 Task: Add a signature London Baker containing With sincere appreciation and gratitude, London Baker to email address softage.3@softage.net and add a label Job descriptions
Action: Mouse moved to (101, 141)
Screenshot: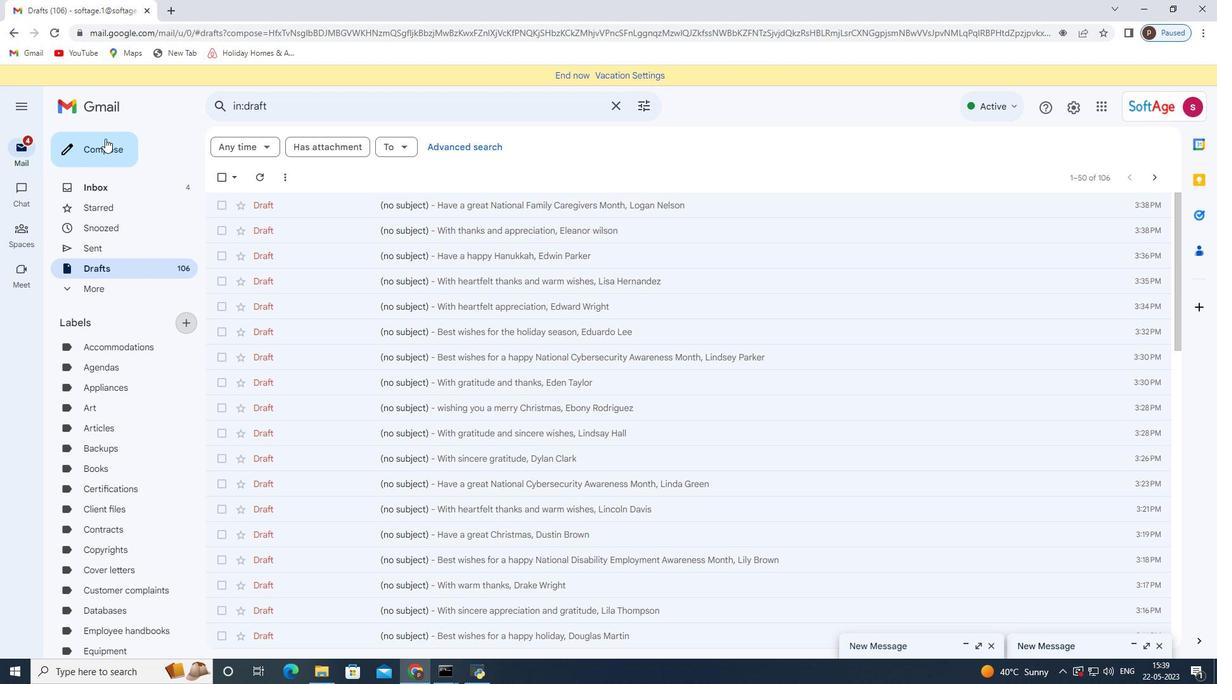 
Action: Mouse pressed left at (101, 141)
Screenshot: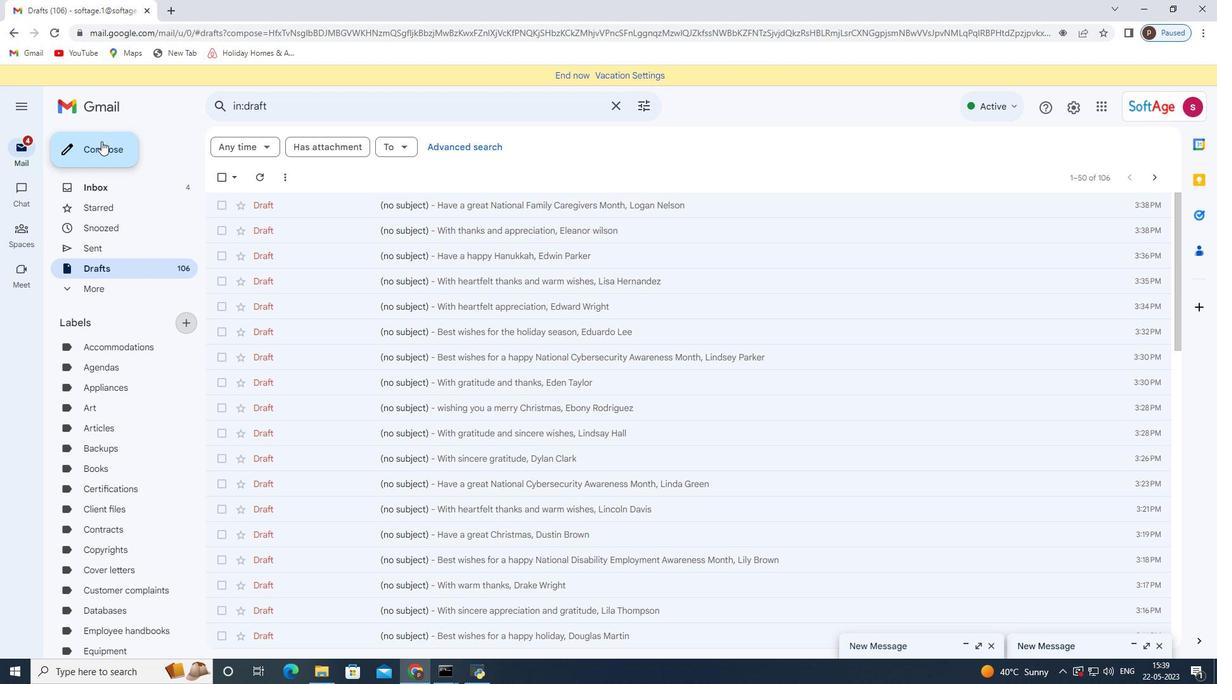 
Action: Mouse moved to (689, 642)
Screenshot: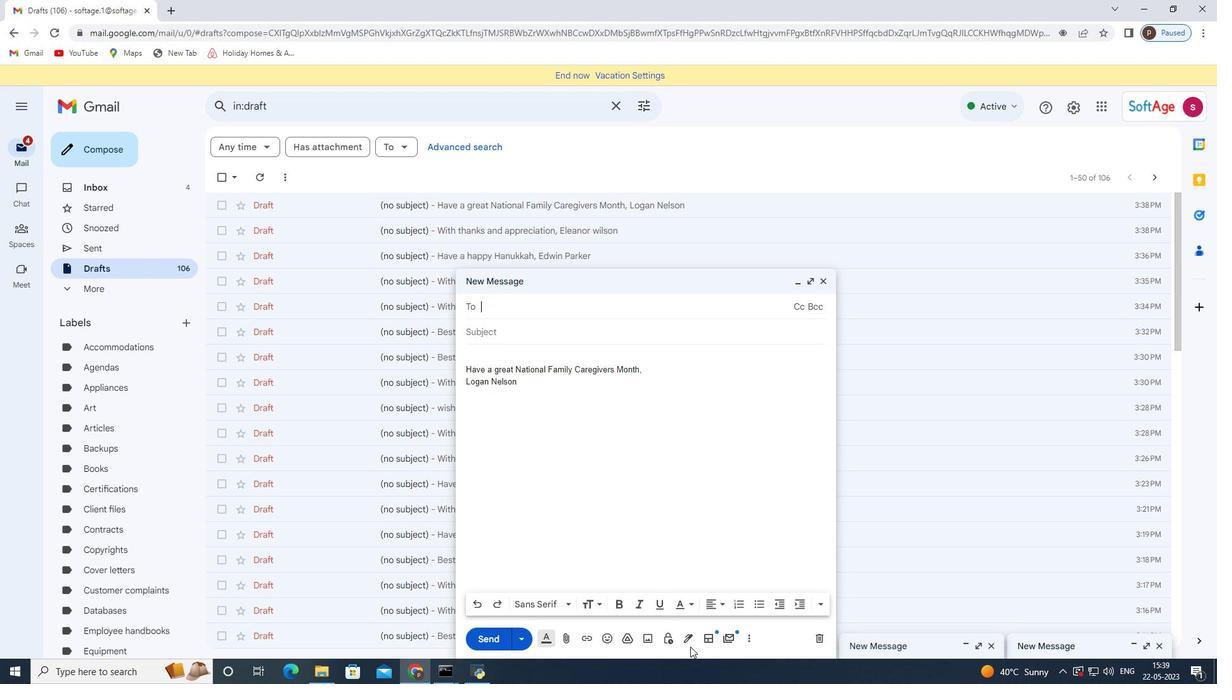 
Action: Mouse pressed left at (689, 642)
Screenshot: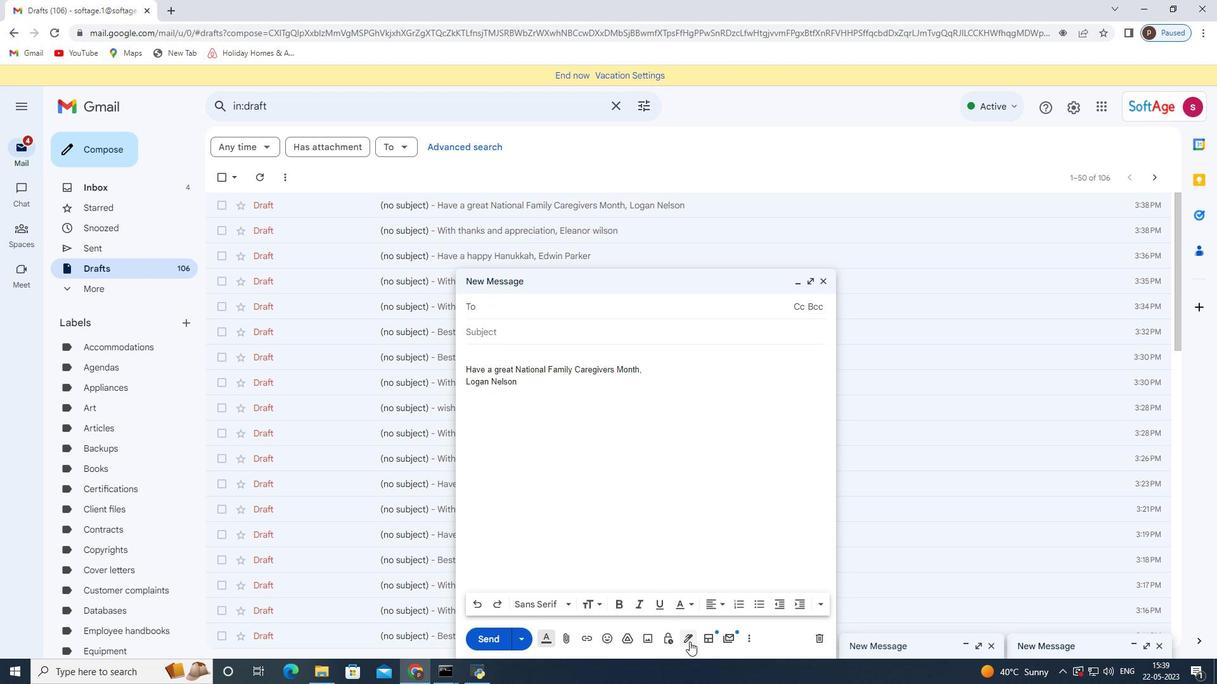 
Action: Mouse moved to (764, 567)
Screenshot: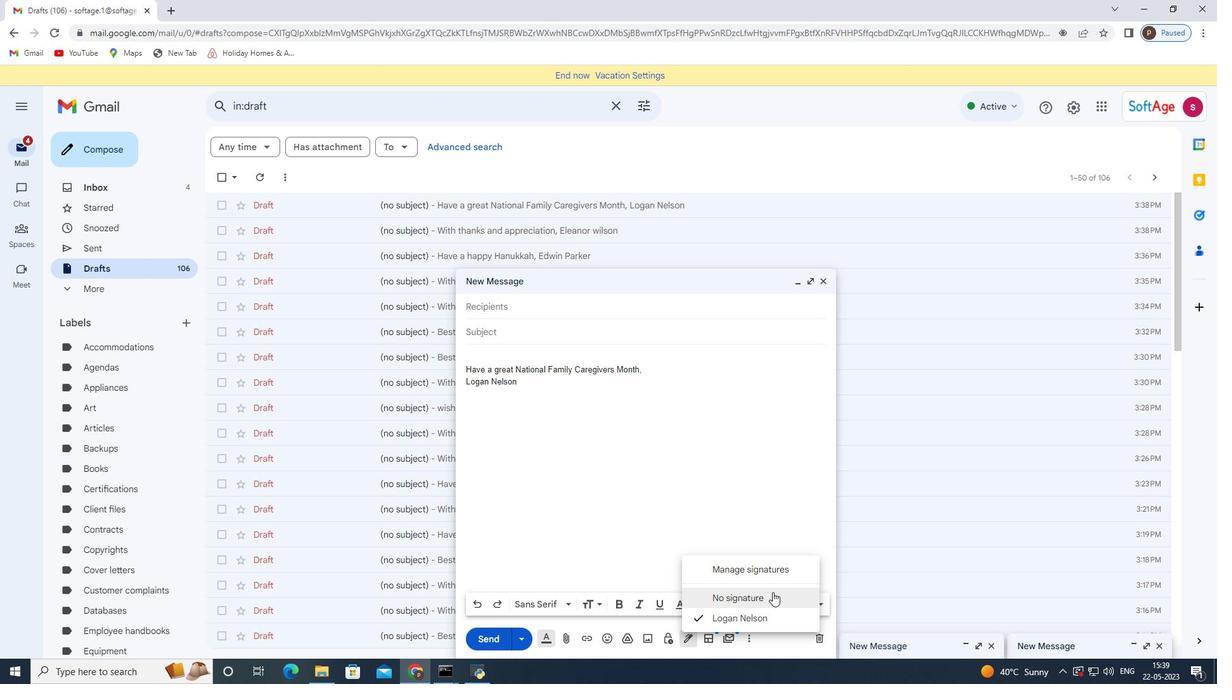 
Action: Mouse pressed left at (764, 567)
Screenshot: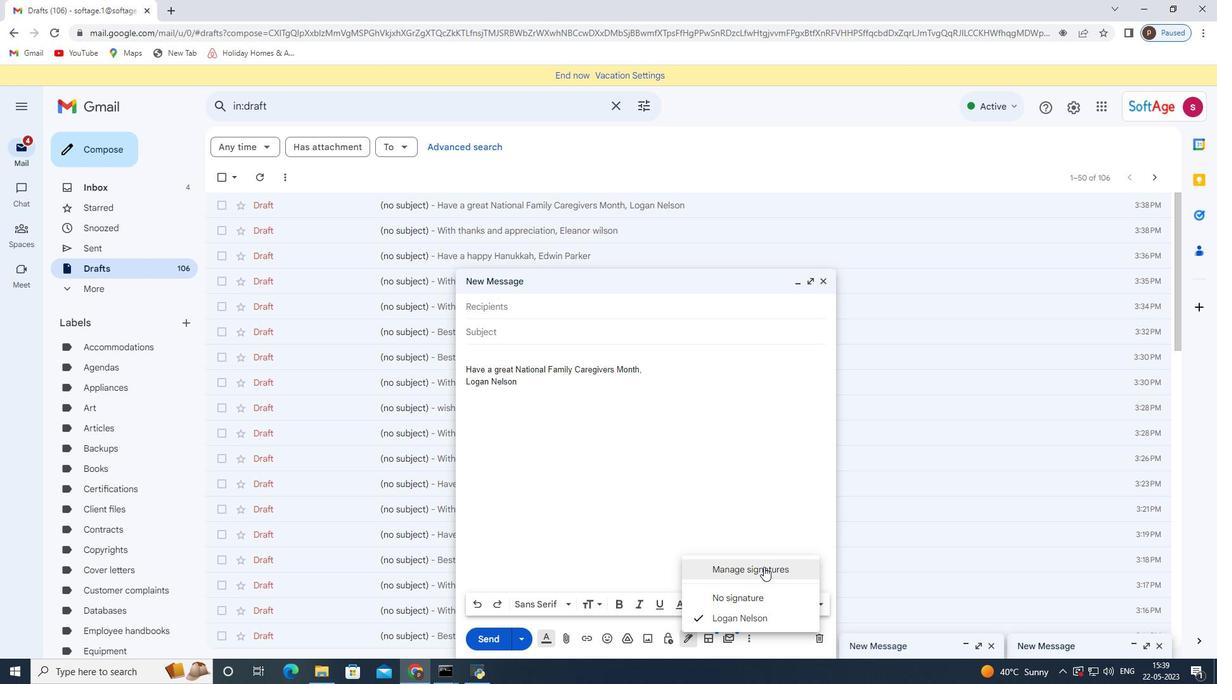 
Action: Mouse moved to (362, 417)
Screenshot: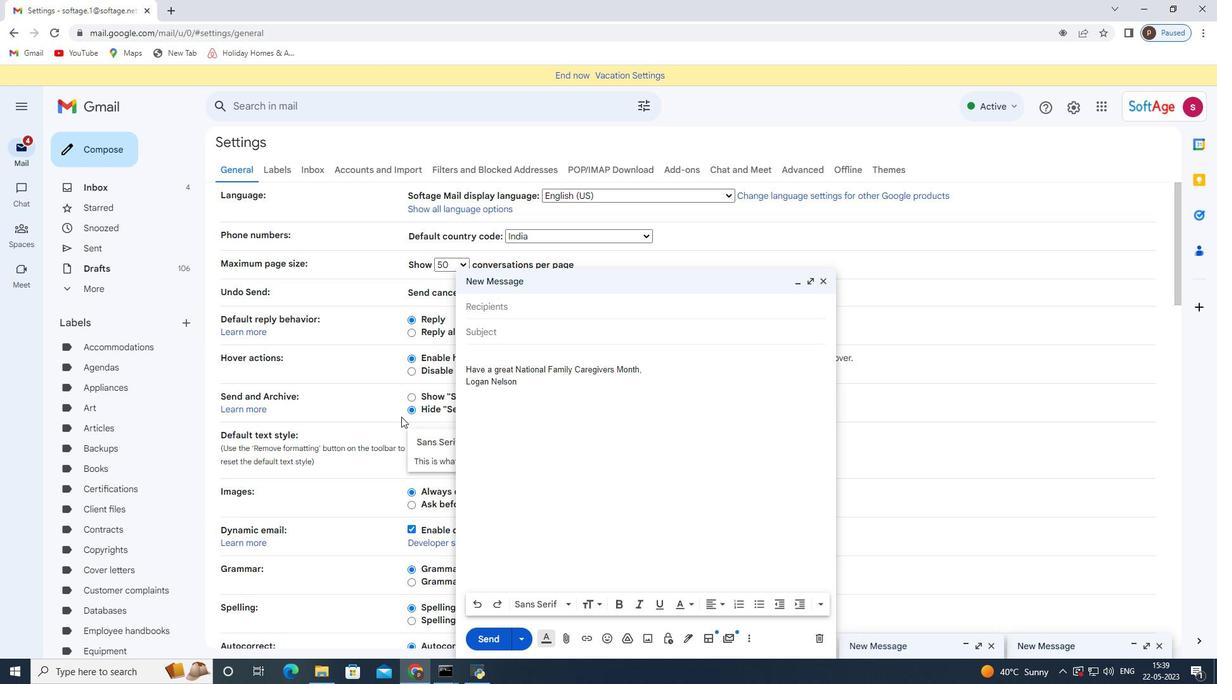 
Action: Mouse scrolled (362, 416) with delta (0, 0)
Screenshot: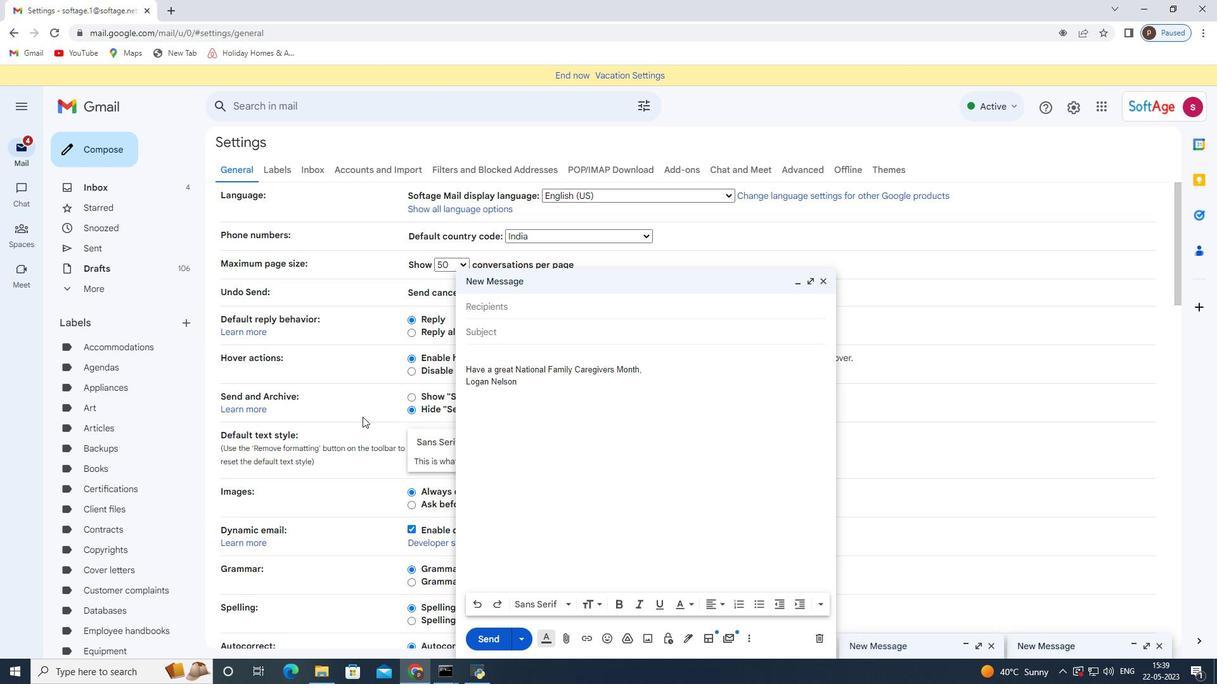 
Action: Mouse scrolled (362, 416) with delta (0, 0)
Screenshot: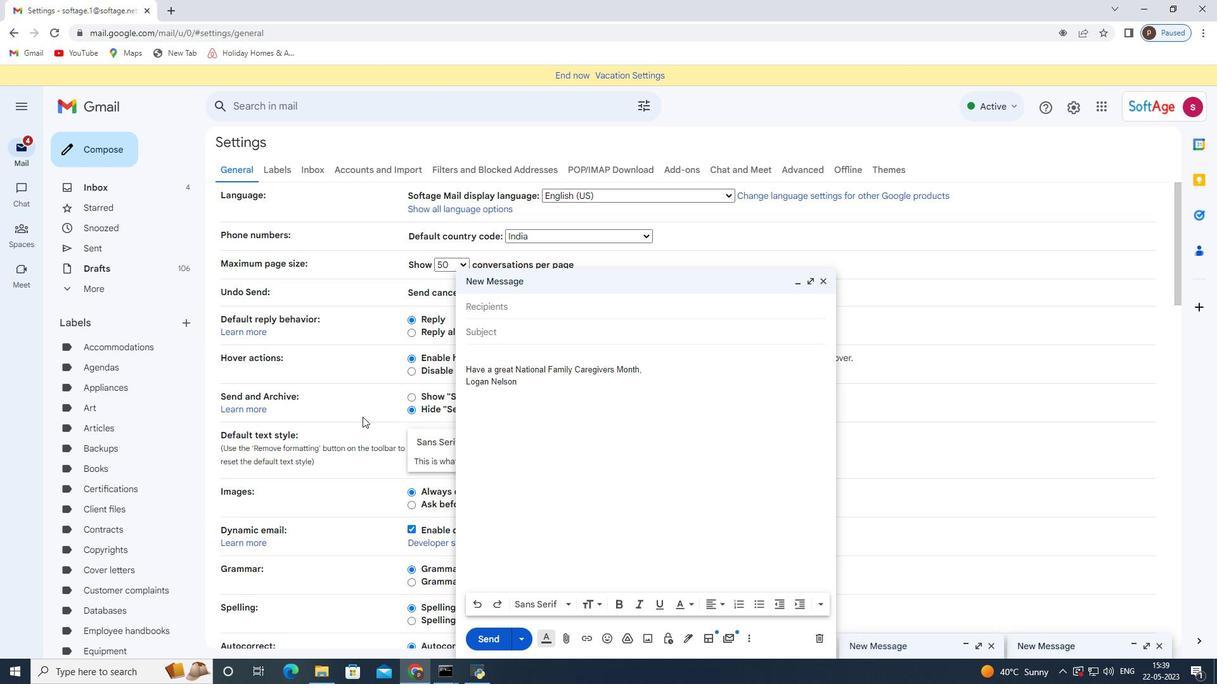 
Action: Mouse moved to (823, 282)
Screenshot: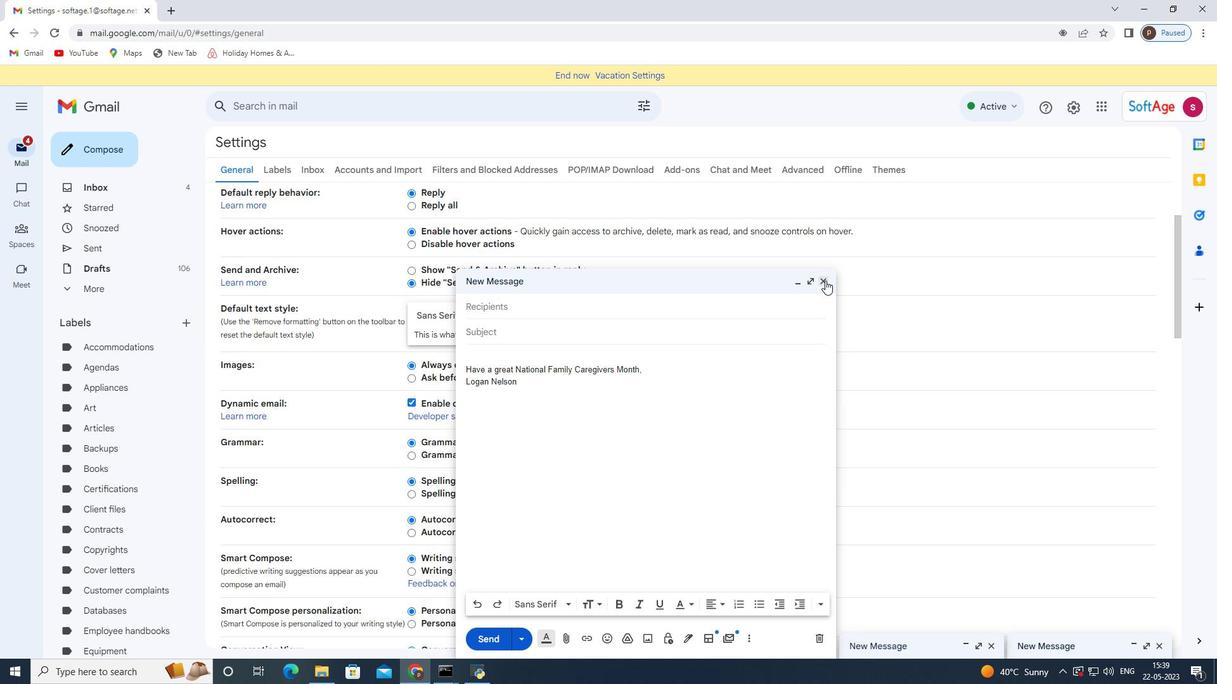 
Action: Mouse pressed left at (823, 282)
Screenshot: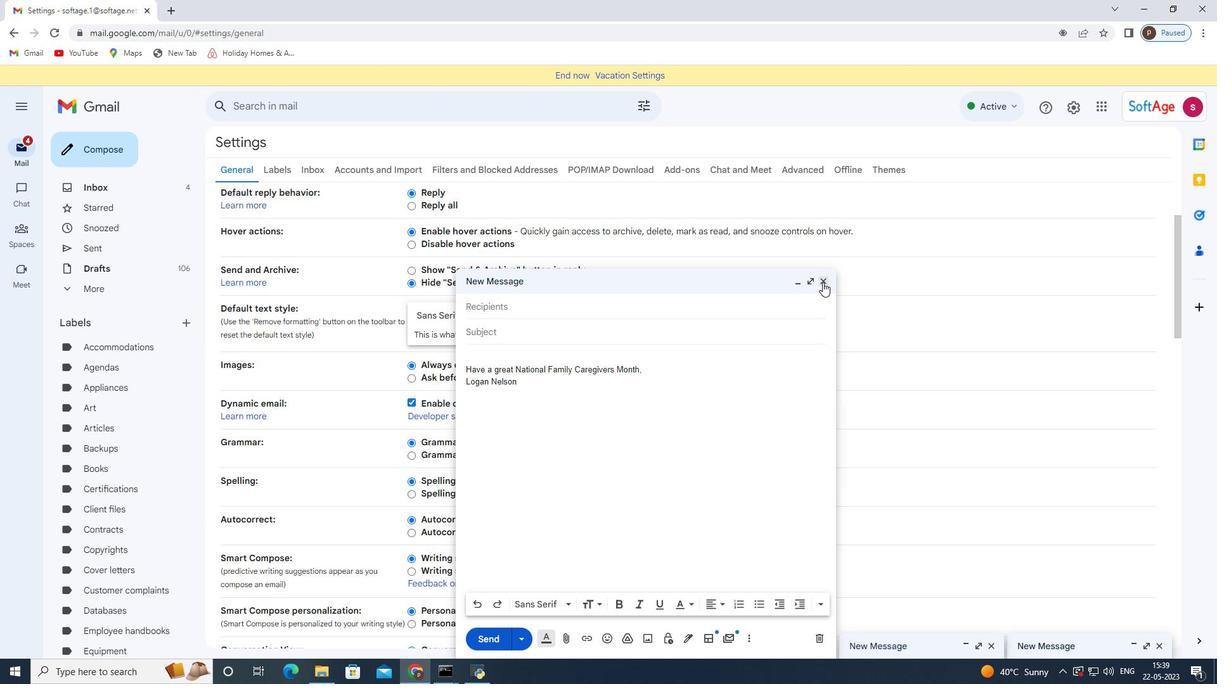 
Action: Mouse moved to (457, 405)
Screenshot: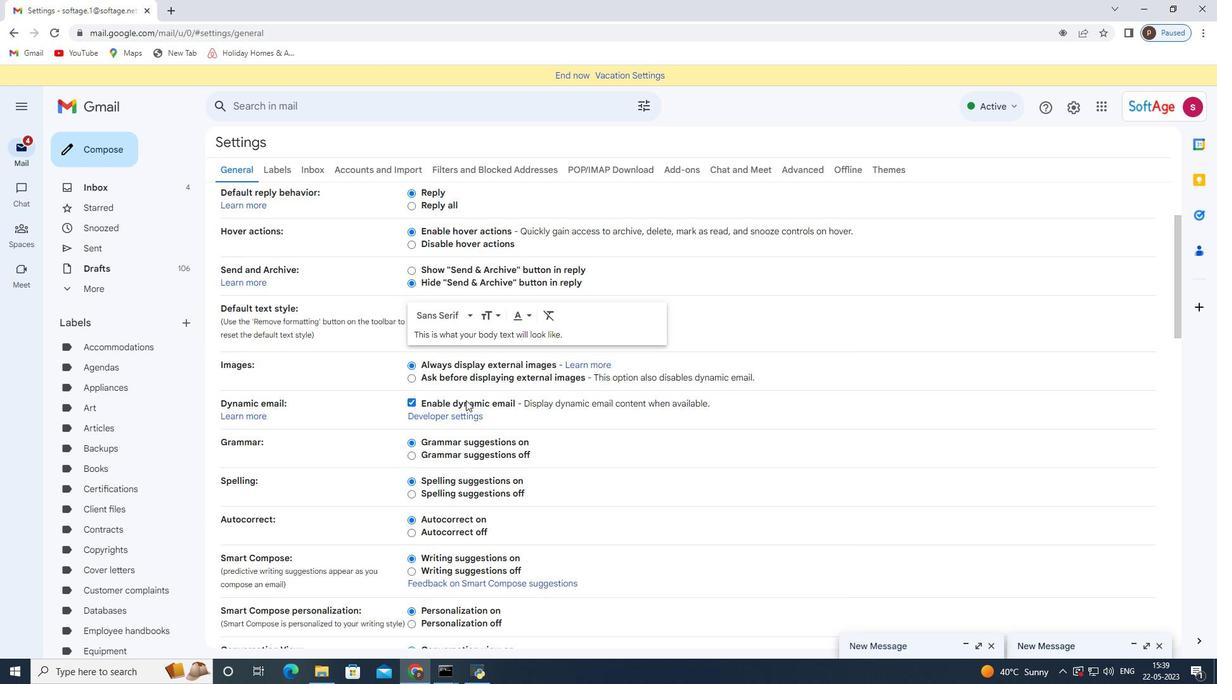 
Action: Mouse scrolled (457, 404) with delta (0, 0)
Screenshot: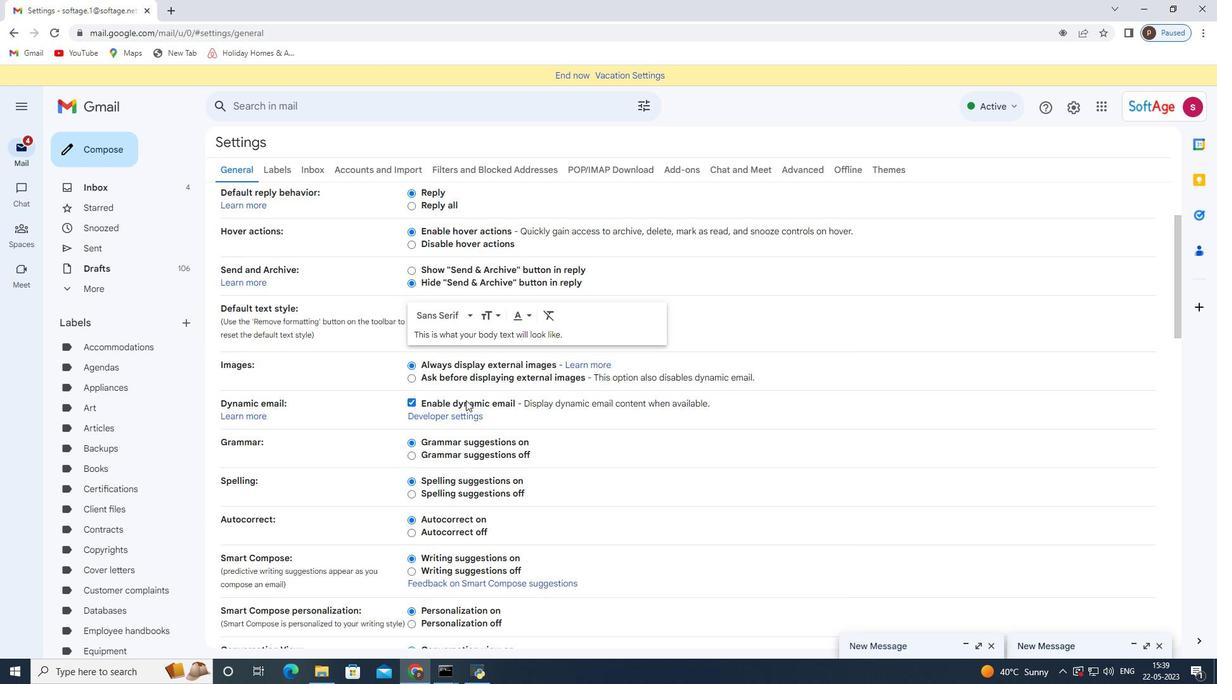 
Action: Mouse scrolled (457, 404) with delta (0, 0)
Screenshot: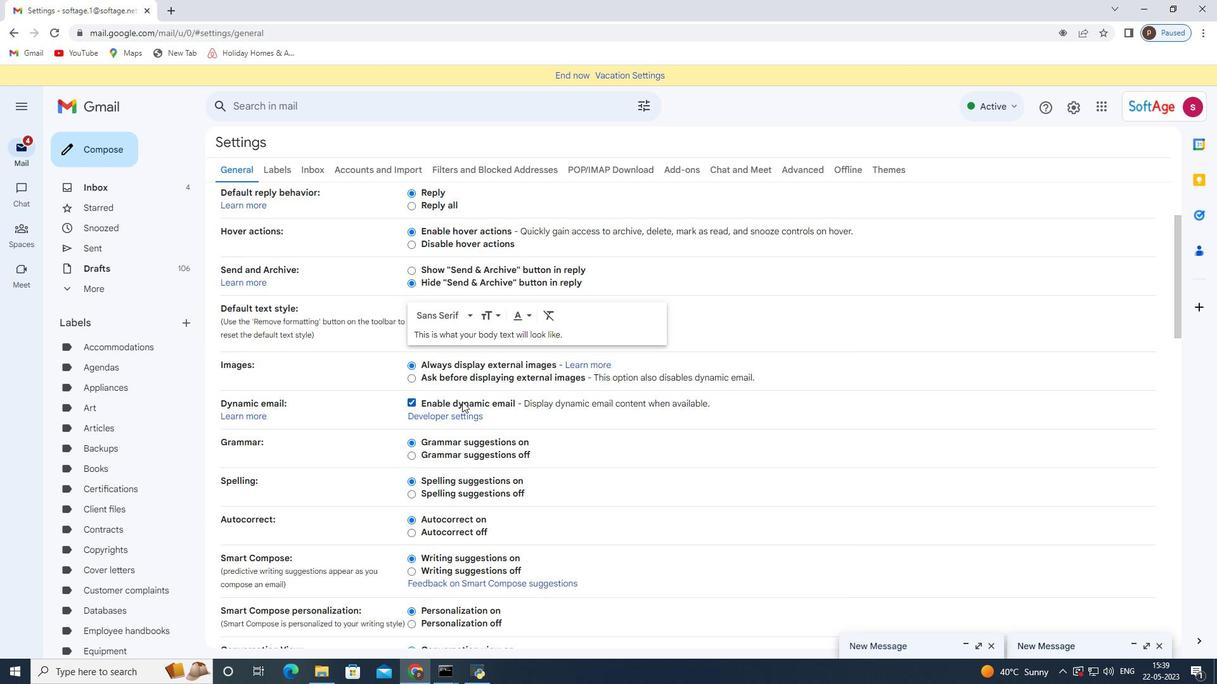 
Action: Mouse scrolled (457, 404) with delta (0, 0)
Screenshot: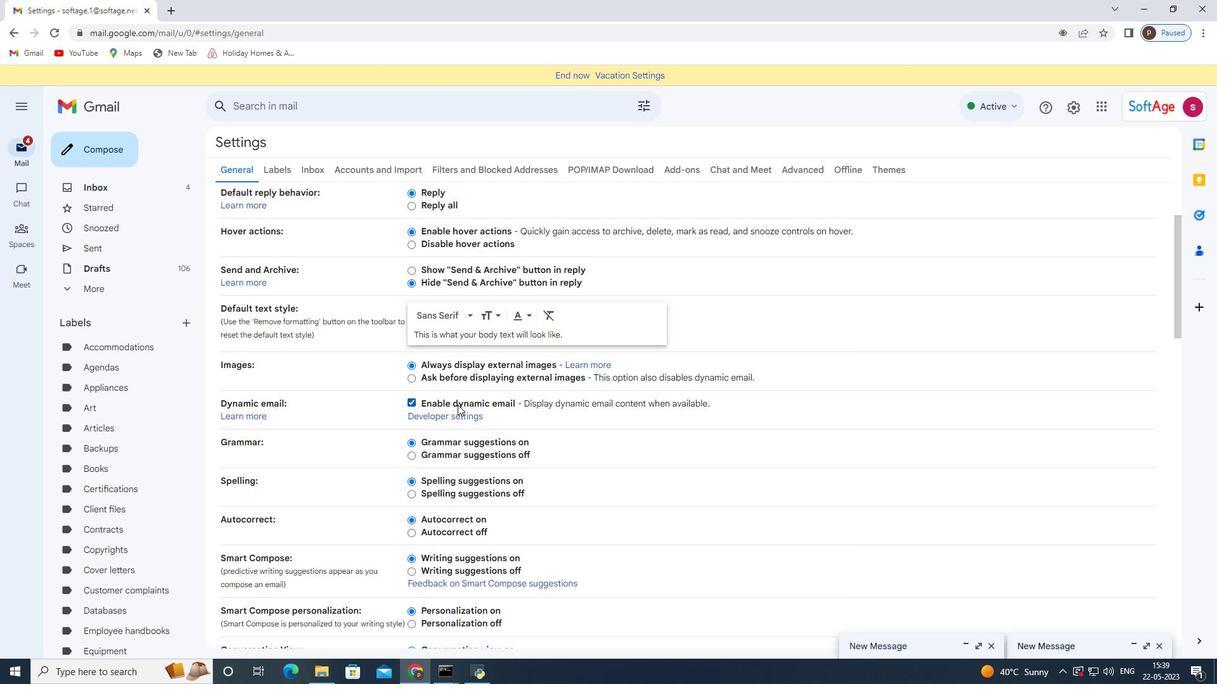 
Action: Mouse scrolled (457, 404) with delta (0, 0)
Screenshot: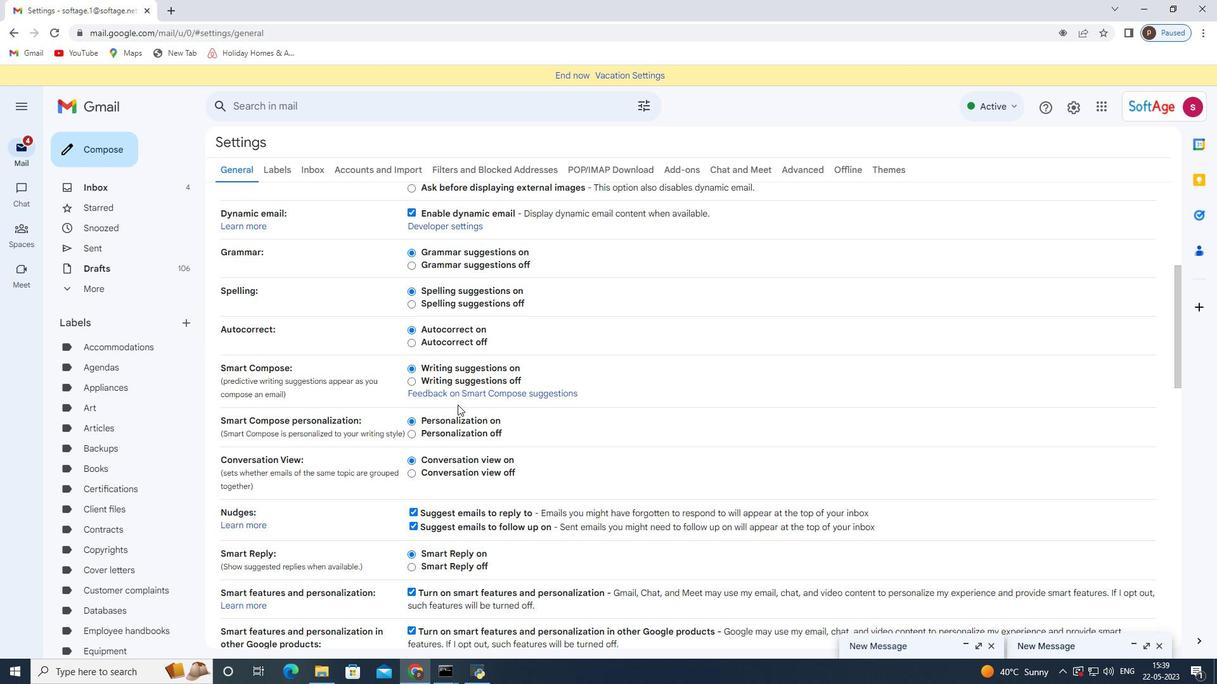 
Action: Mouse moved to (455, 406)
Screenshot: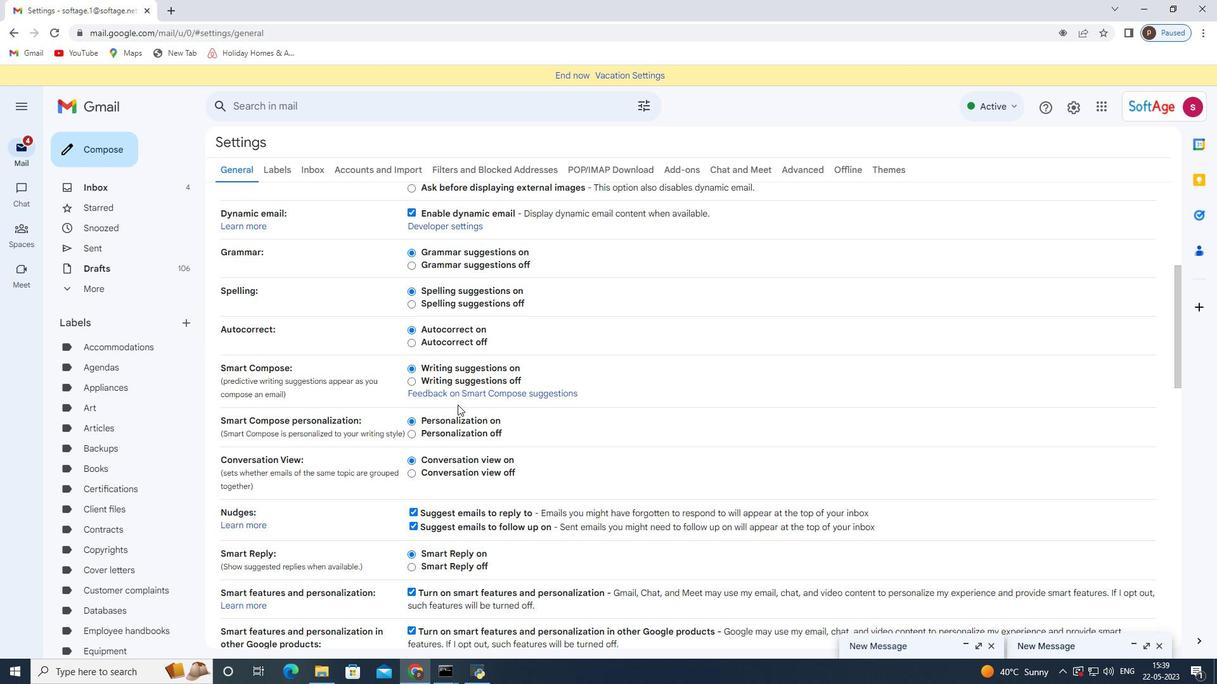 
Action: Mouse scrolled (455, 405) with delta (0, 0)
Screenshot: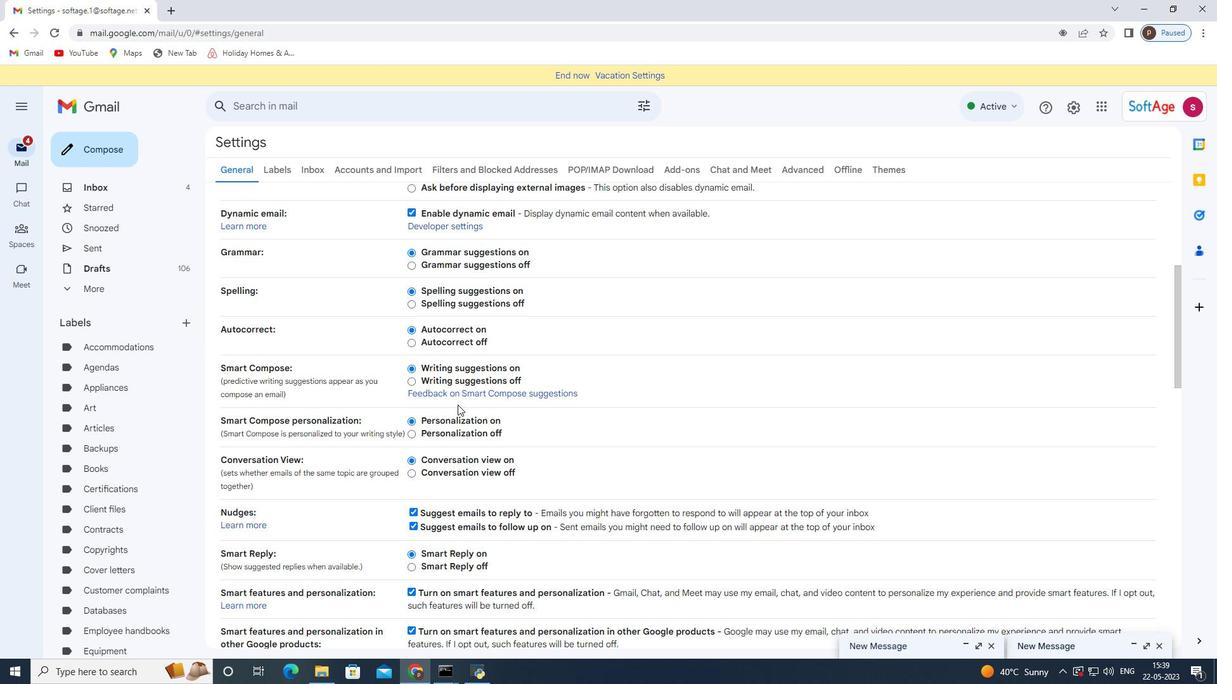 
Action: Mouse moved to (453, 412)
Screenshot: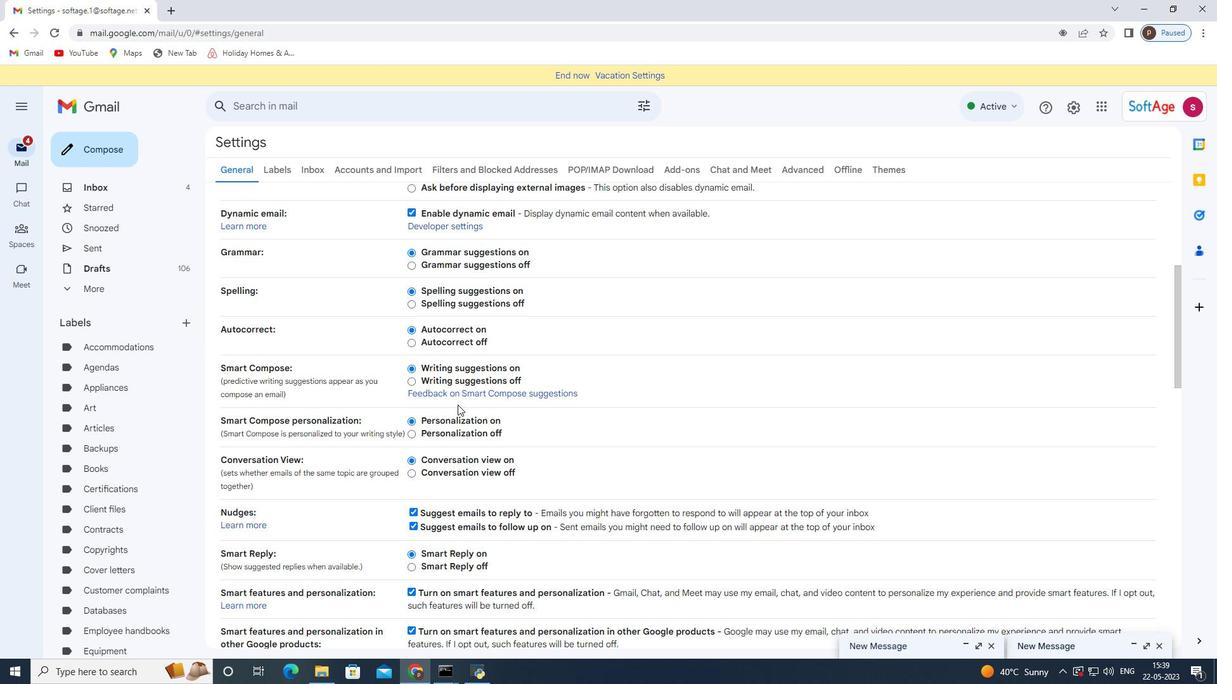 
Action: Mouse scrolled (455, 407) with delta (0, 0)
Screenshot: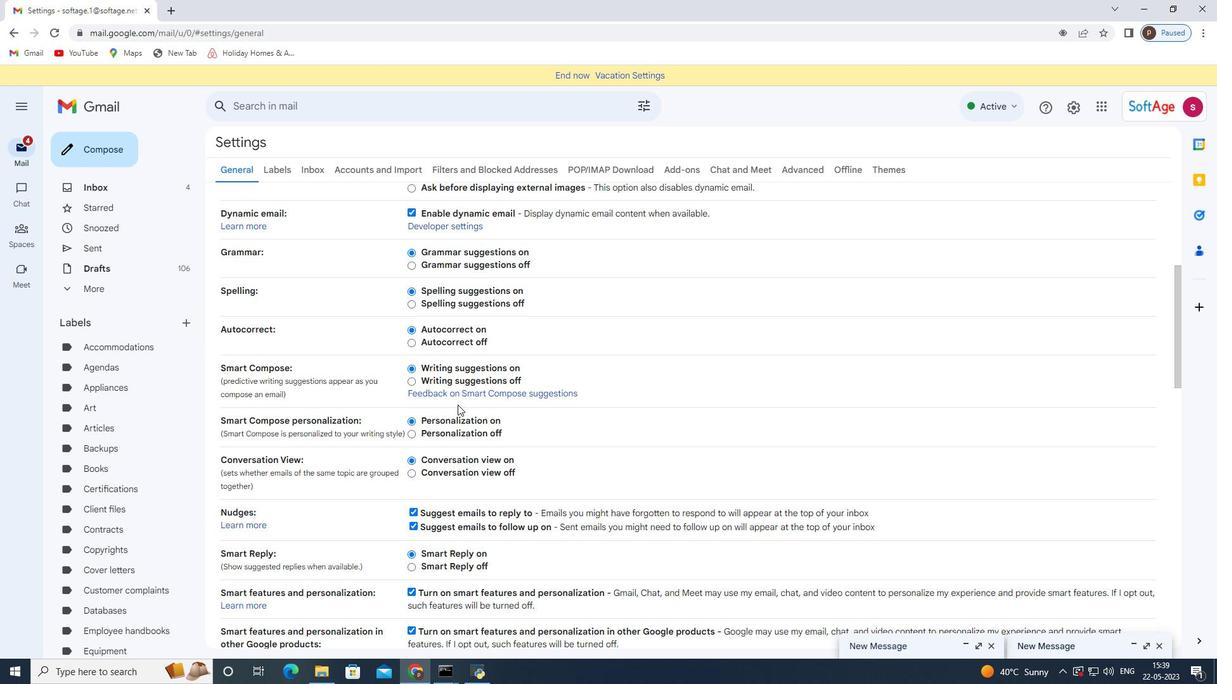 
Action: Mouse moved to (453, 412)
Screenshot: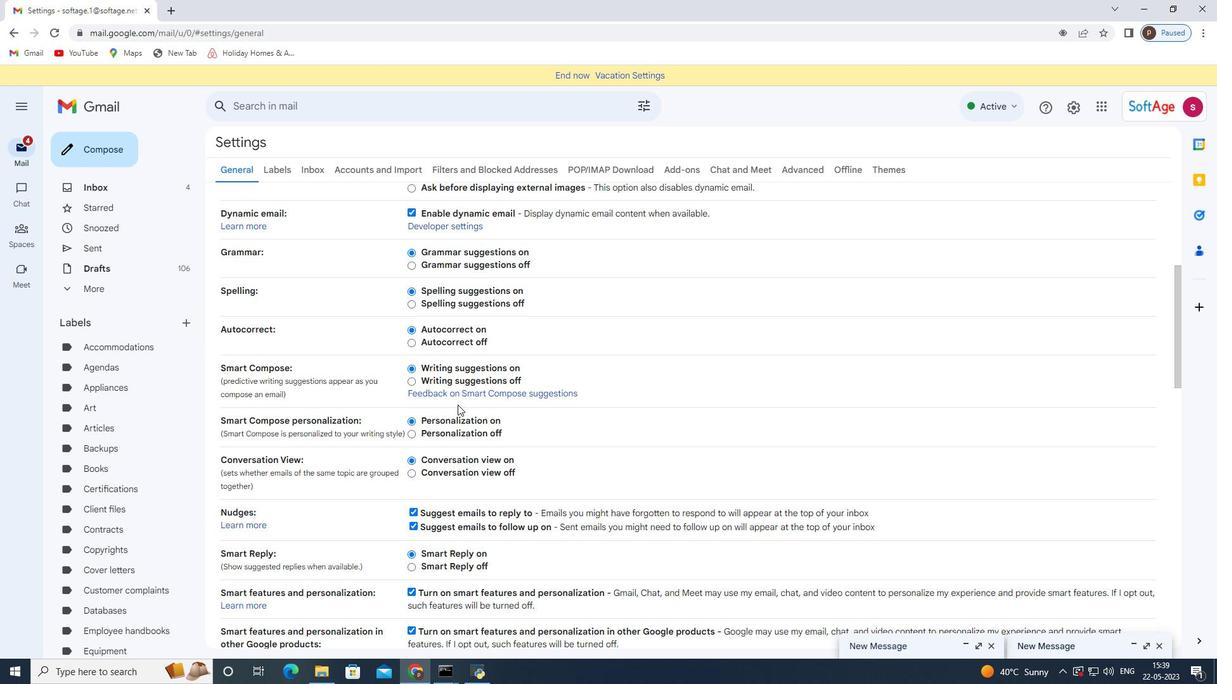 
Action: Mouse scrolled (455, 408) with delta (0, 0)
Screenshot: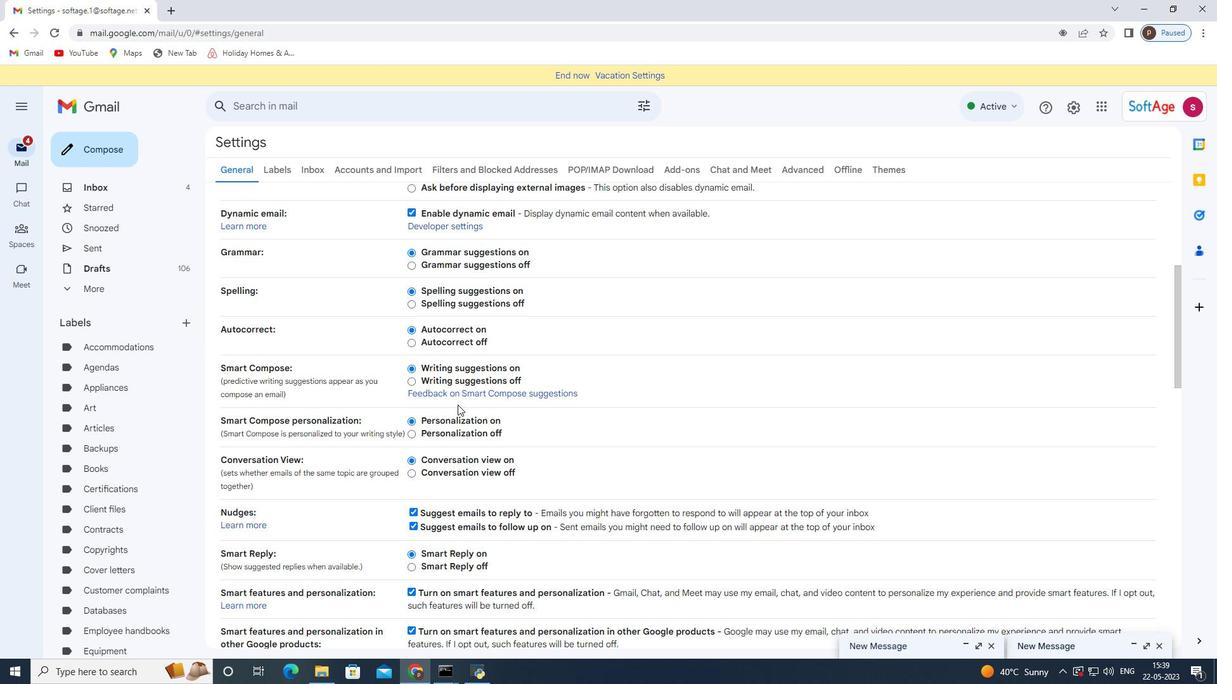 
Action: Mouse moved to (453, 412)
Screenshot: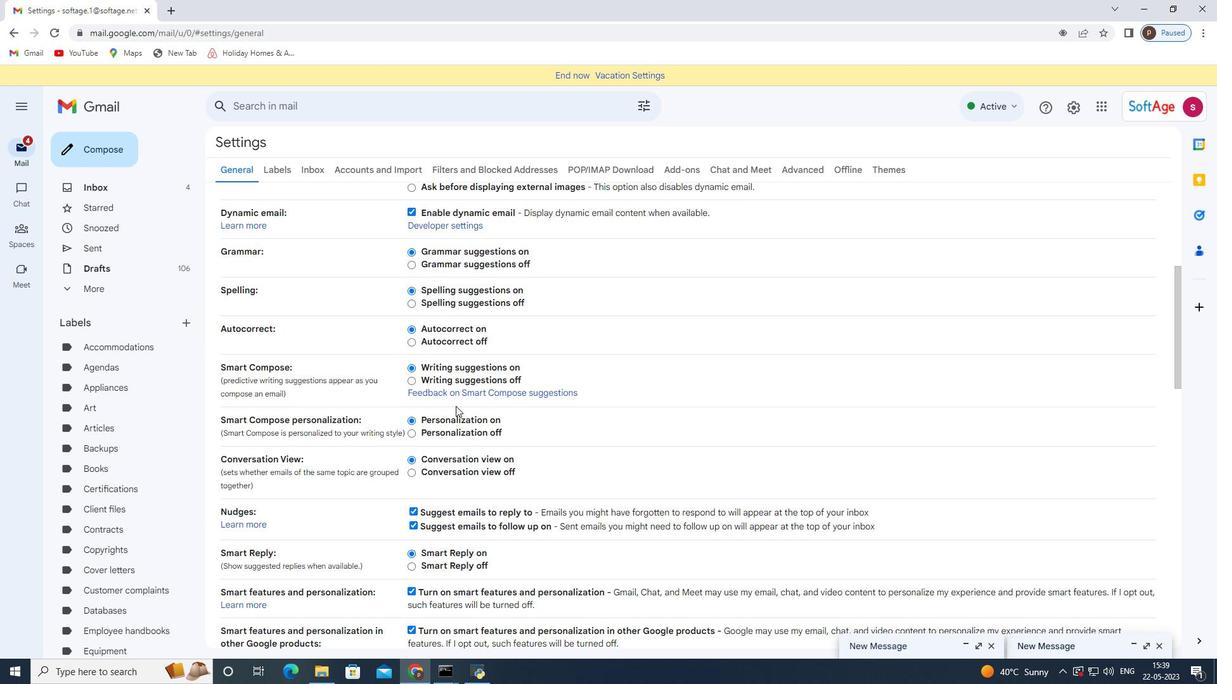 
Action: Mouse scrolled (453, 411) with delta (0, 0)
Screenshot: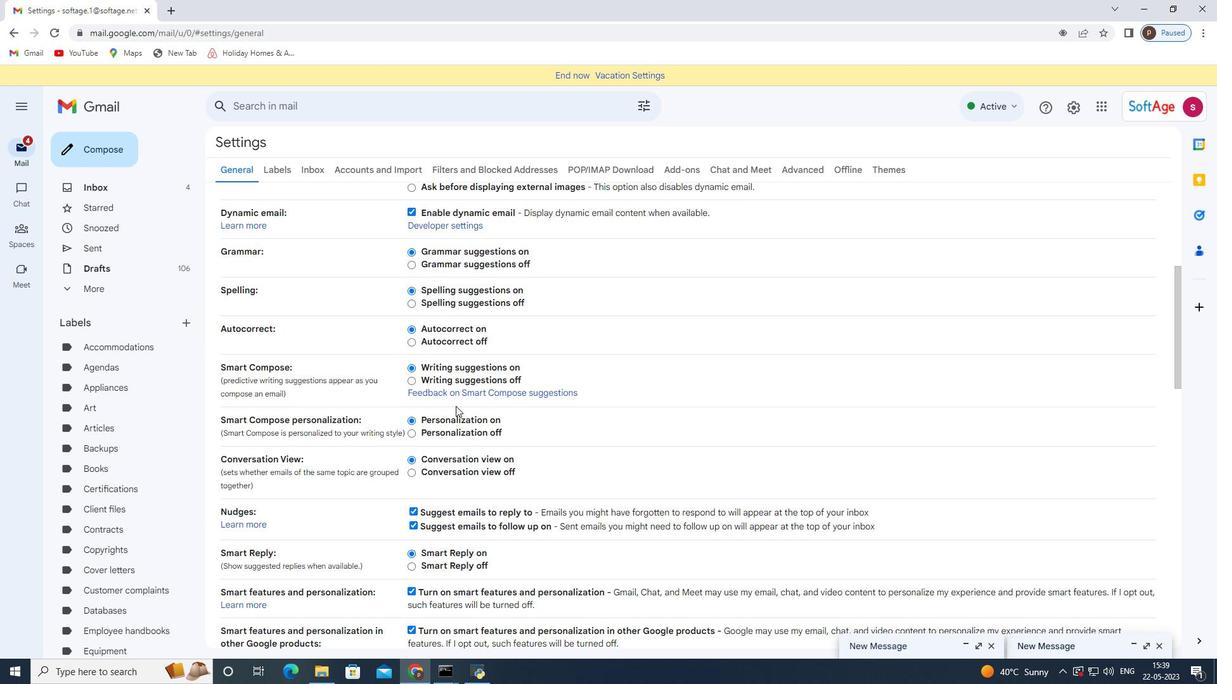 
Action: Mouse moved to (448, 422)
Screenshot: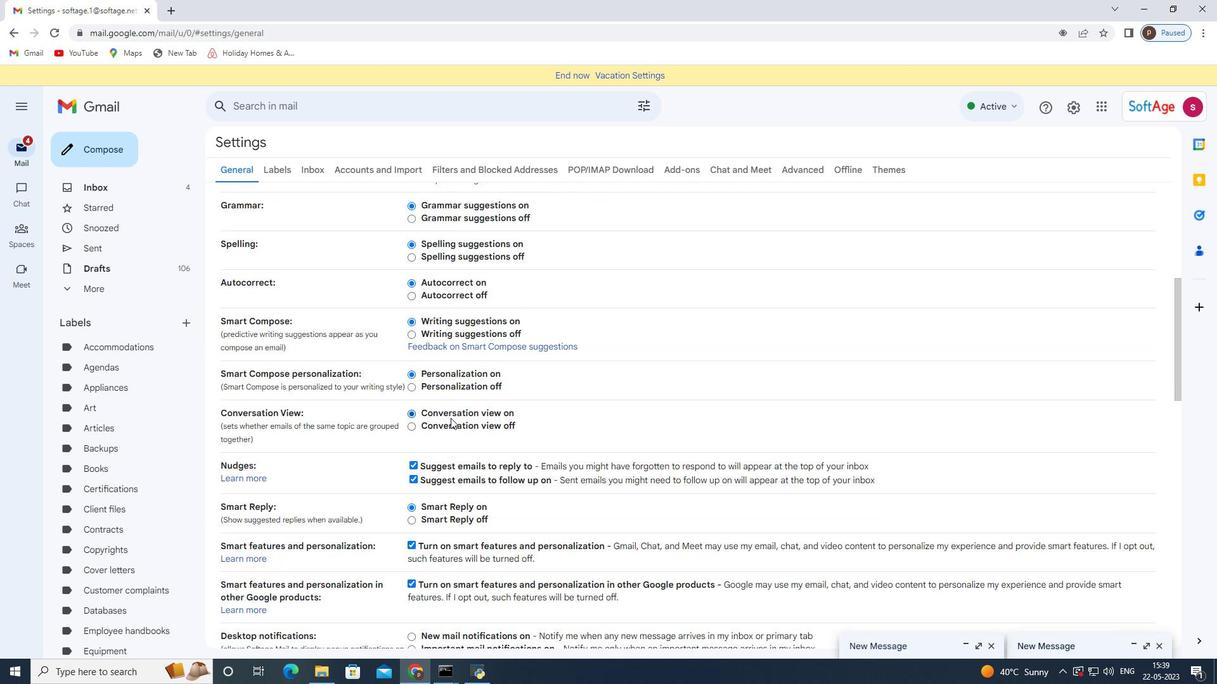 
Action: Mouse scrolled (448, 422) with delta (0, 0)
Screenshot: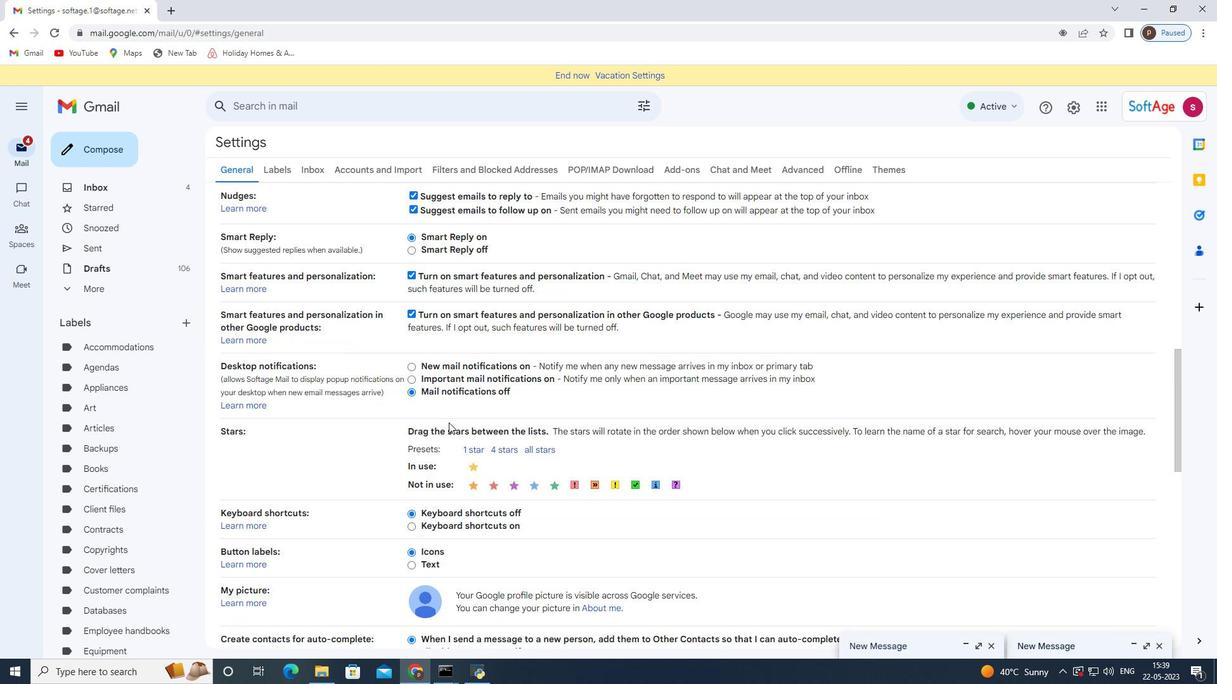 
Action: Mouse scrolled (448, 422) with delta (0, 0)
Screenshot: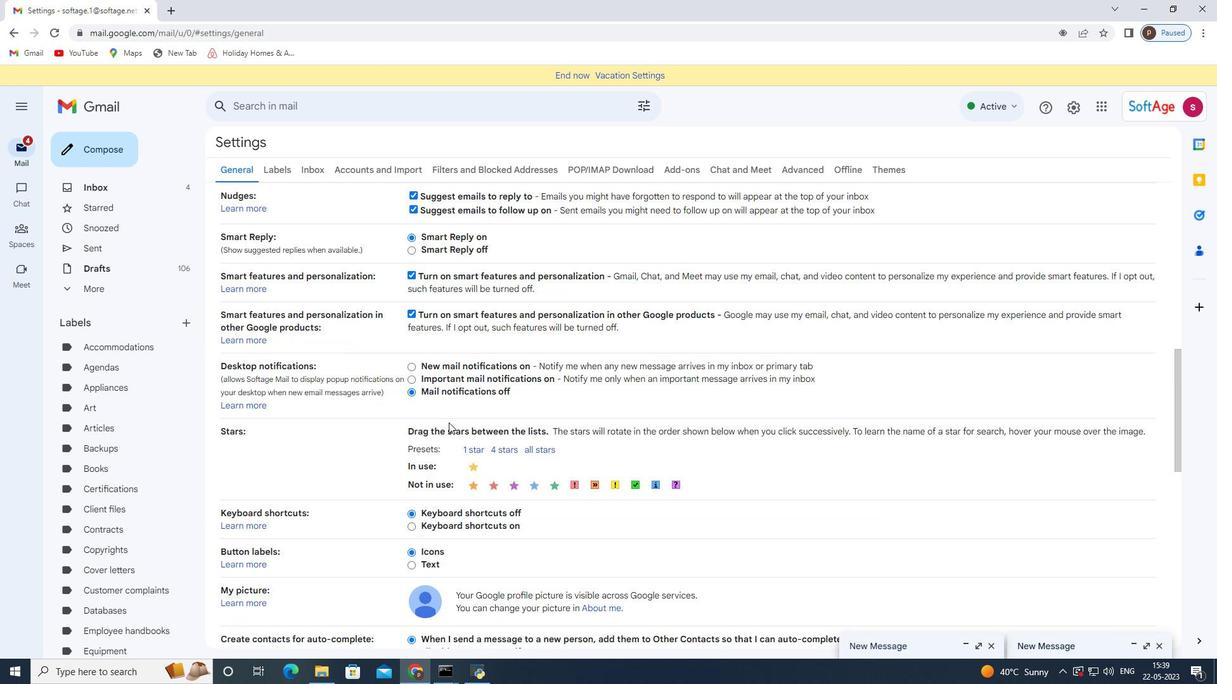 
Action: Mouse scrolled (448, 422) with delta (0, 0)
Screenshot: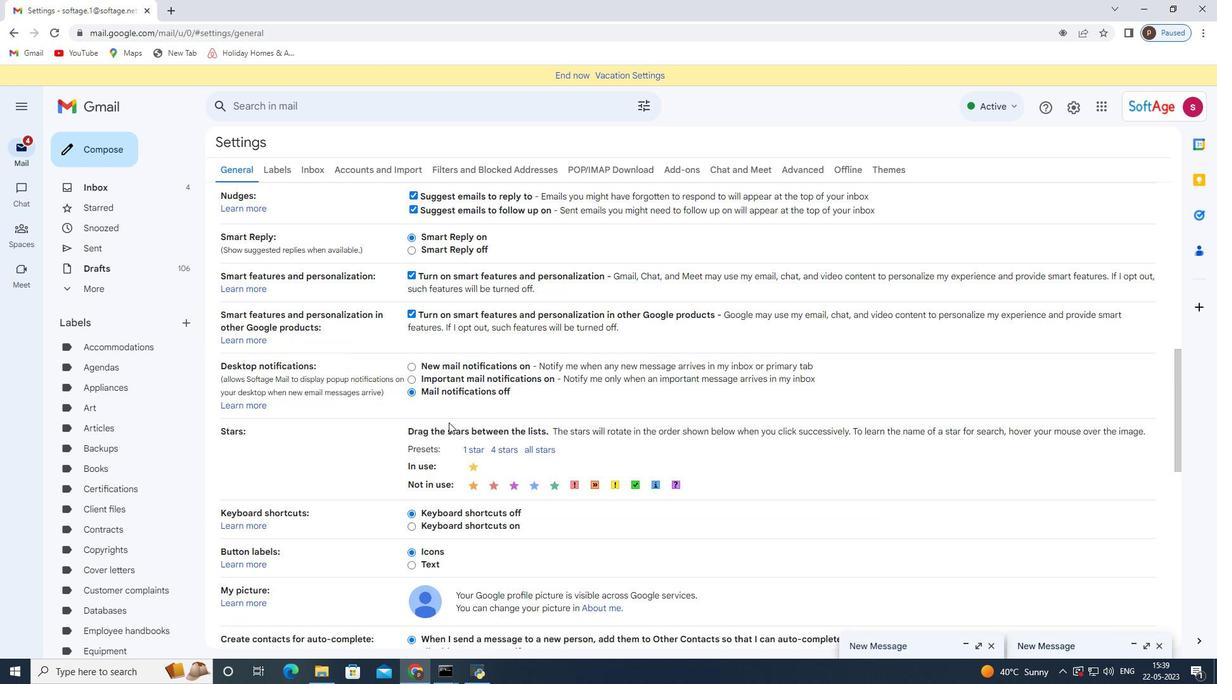 
Action: Mouse moved to (450, 420)
Screenshot: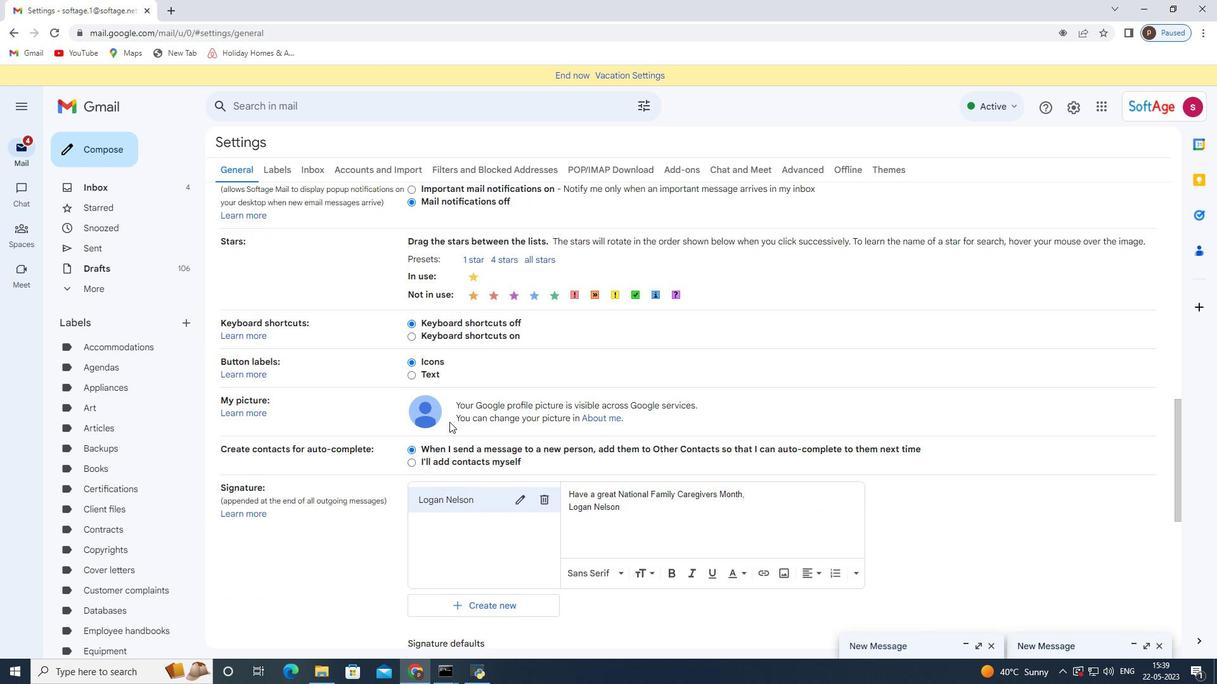 
Action: Mouse scrolled (450, 419) with delta (0, 0)
Screenshot: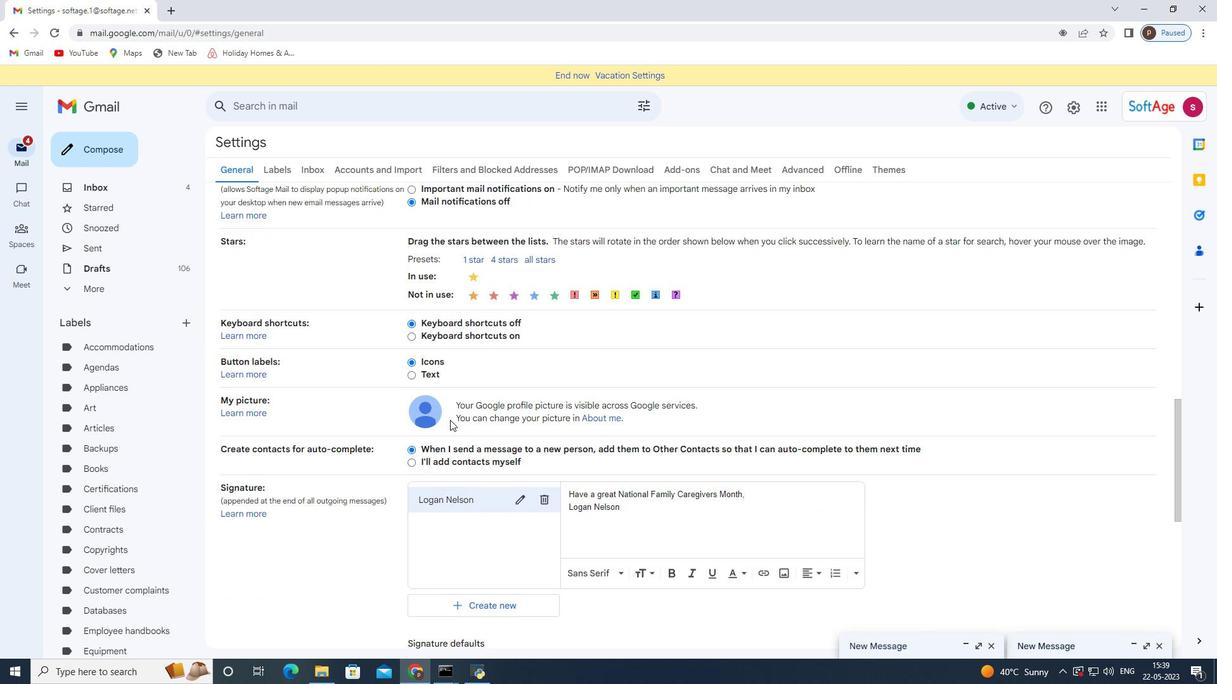 
Action: Mouse scrolled (450, 419) with delta (0, 0)
Screenshot: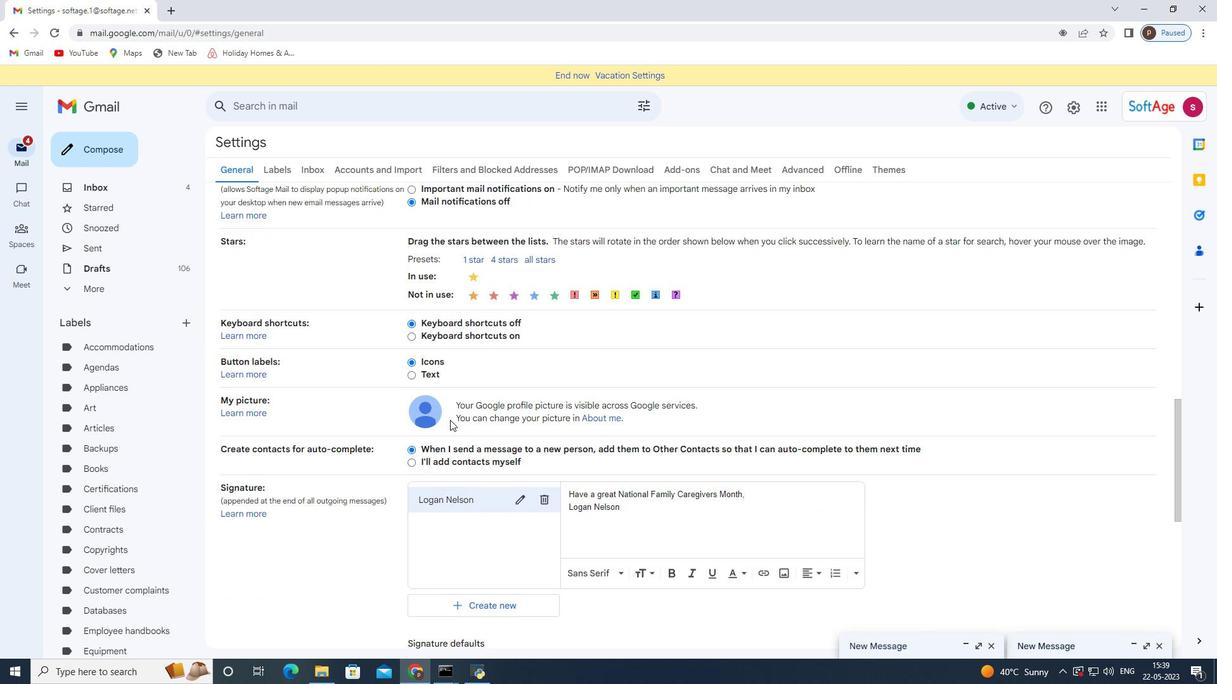 
Action: Mouse moved to (549, 374)
Screenshot: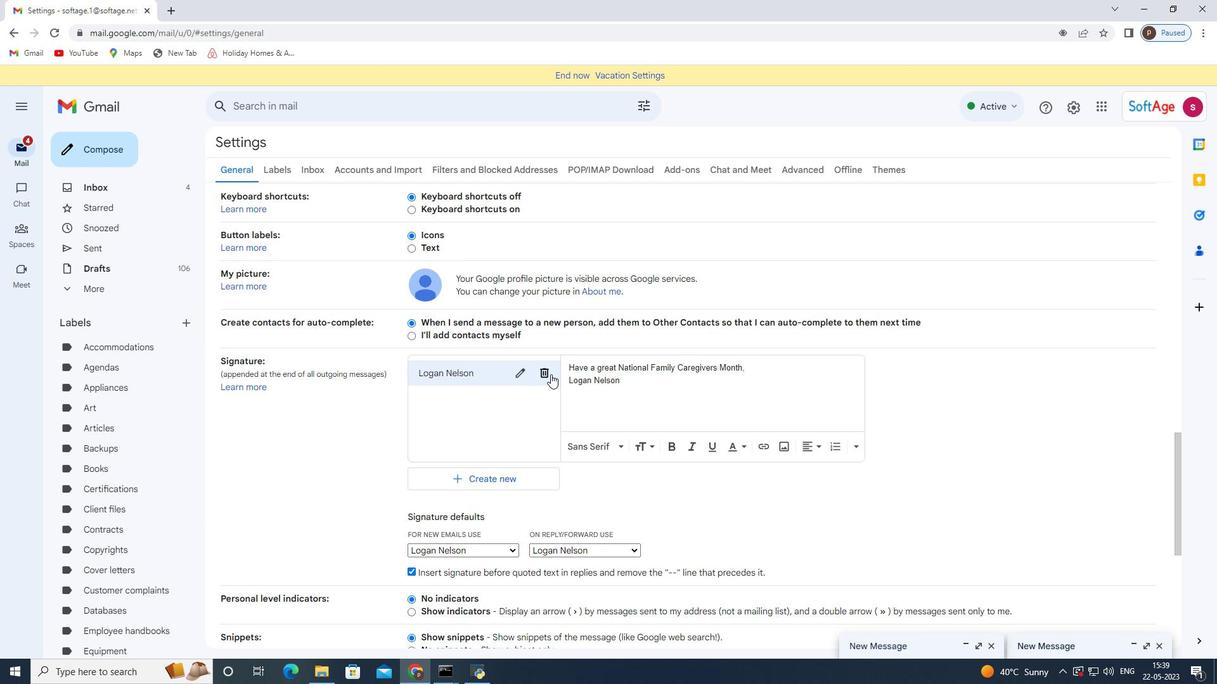 
Action: Mouse pressed left at (549, 374)
Screenshot: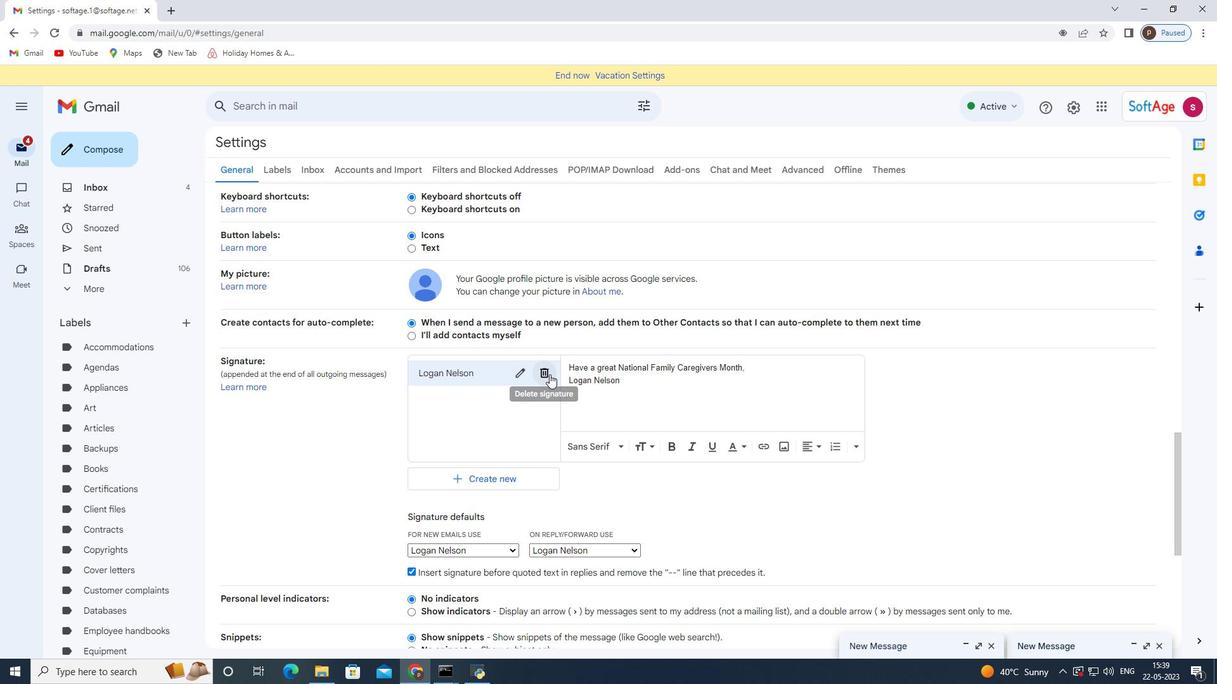 
Action: Mouse moved to (719, 381)
Screenshot: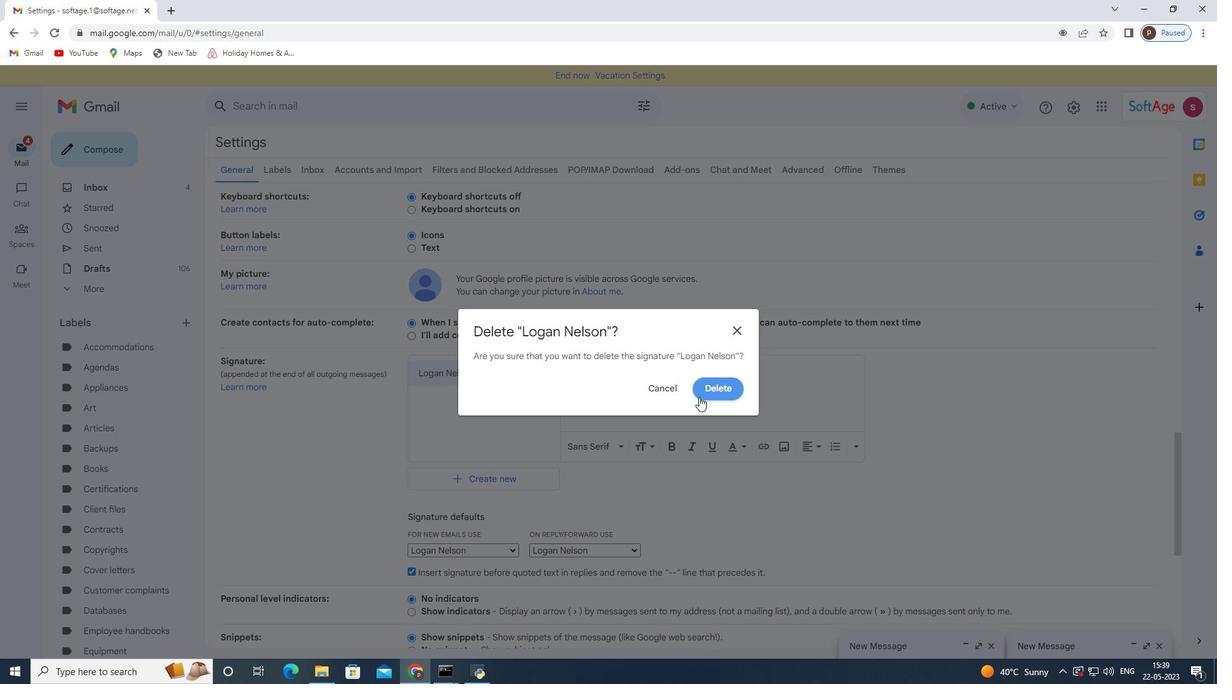 
Action: Mouse pressed left at (719, 381)
Screenshot: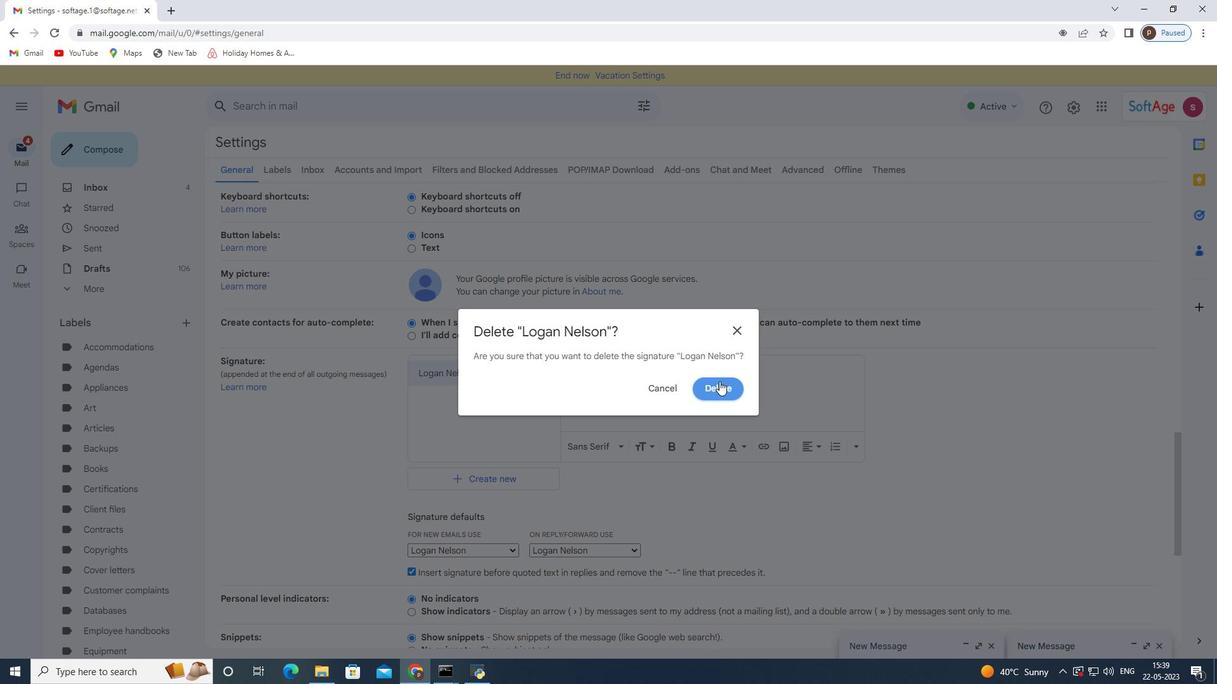 
Action: Mouse moved to (449, 379)
Screenshot: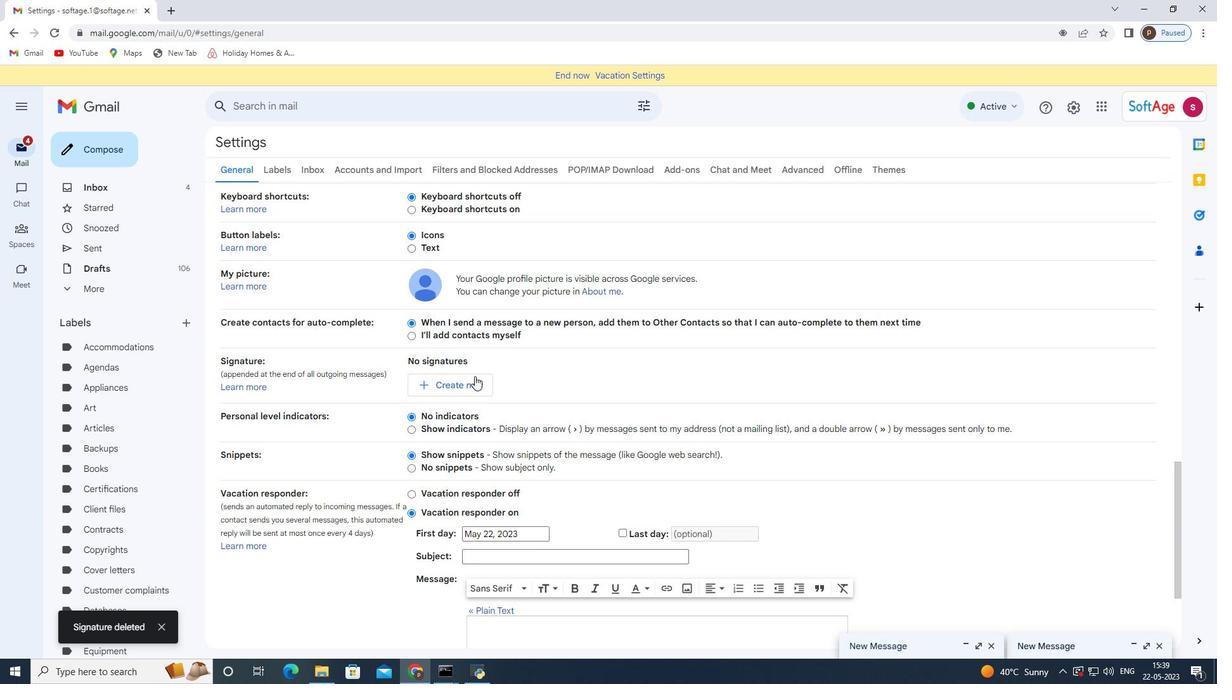 
Action: Mouse pressed left at (449, 379)
Screenshot: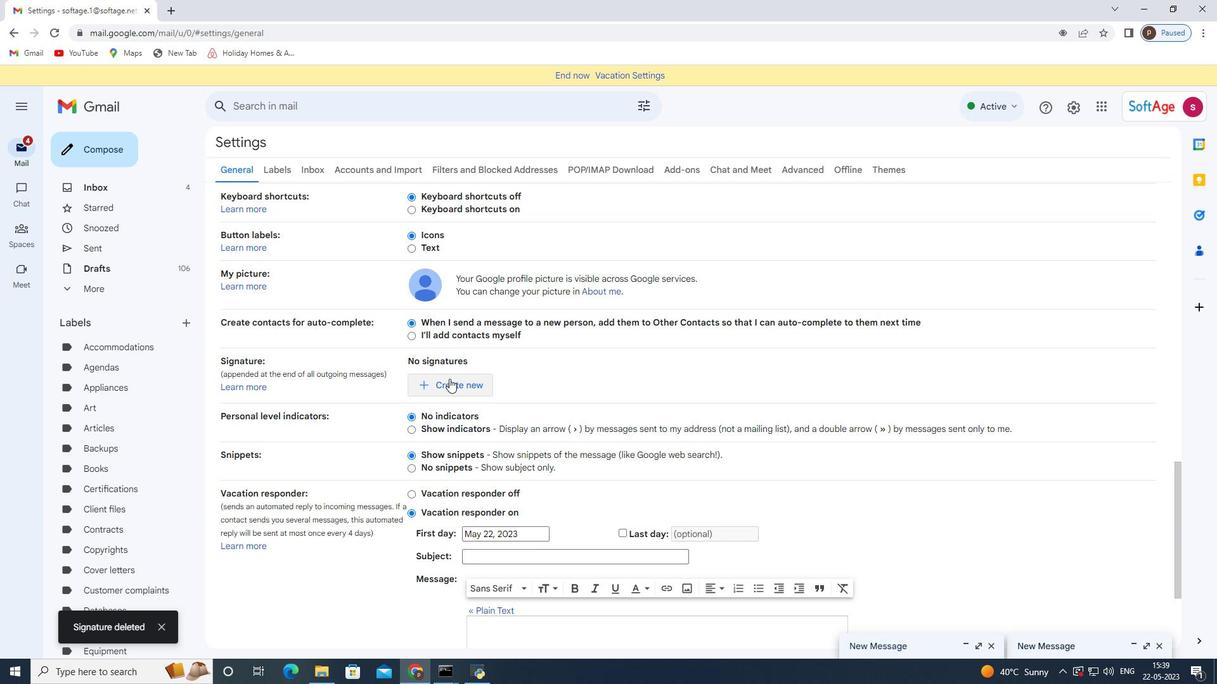 
Action: Mouse moved to (511, 360)
Screenshot: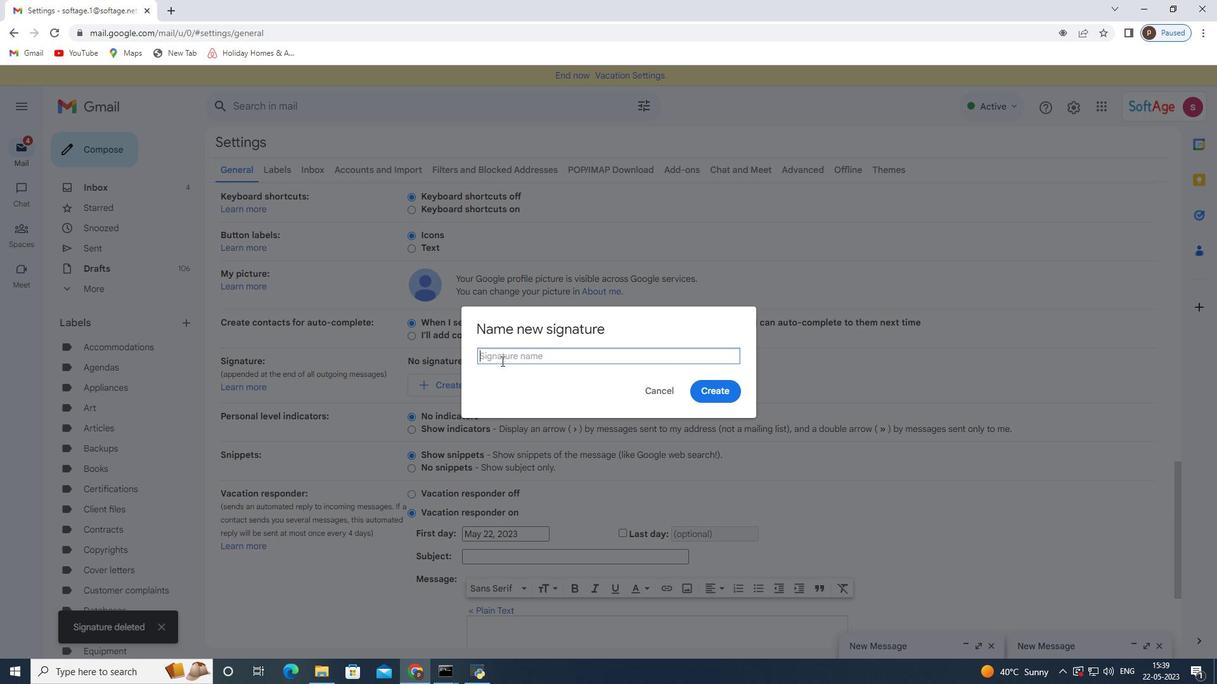 
Action: Mouse pressed left at (511, 360)
Screenshot: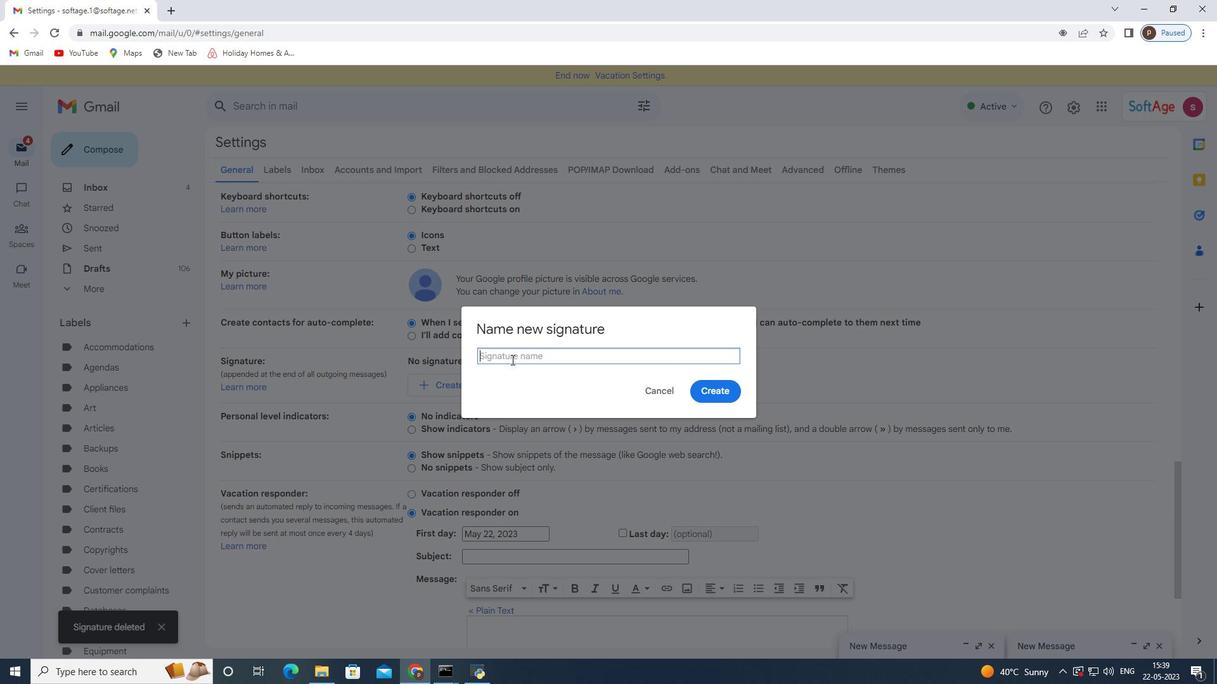 
Action: Mouse moved to (511, 360)
Screenshot: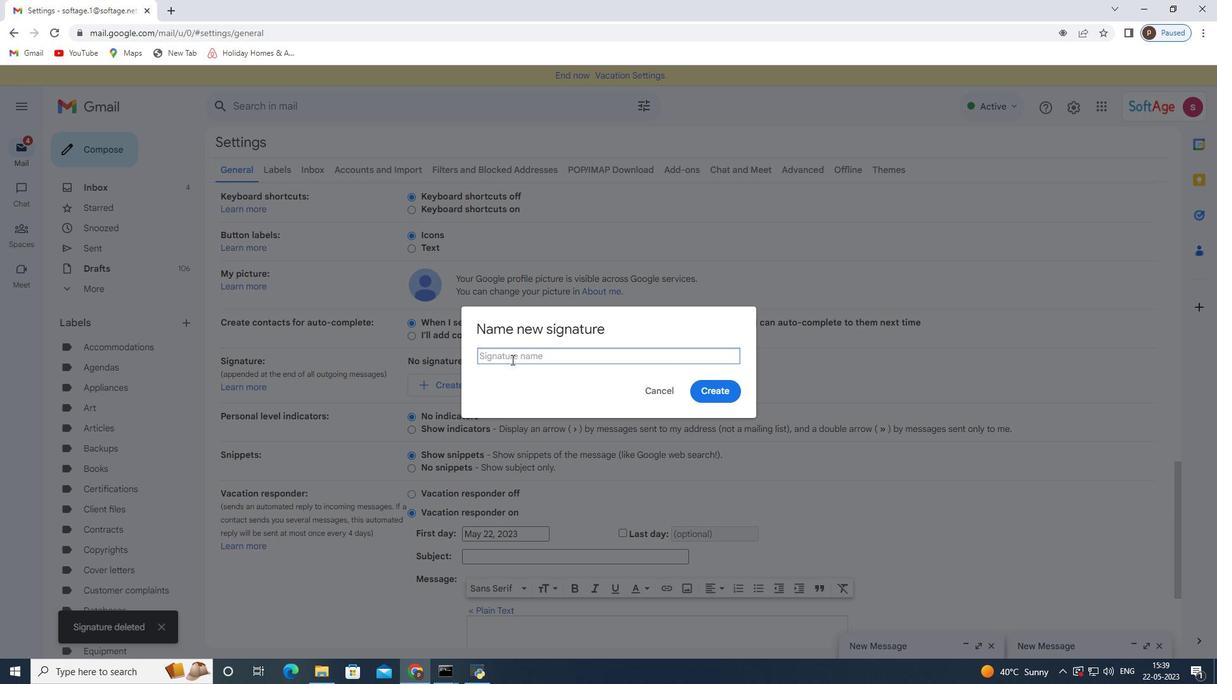 
Action: Key pressed <Key.shift>London<Key.space><Key.shift>Baker
Screenshot: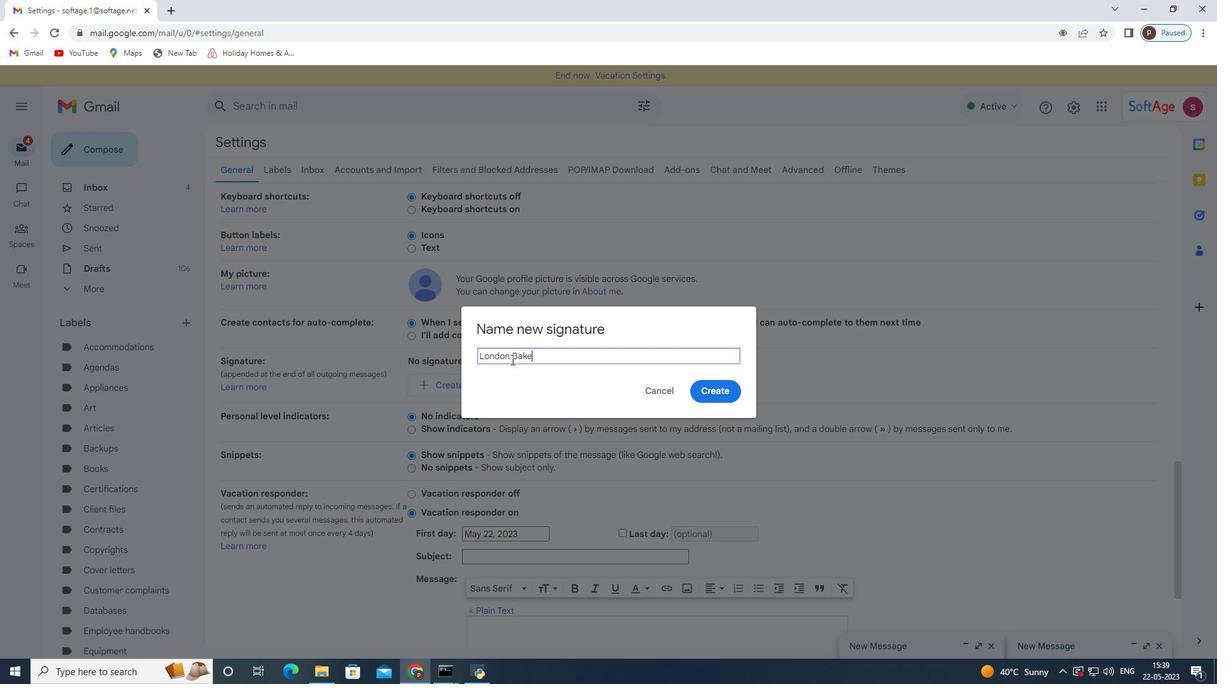 
Action: Mouse moved to (707, 393)
Screenshot: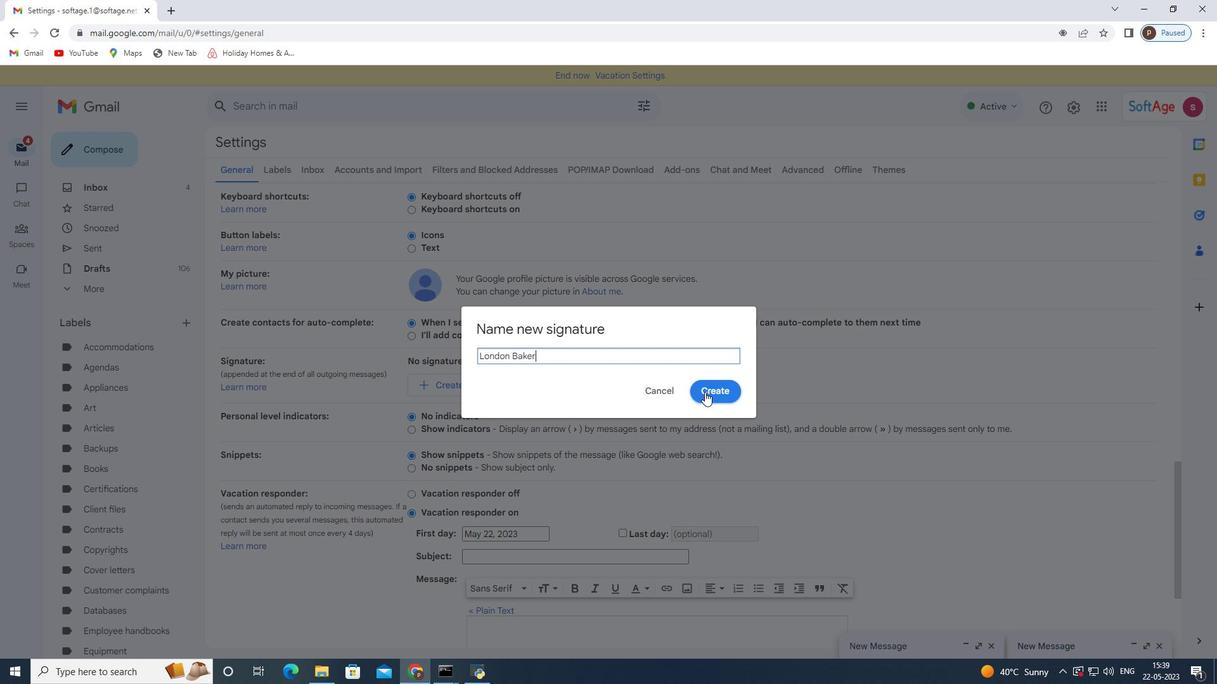 
Action: Mouse pressed left at (707, 393)
Screenshot: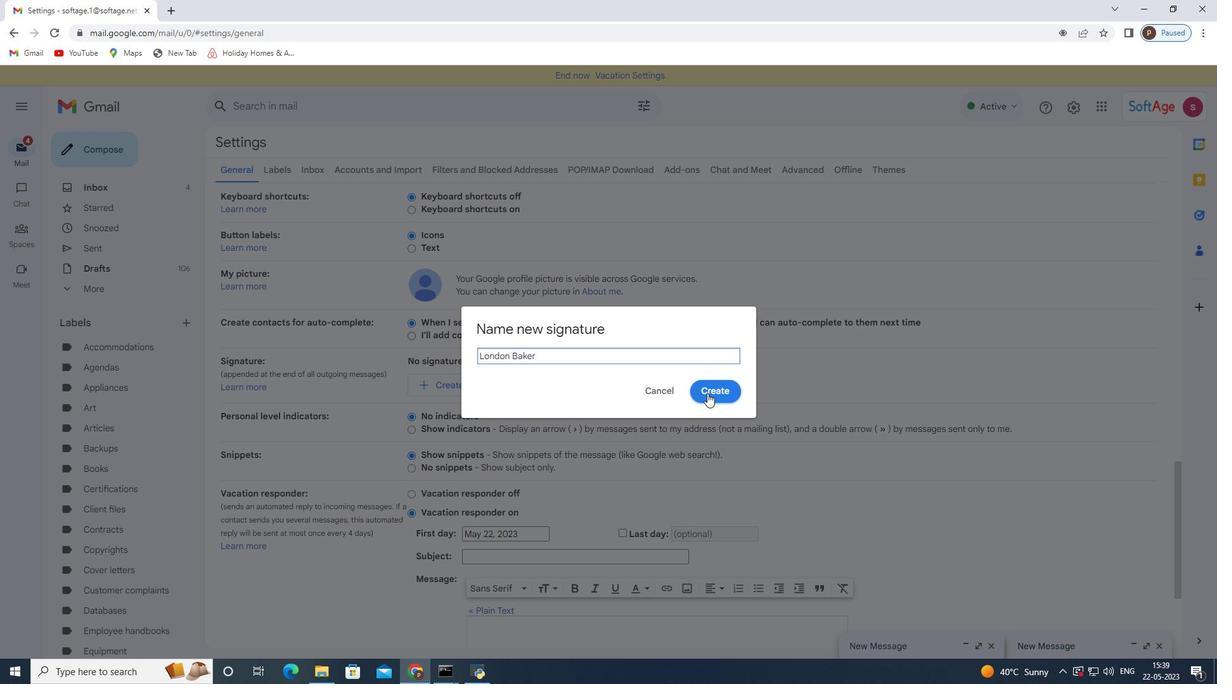 
Action: Mouse moved to (631, 377)
Screenshot: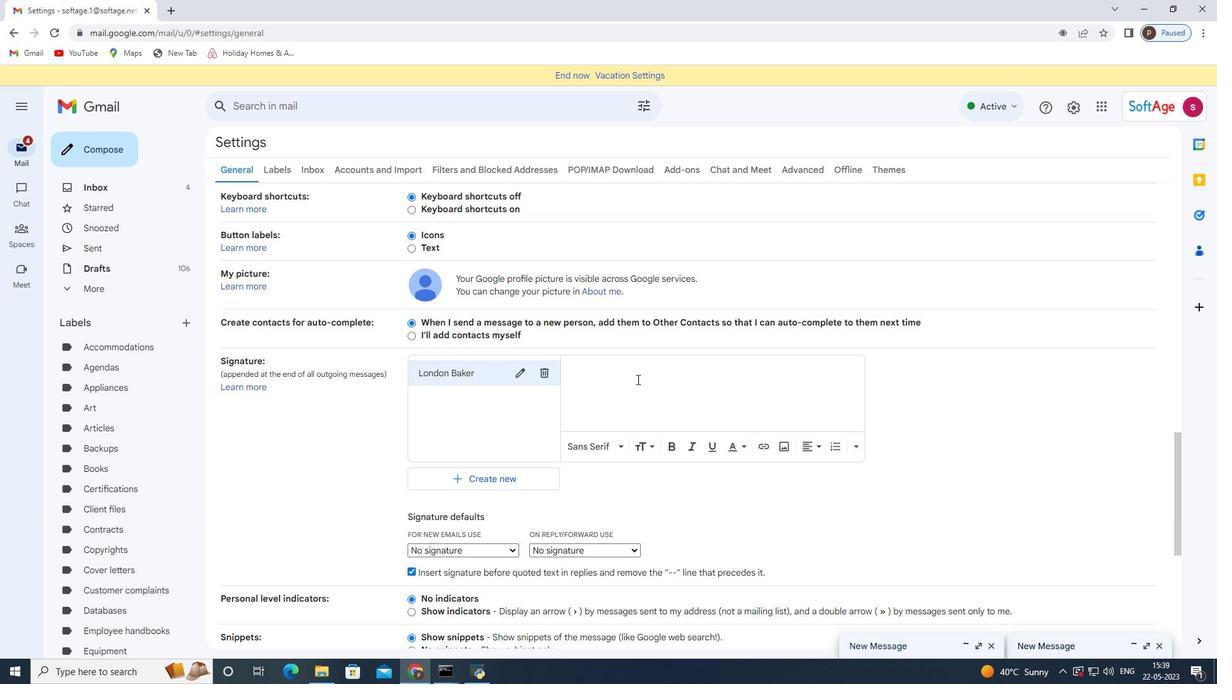 
Action: Mouse pressed left at (631, 377)
Screenshot: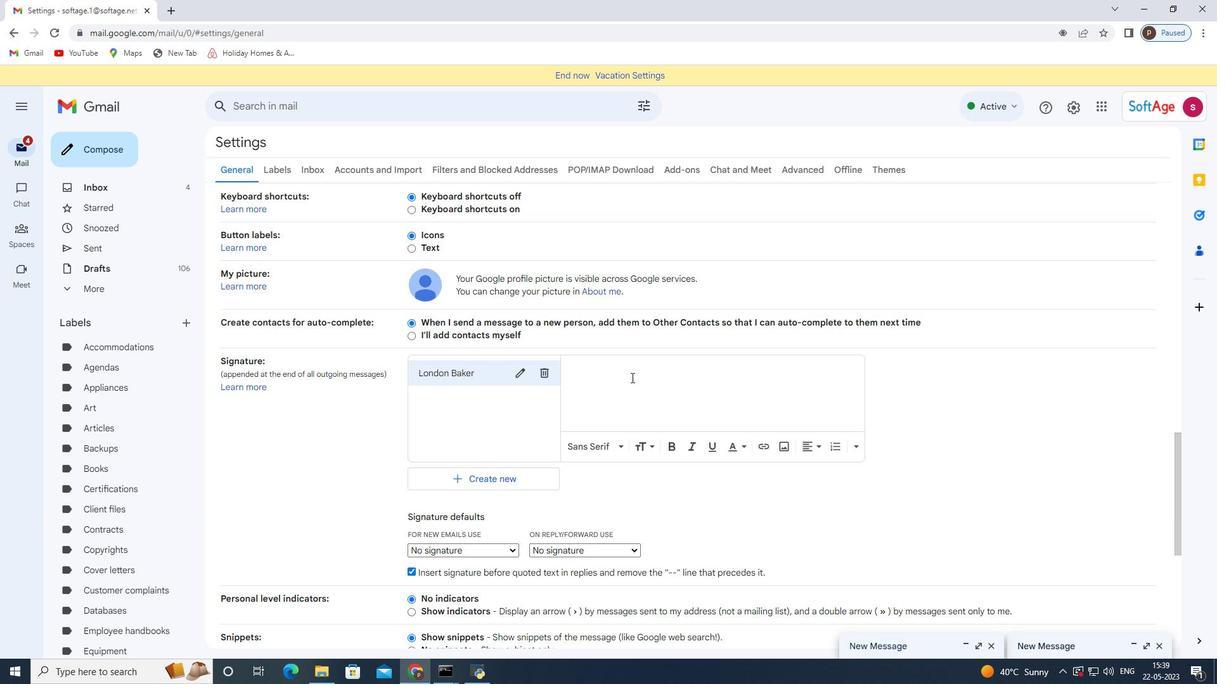 
Action: Key pressed <Key.shift>With<Key.space>sincere<Key.space>appreciation<Key.space>and<Key.space>gratitude,<Key.enter><Key.shift>London<Key.space><Key.shift>Baker
Screenshot: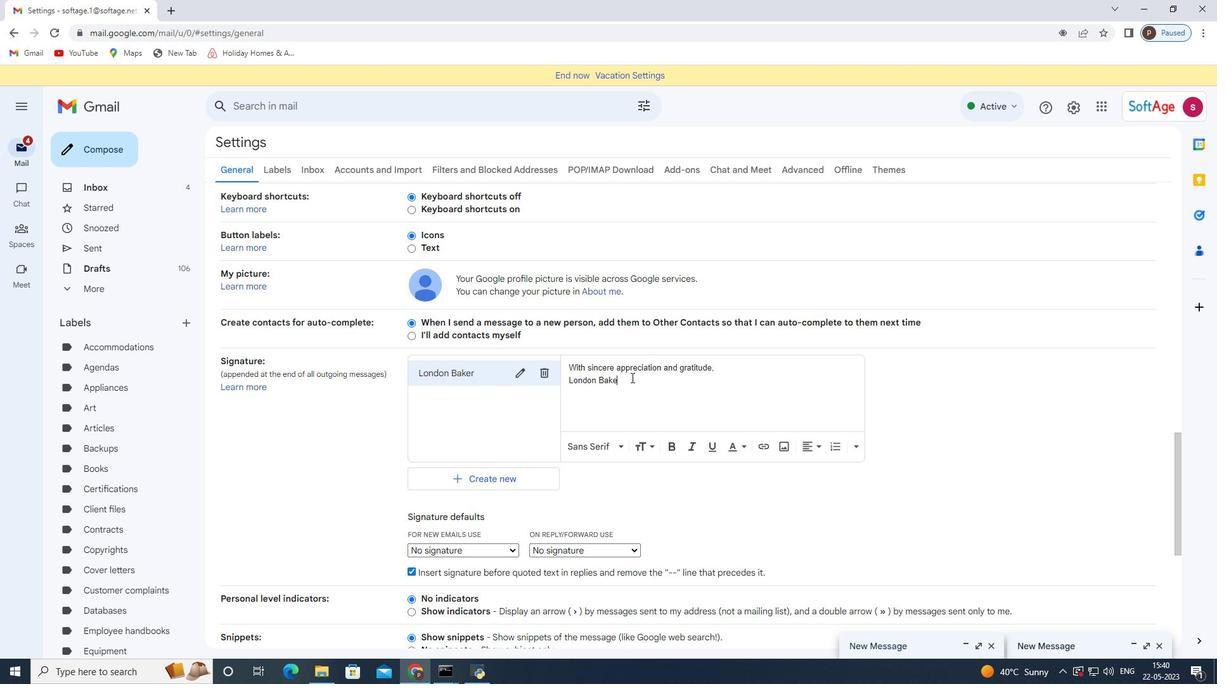 
Action: Mouse moved to (631, 377)
Screenshot: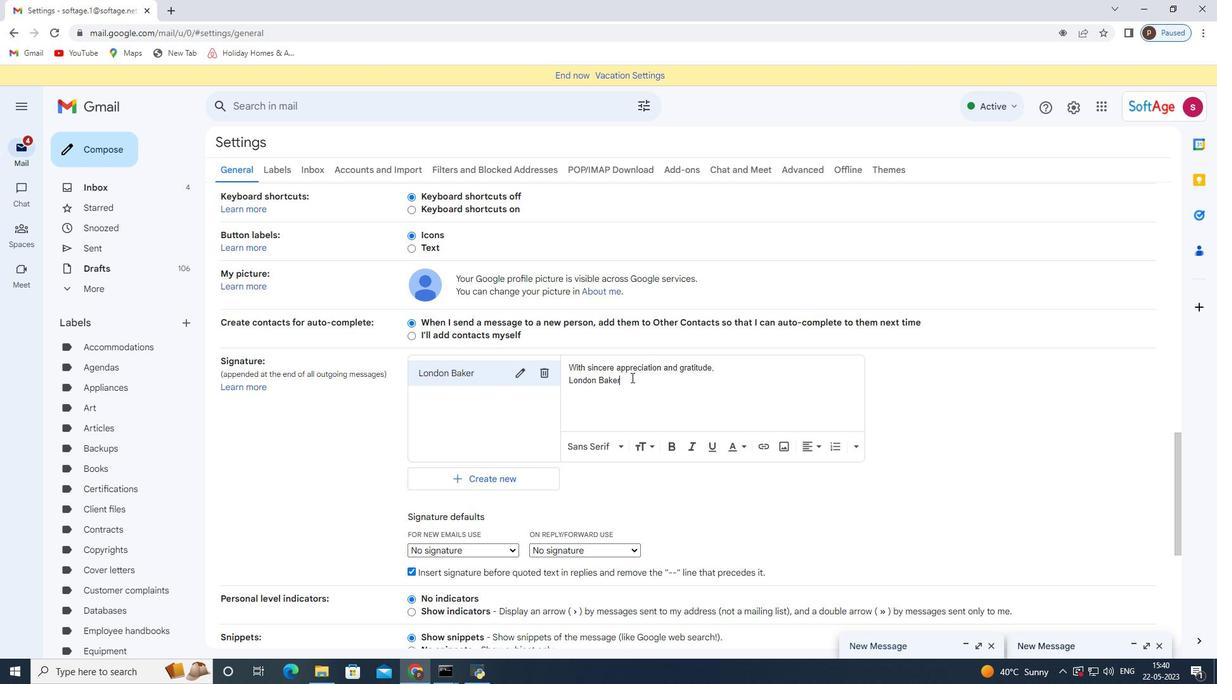 
Action: Mouse scrolled (631, 377) with delta (0, 0)
Screenshot: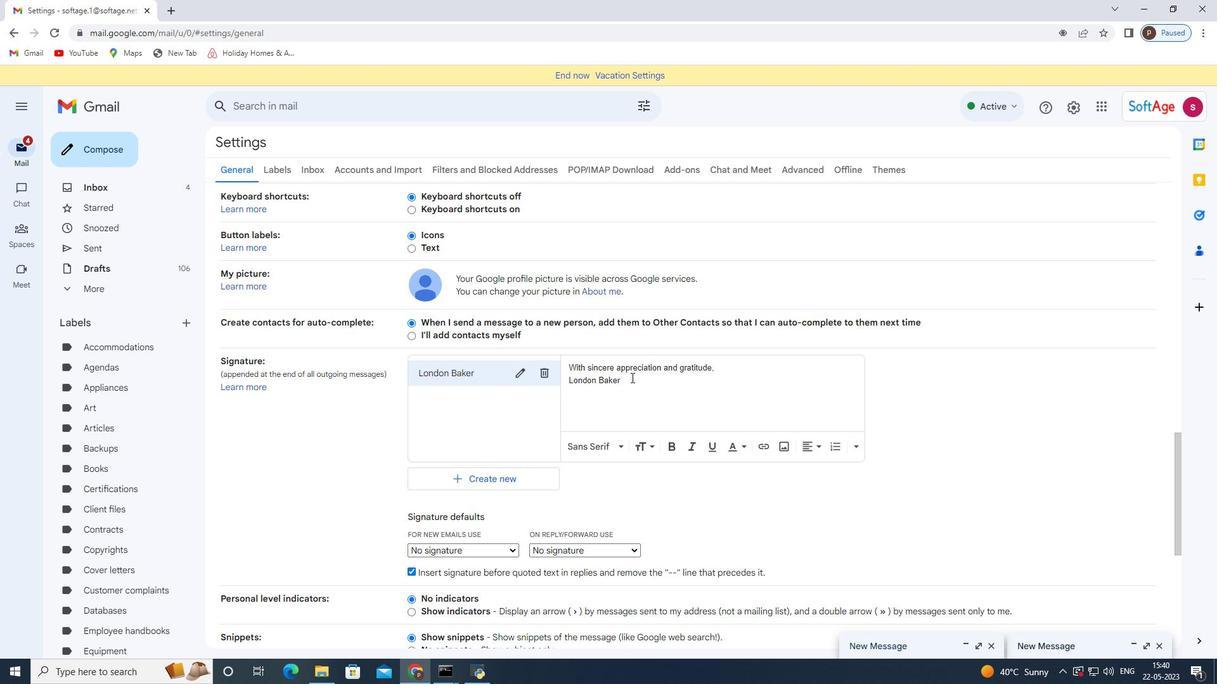 
Action: Mouse moved to (483, 492)
Screenshot: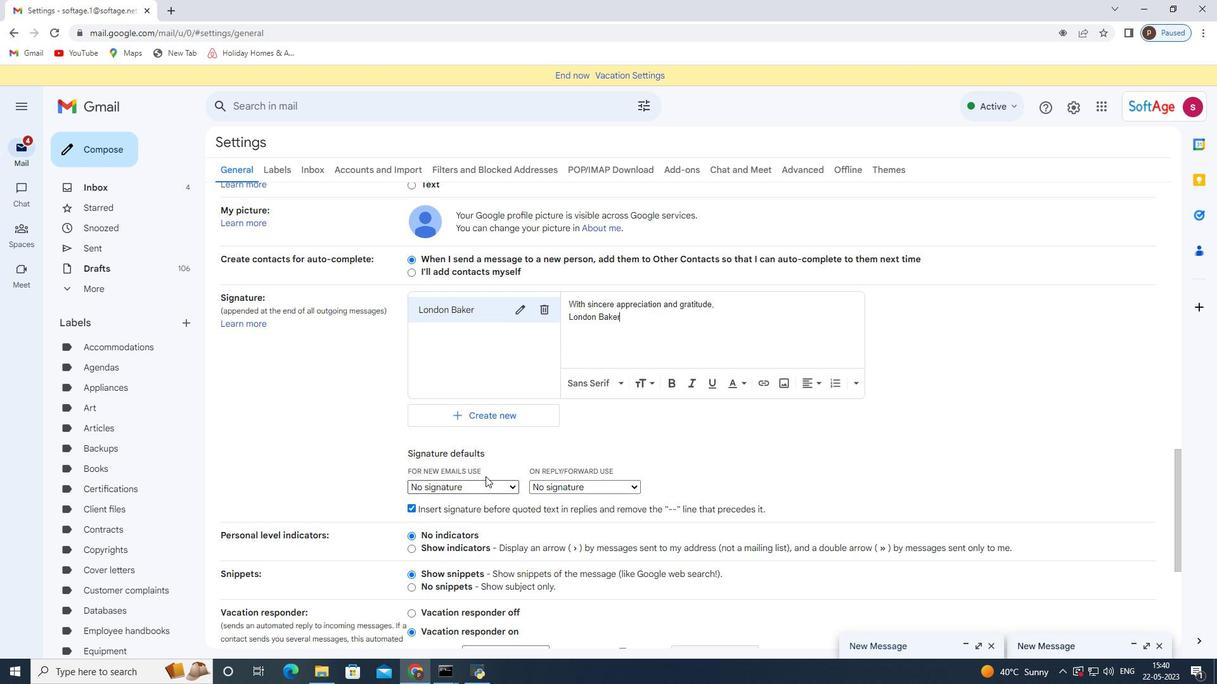 
Action: Mouse pressed left at (483, 492)
Screenshot: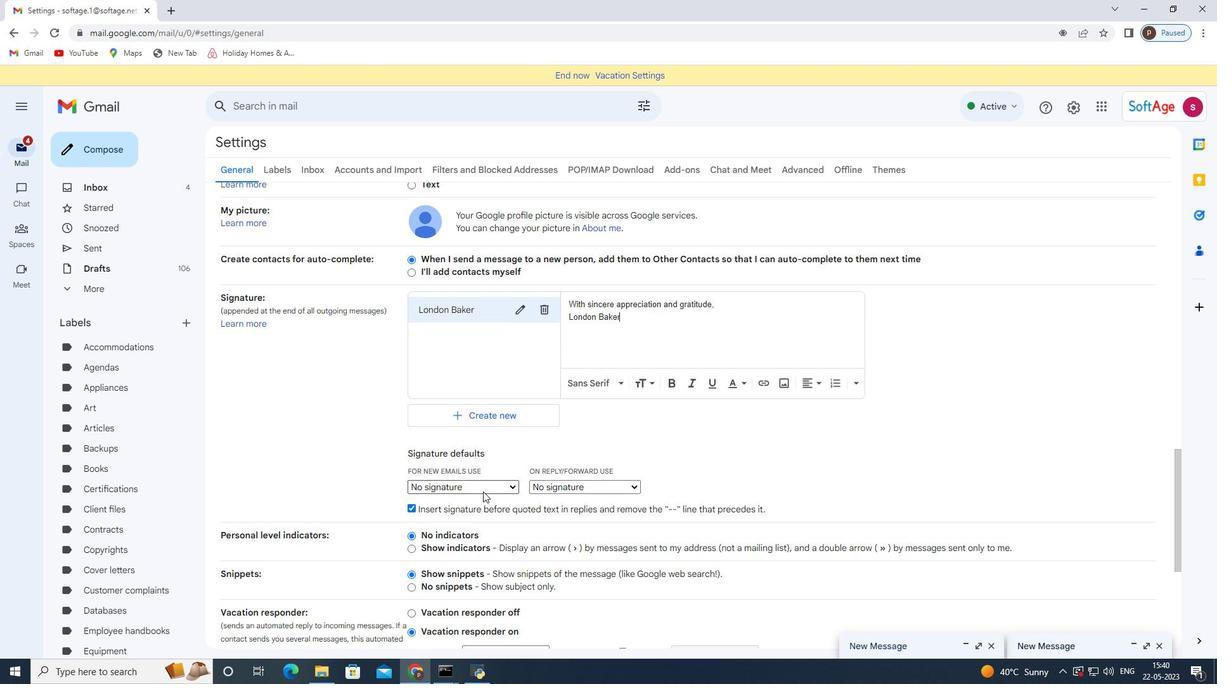 
Action: Mouse moved to (490, 507)
Screenshot: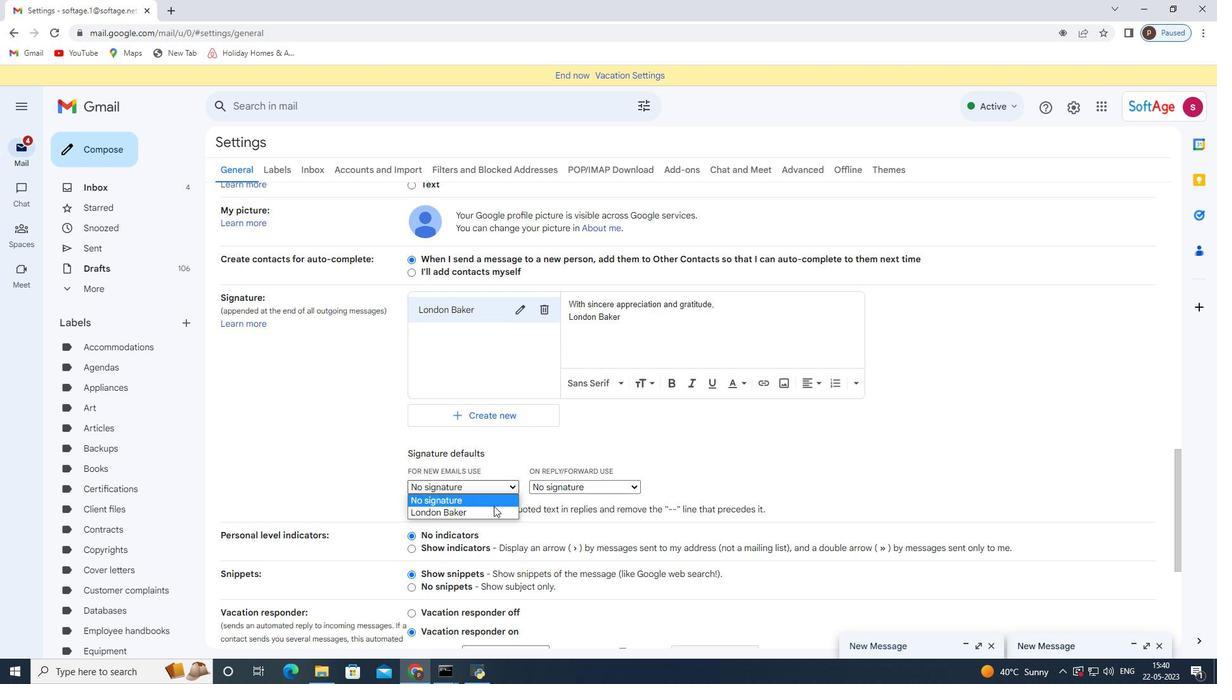 
Action: Mouse pressed left at (490, 507)
Screenshot: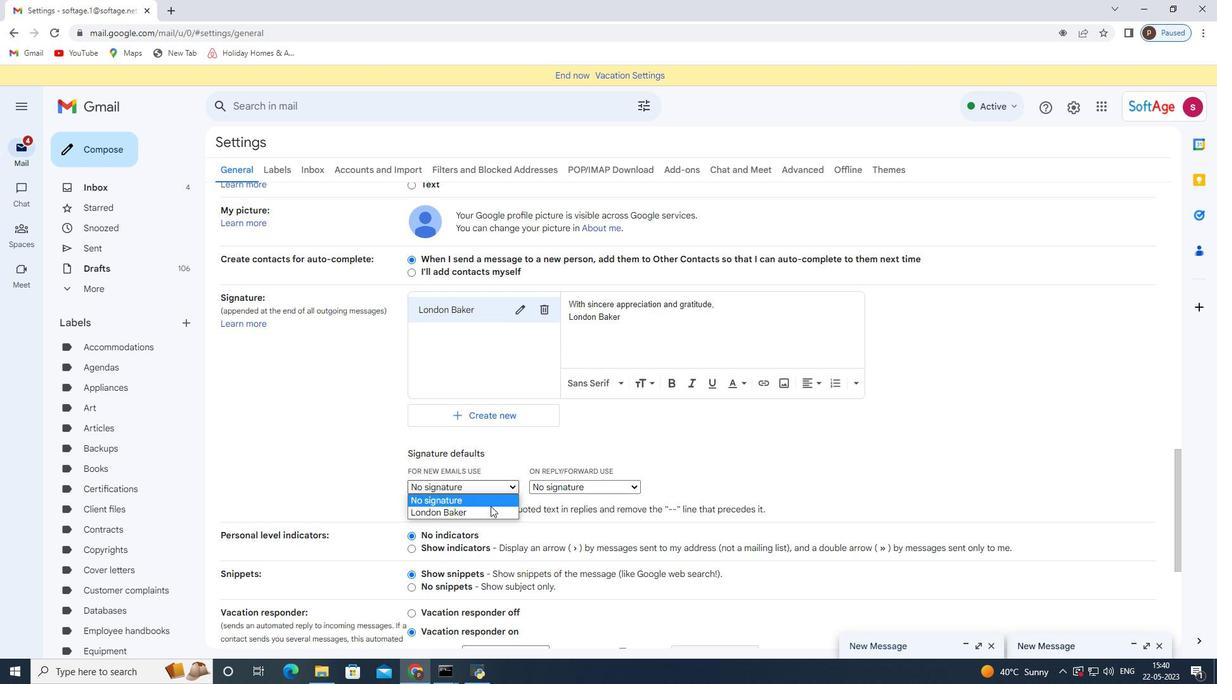 
Action: Mouse moved to (596, 485)
Screenshot: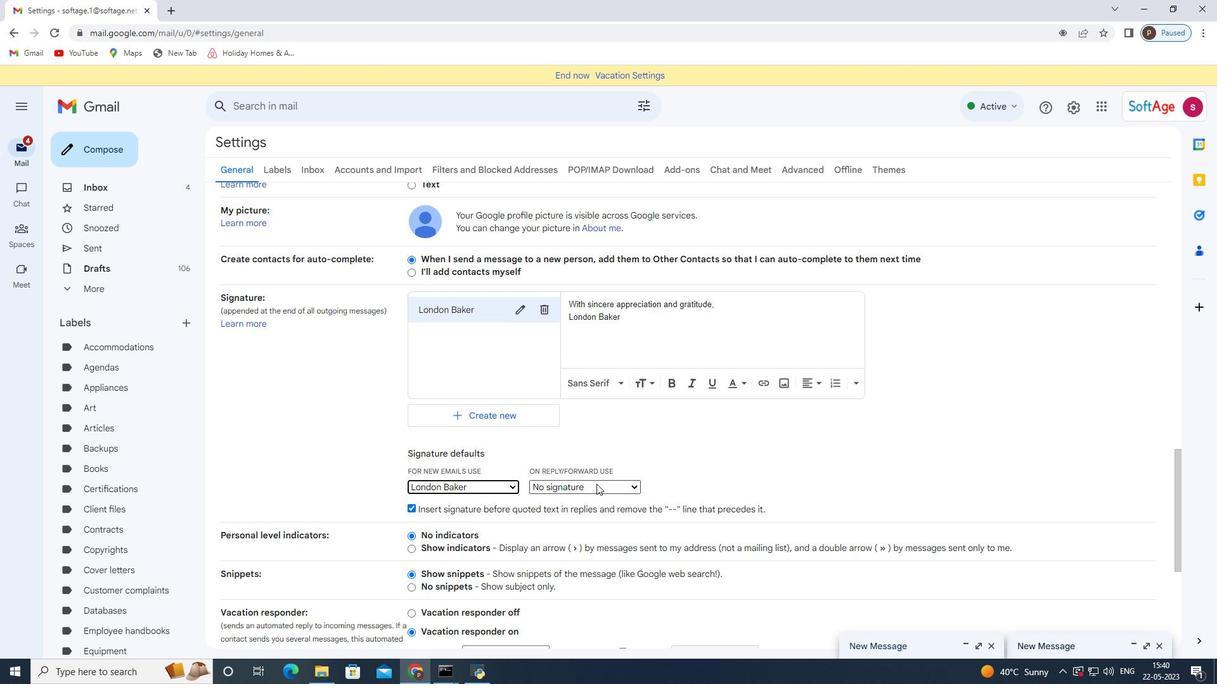 
Action: Mouse pressed left at (596, 485)
Screenshot: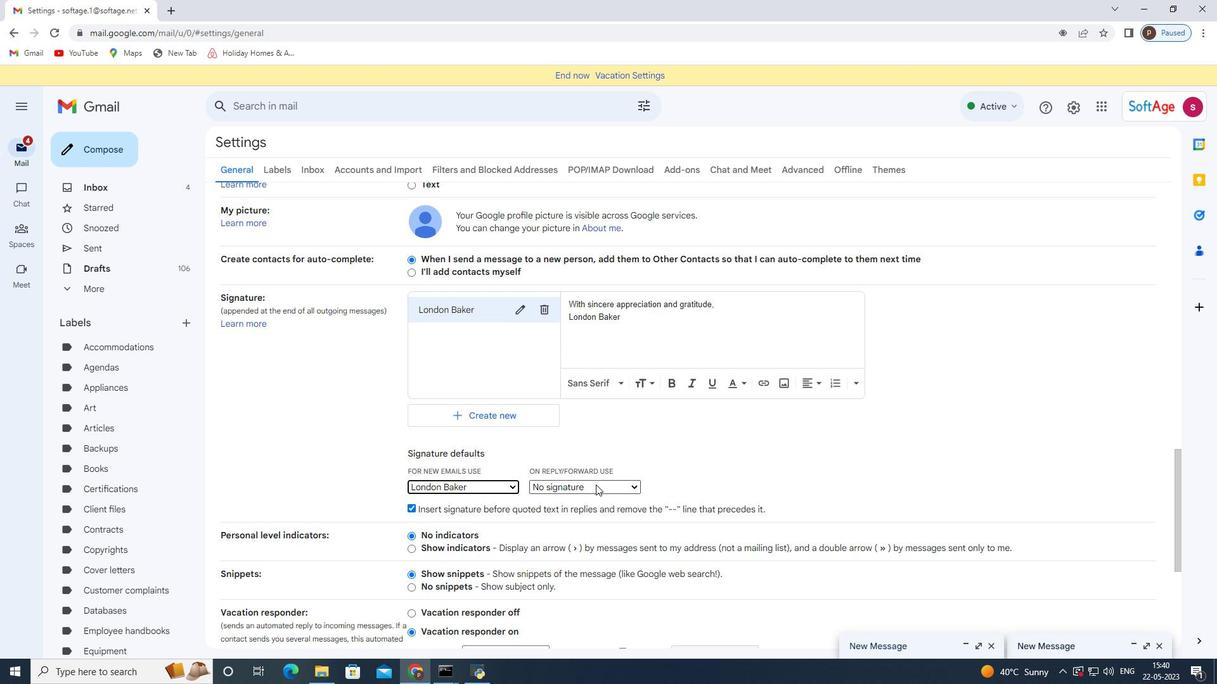 
Action: Mouse moved to (587, 509)
Screenshot: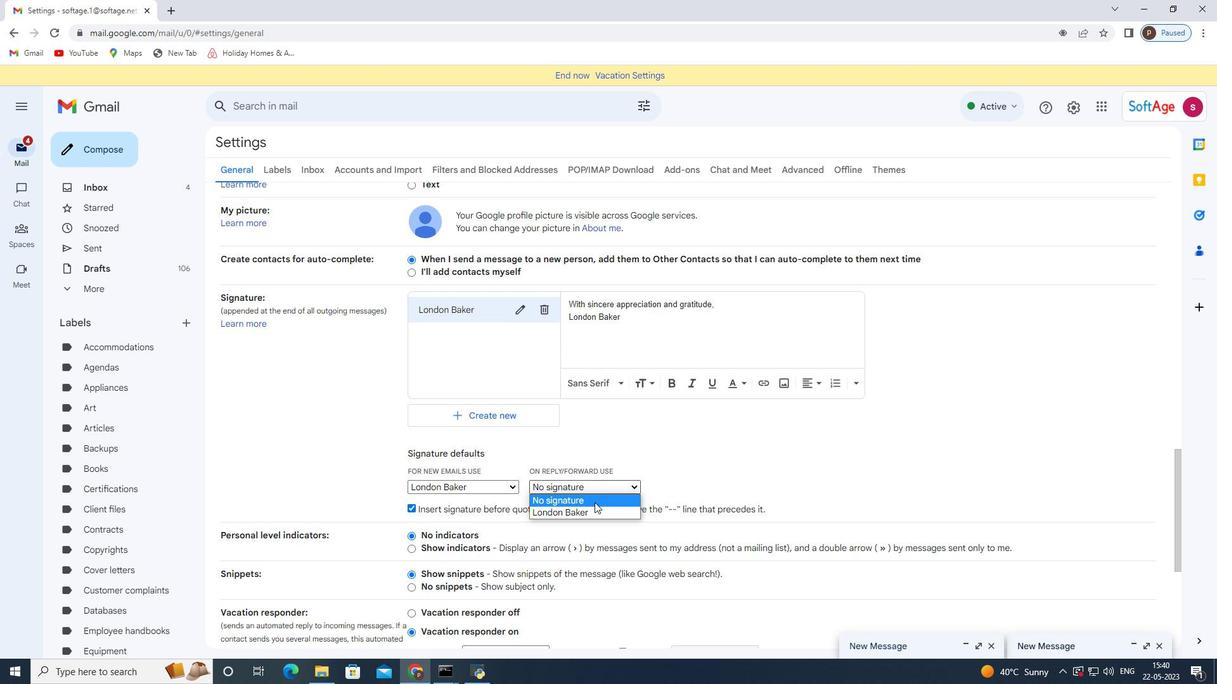 
Action: Mouse pressed left at (587, 509)
Screenshot: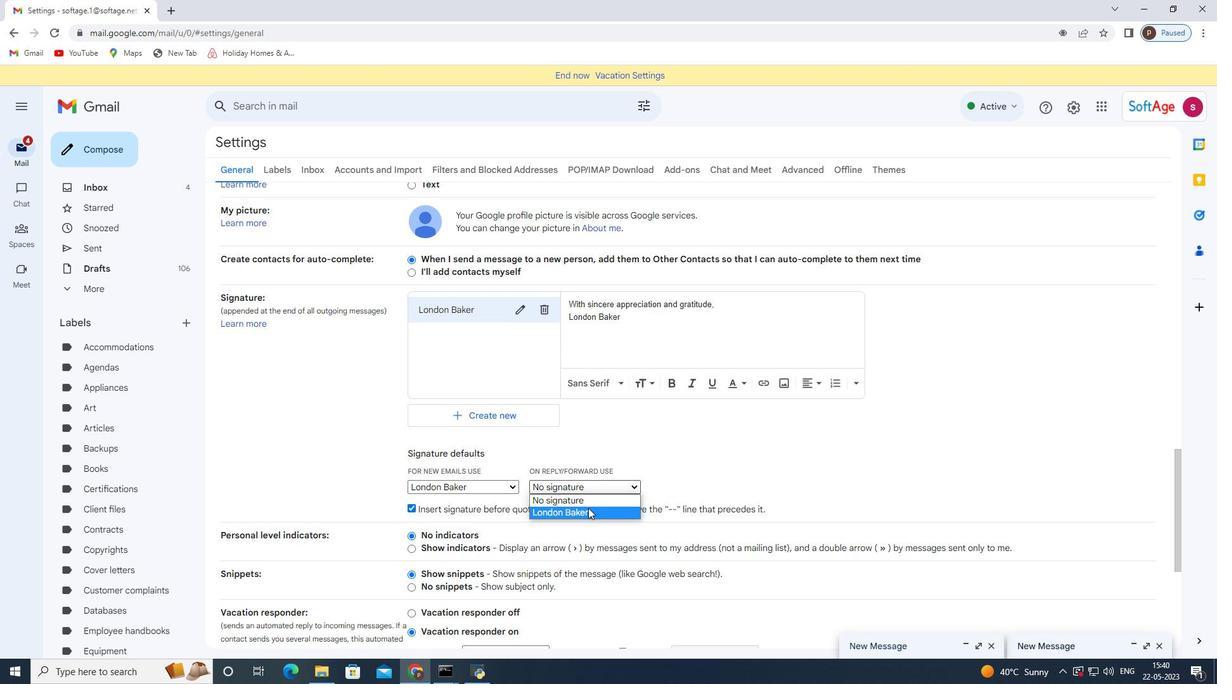 
Action: Mouse scrolled (587, 508) with delta (0, 0)
Screenshot: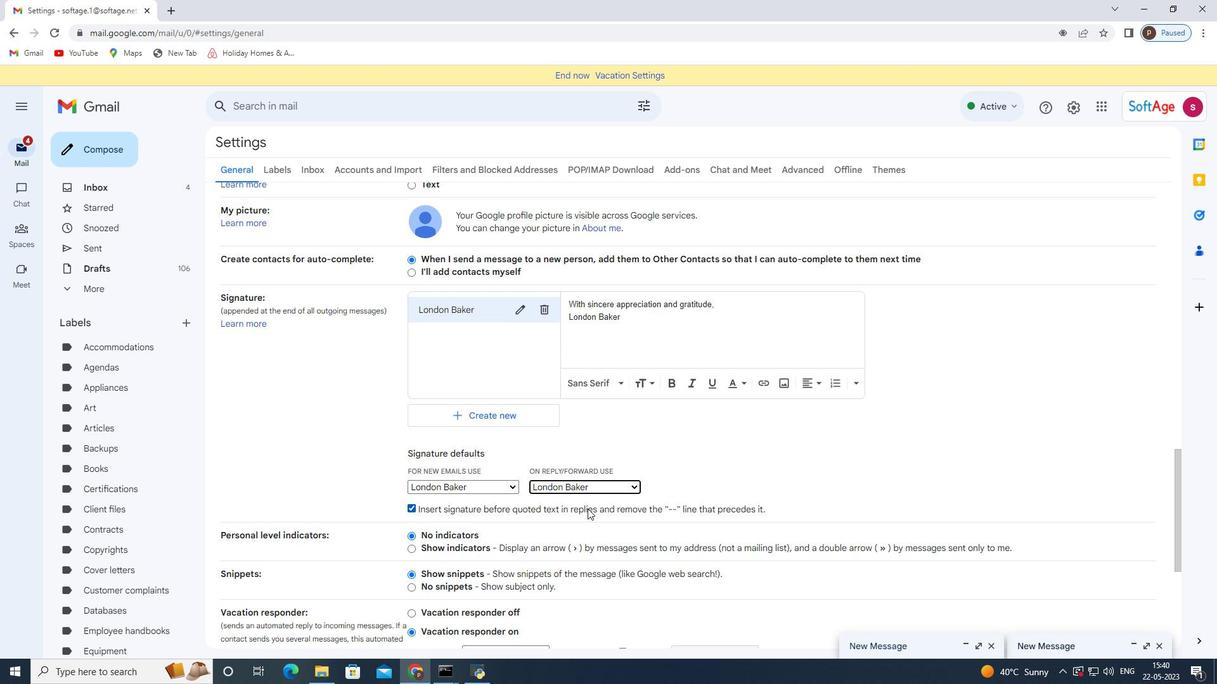 
Action: Mouse moved to (586, 507)
Screenshot: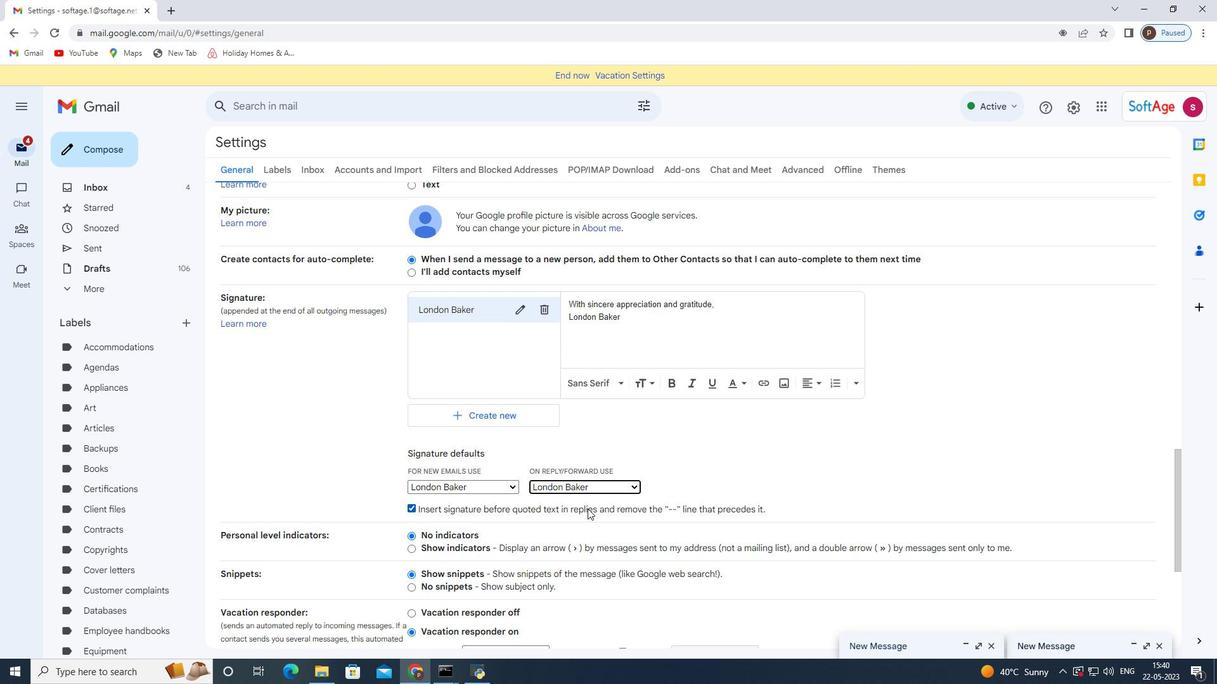 
Action: Mouse scrolled (586, 506) with delta (0, 0)
Screenshot: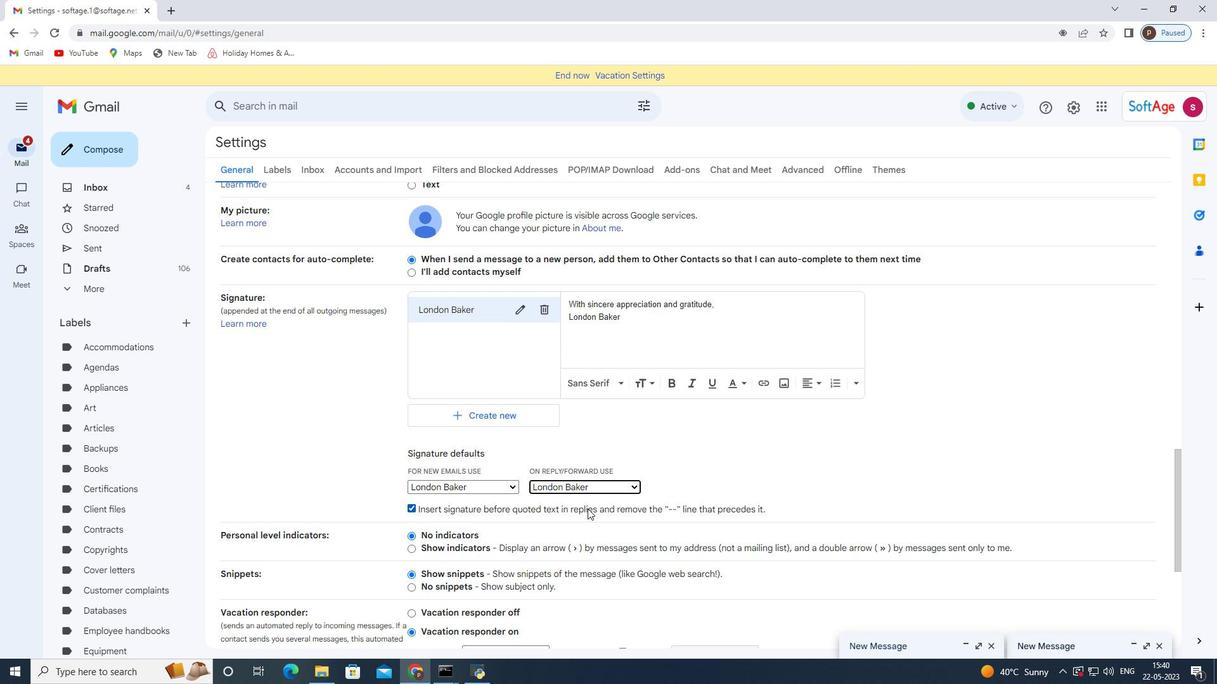 
Action: Mouse moved to (567, 500)
Screenshot: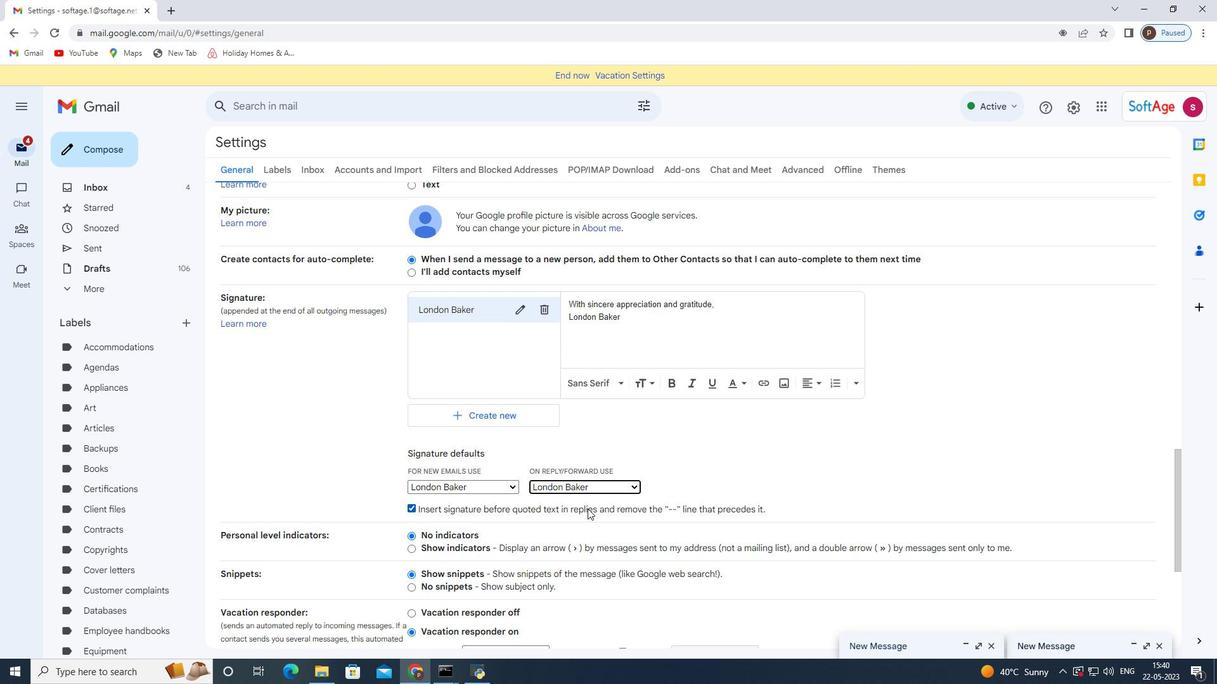 
Action: Mouse scrolled (567, 500) with delta (0, 0)
Screenshot: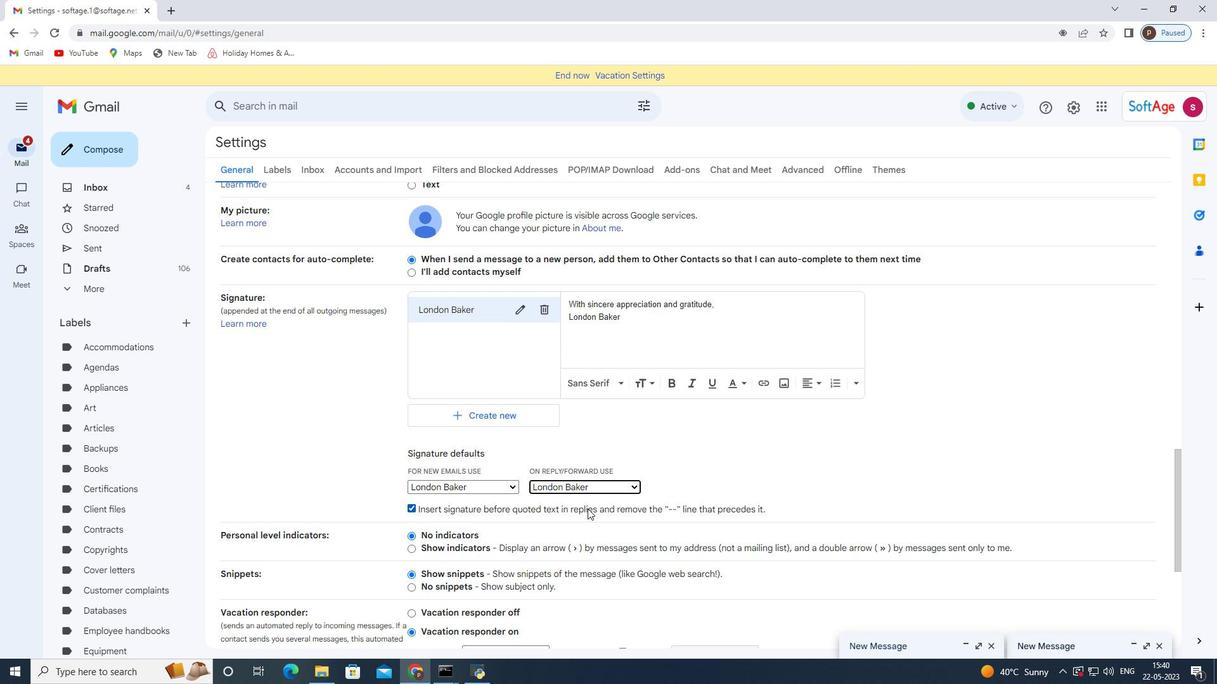 
Action: Mouse moved to (506, 481)
Screenshot: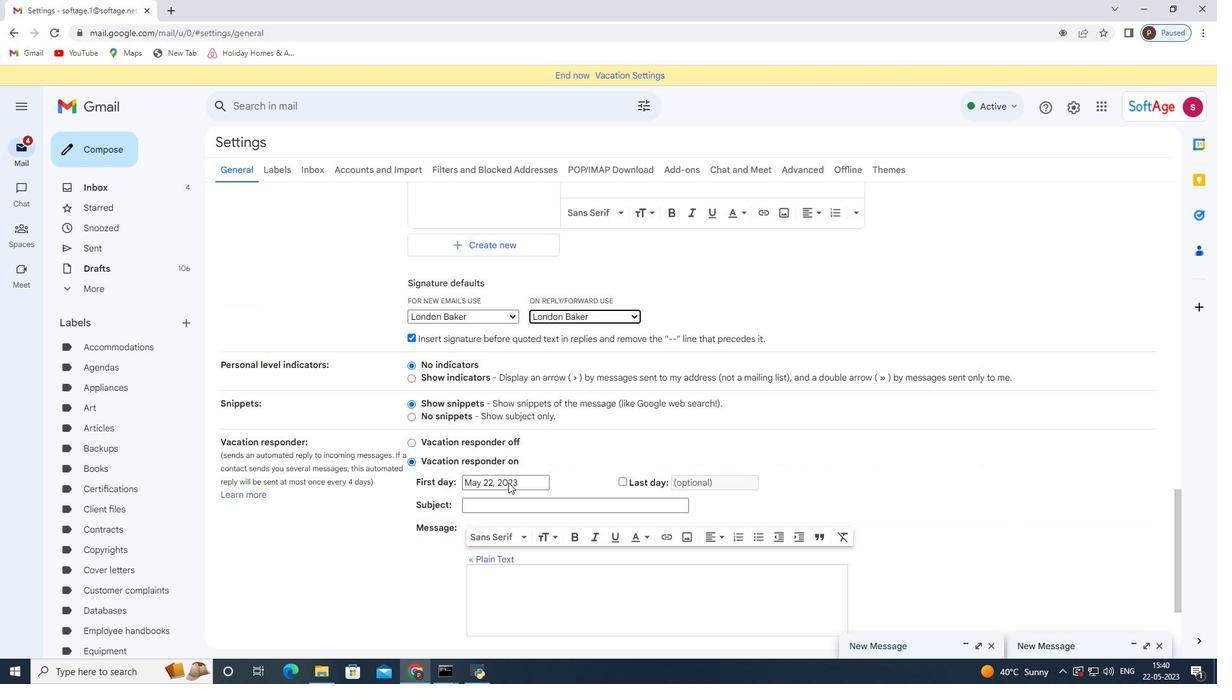 
Action: Mouse scrolled (506, 480) with delta (0, 0)
Screenshot: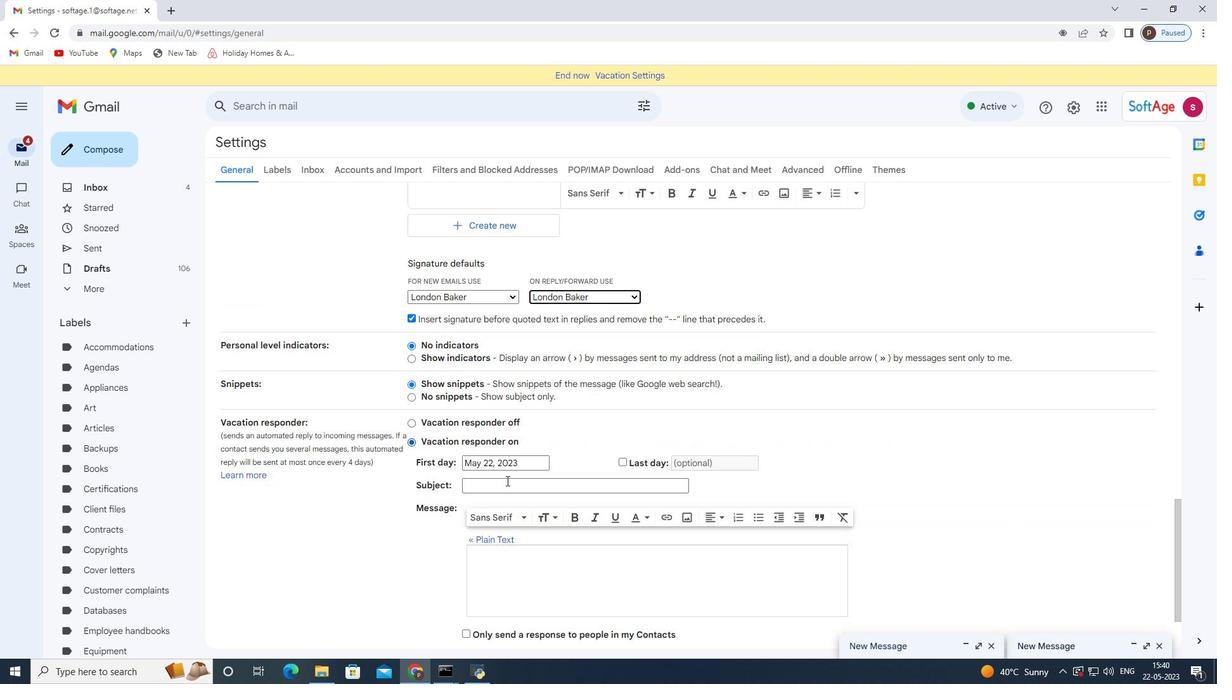 
Action: Mouse scrolled (506, 480) with delta (0, 0)
Screenshot: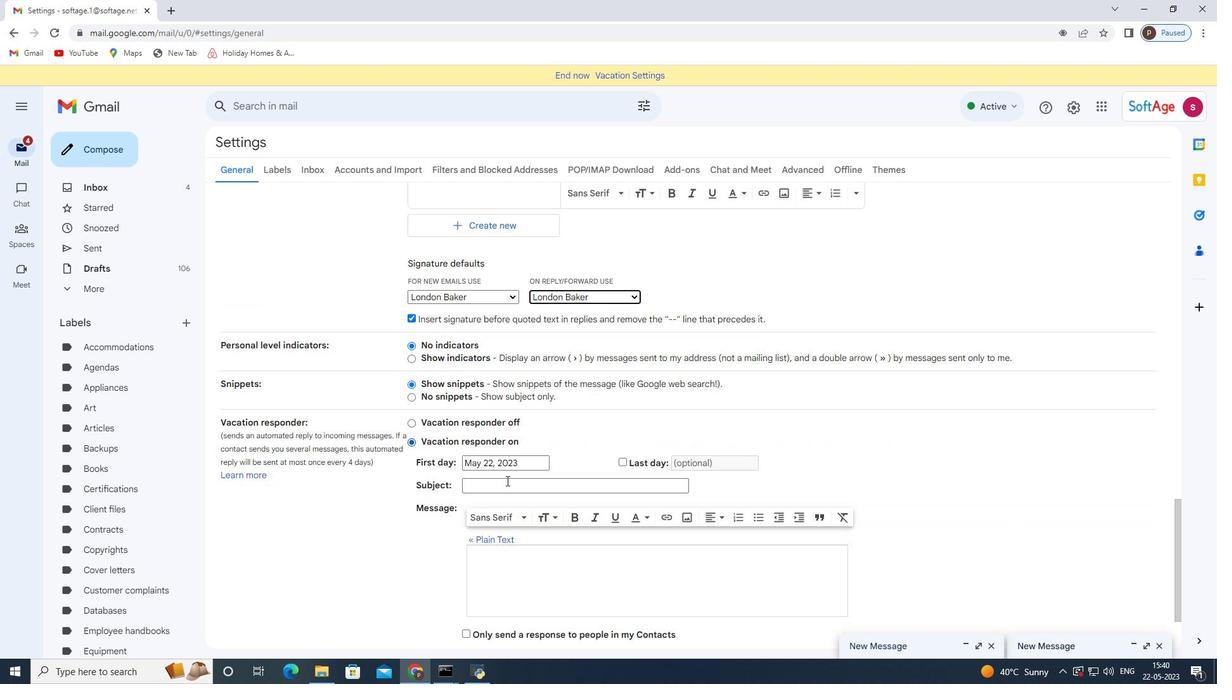 
Action: Mouse moved to (665, 577)
Screenshot: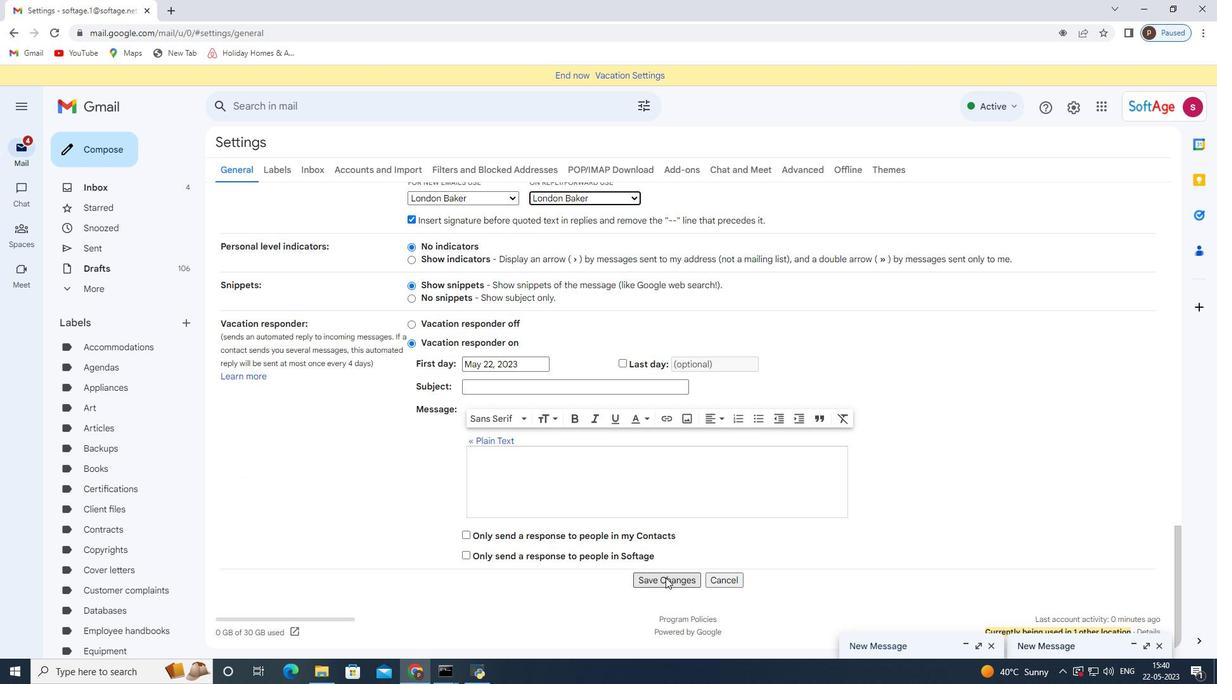 
Action: Mouse pressed left at (665, 577)
Screenshot: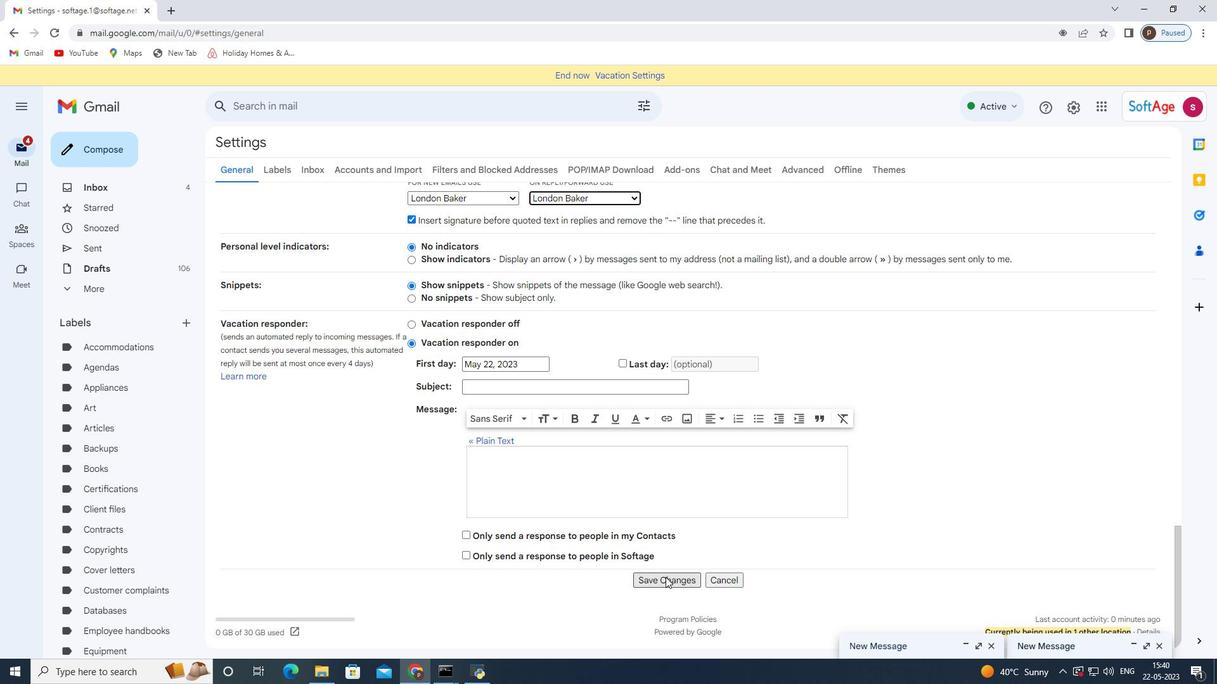 
Action: Mouse moved to (88, 150)
Screenshot: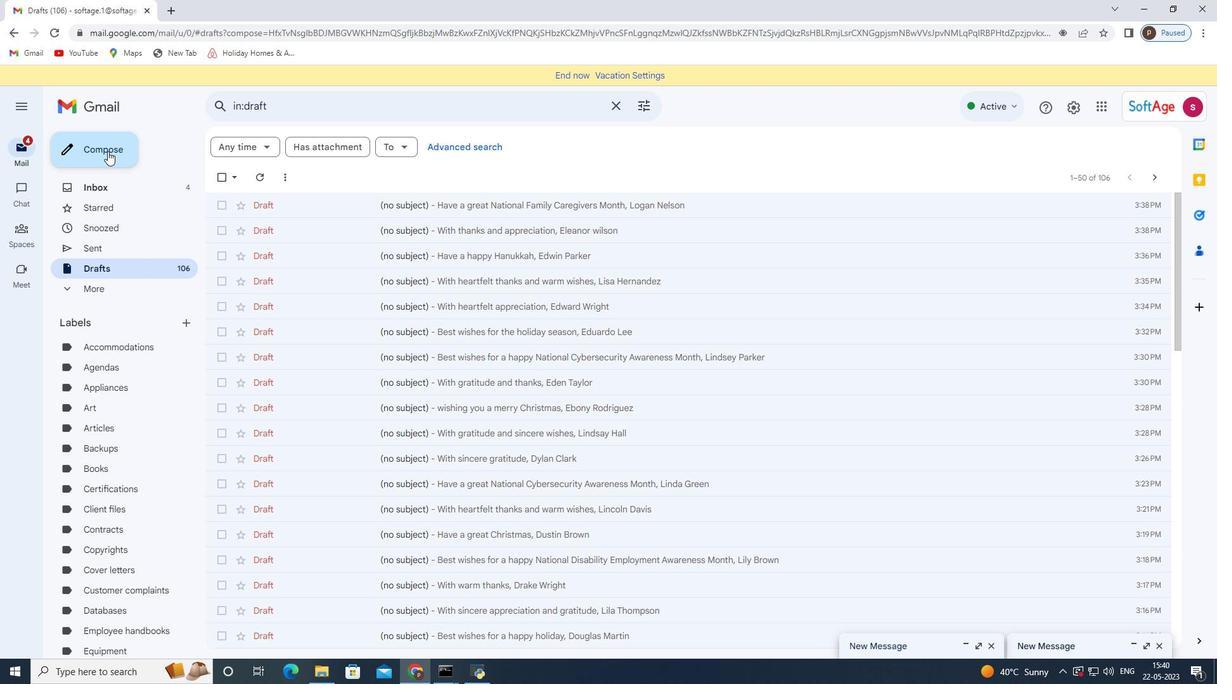
Action: Mouse pressed left at (88, 150)
Screenshot: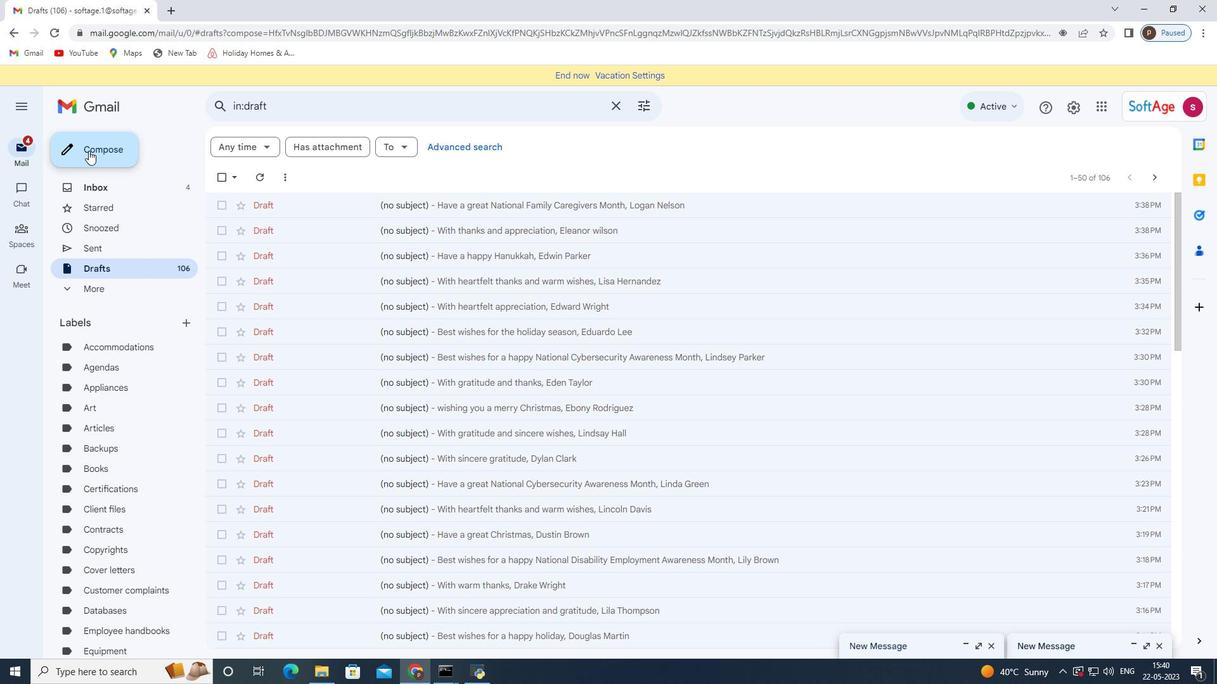 
Action: Mouse moved to (510, 300)
Screenshot: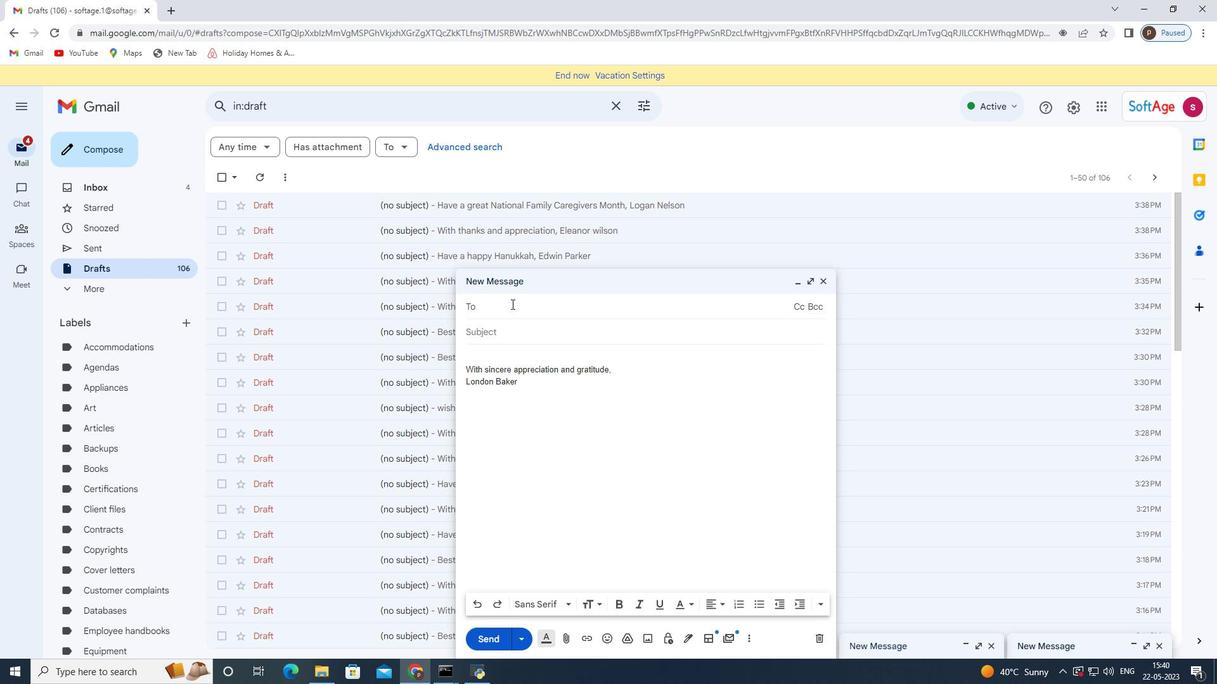 
Action: Mouse pressed left at (510, 300)
Screenshot: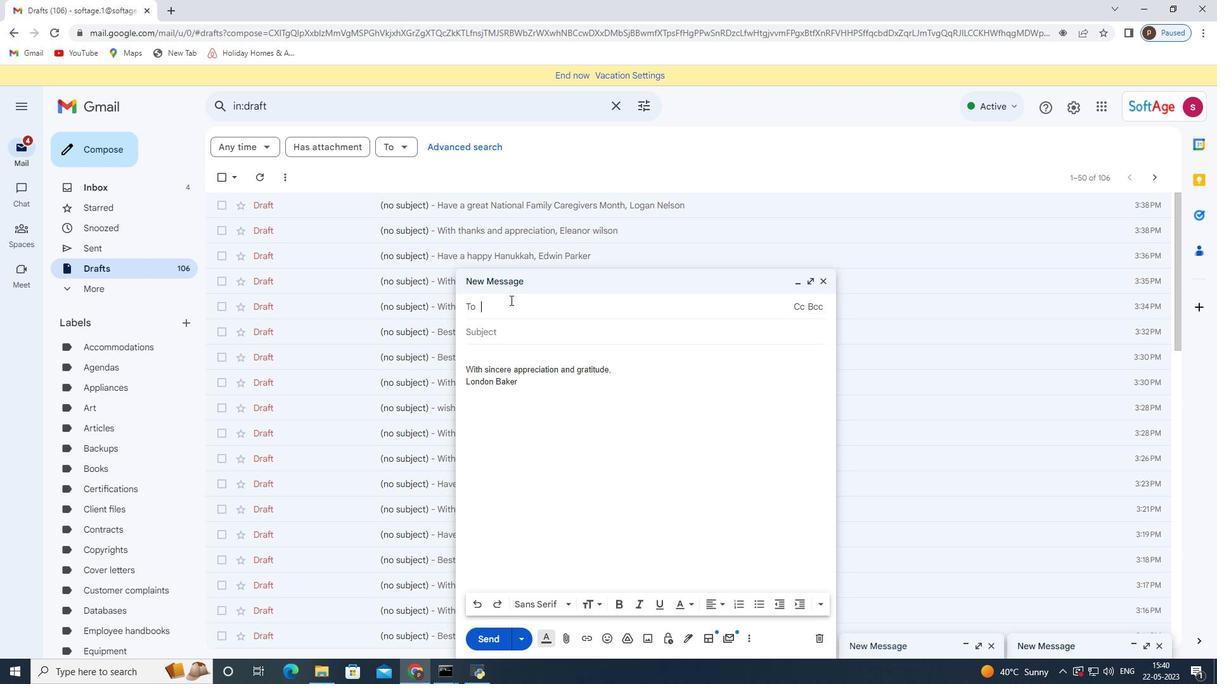 
Action: Key pressed softage.3<Key.shift>@softage.net
Screenshot: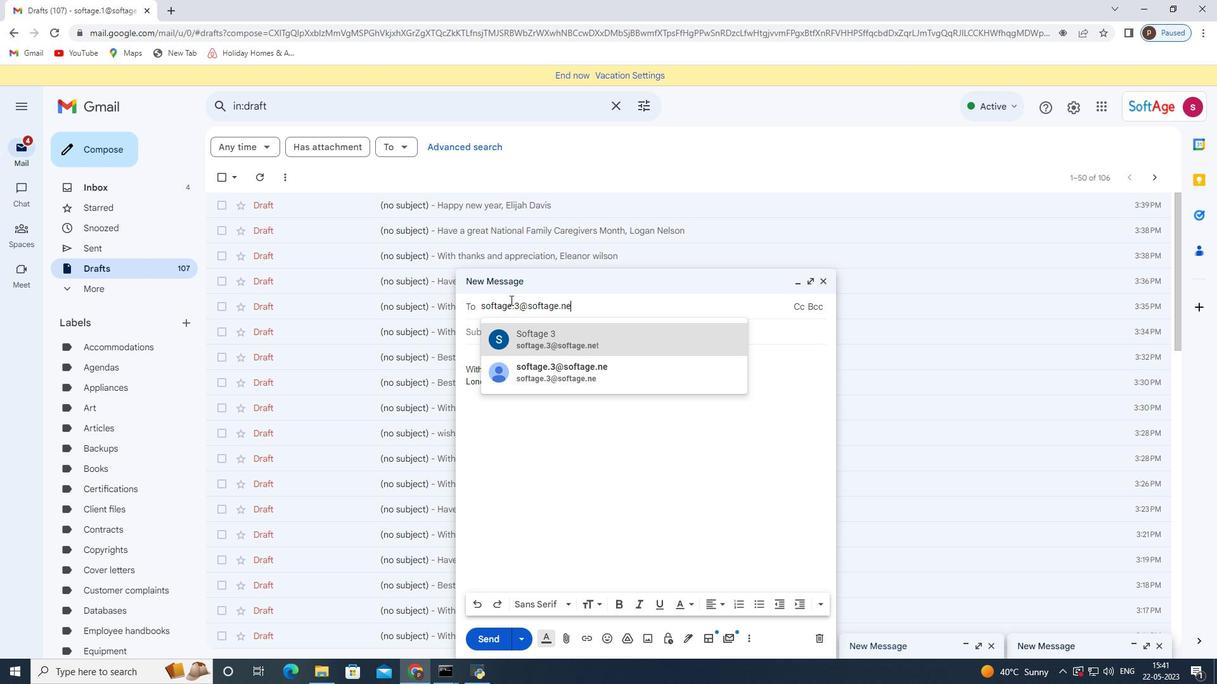 
Action: Mouse moved to (615, 334)
Screenshot: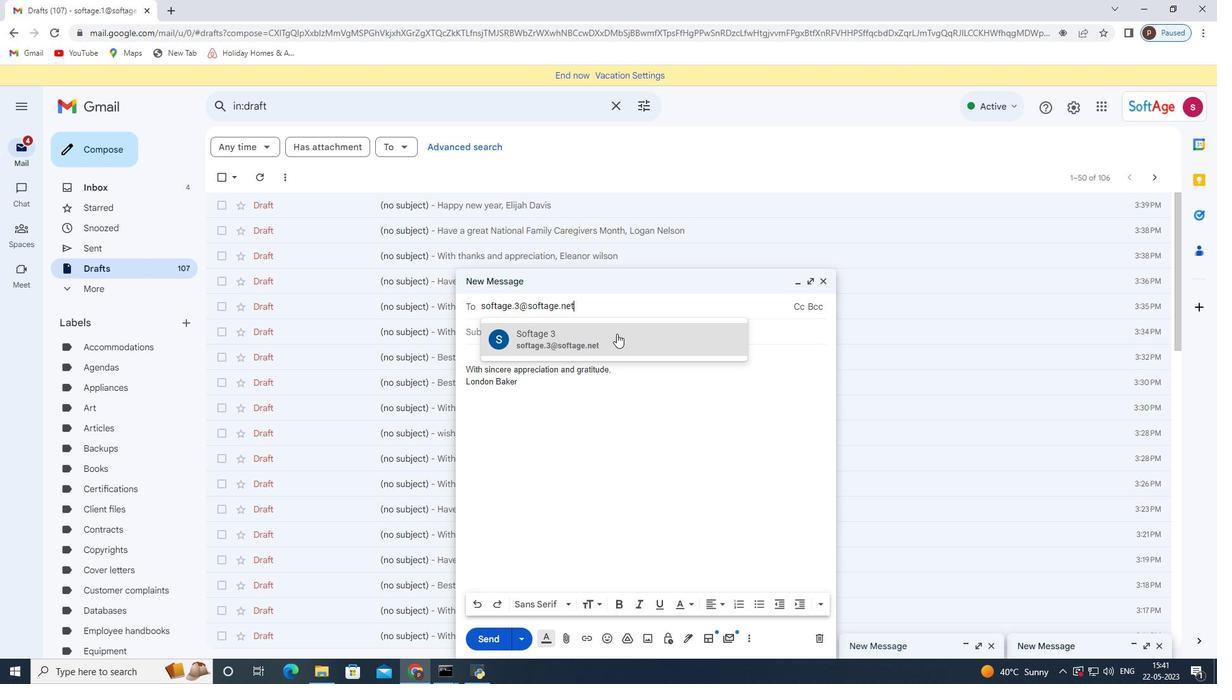 
Action: Mouse pressed left at (615, 334)
Screenshot: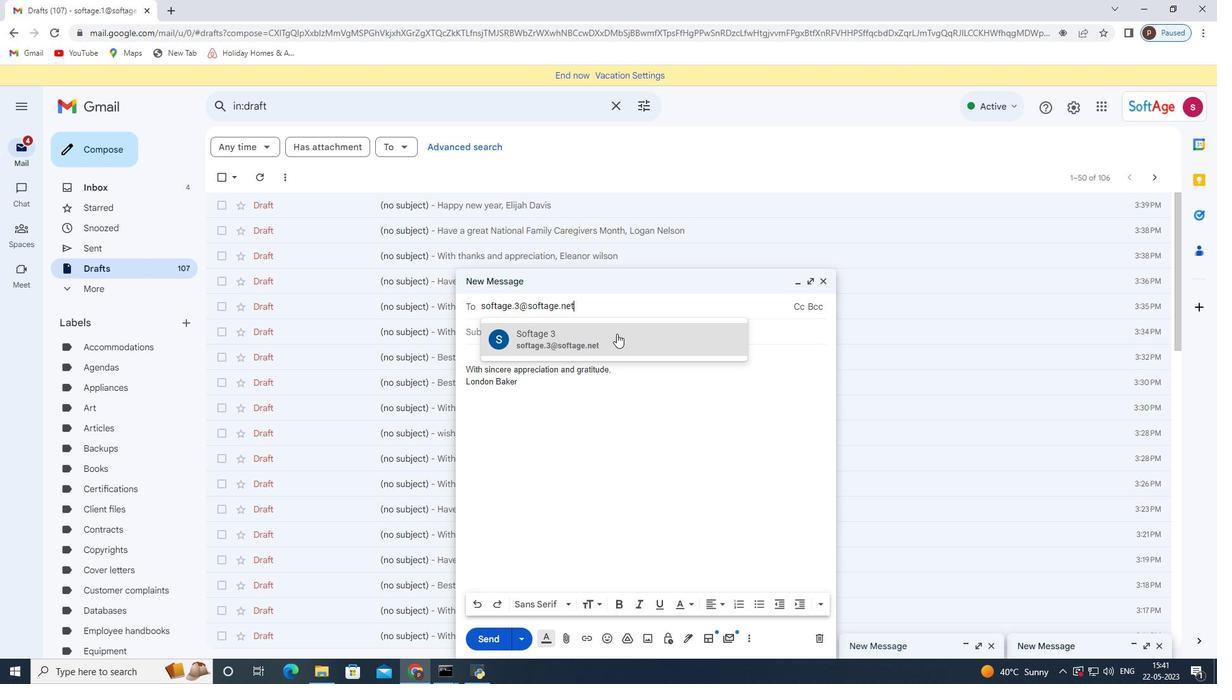 
Action: Mouse moved to (615, 334)
Screenshot: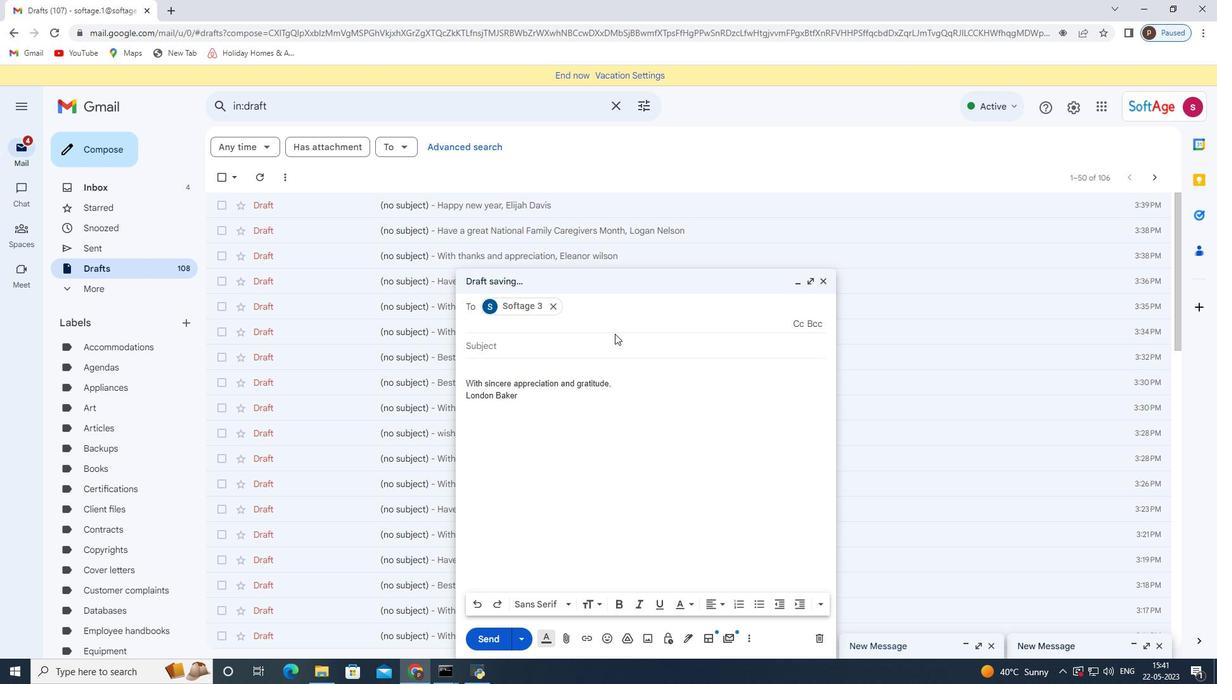 
Action: Mouse scrolled (615, 333) with delta (0, 0)
Screenshot: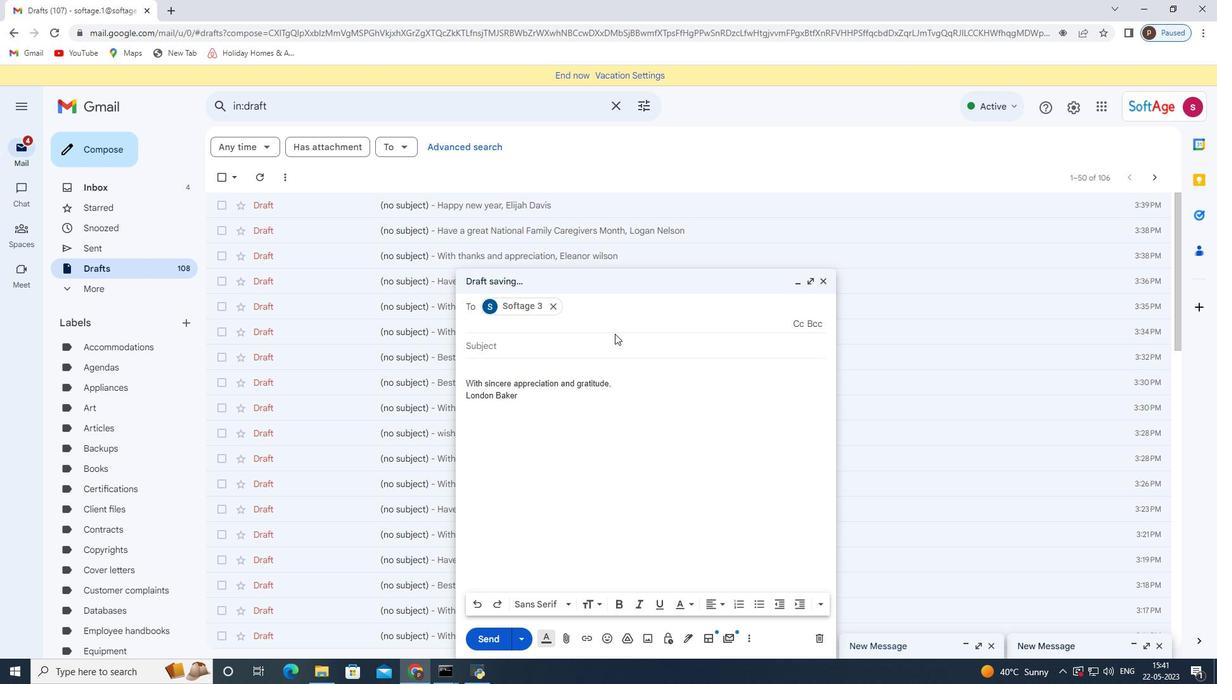 
Action: Mouse scrolled (615, 333) with delta (0, 0)
Screenshot: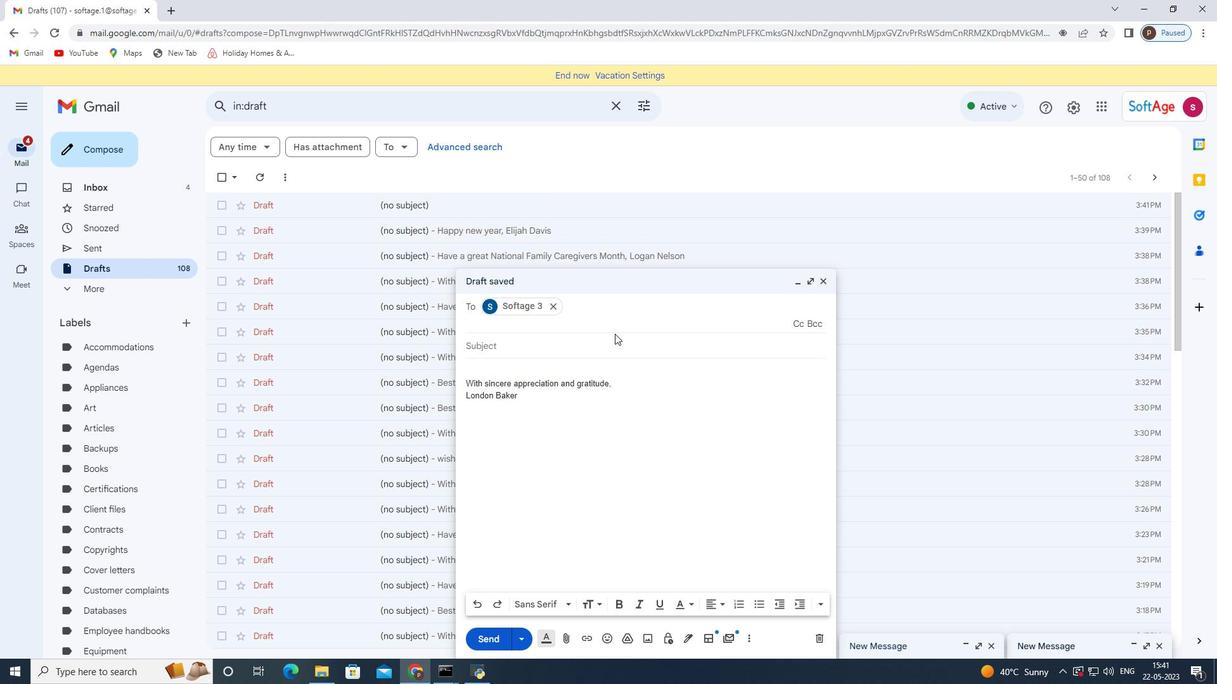 
Action: Mouse moved to (614, 341)
Screenshot: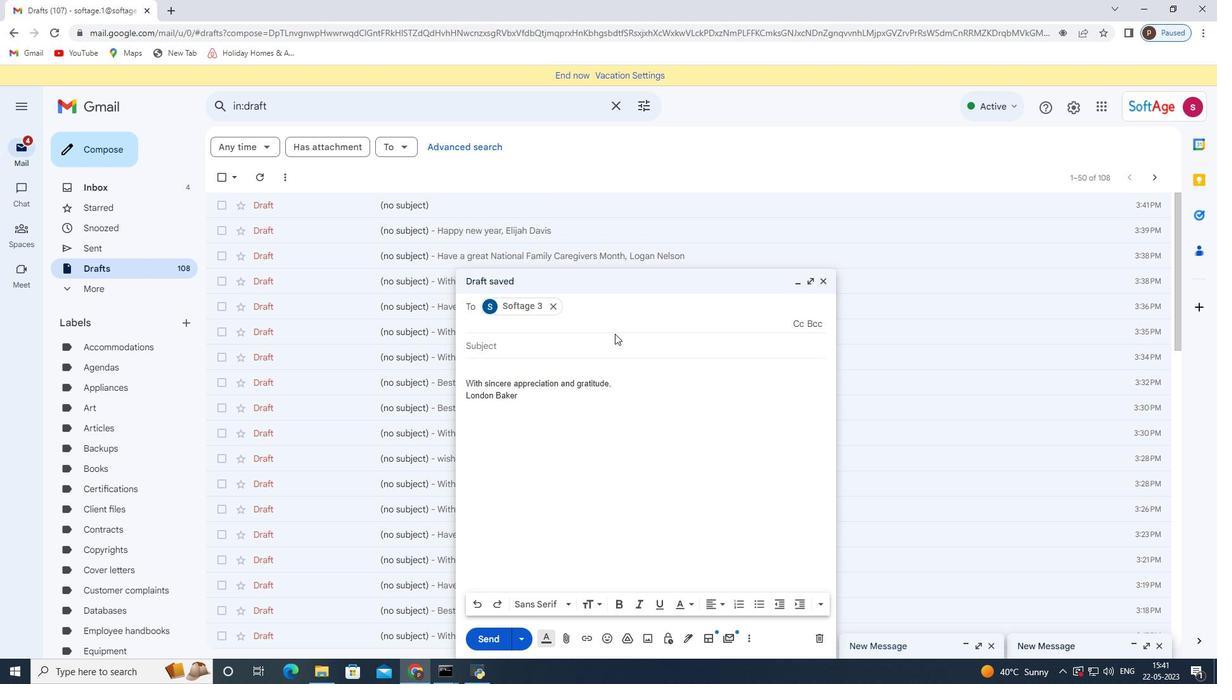 
Action: Mouse scrolled (614, 341) with delta (0, 0)
Screenshot: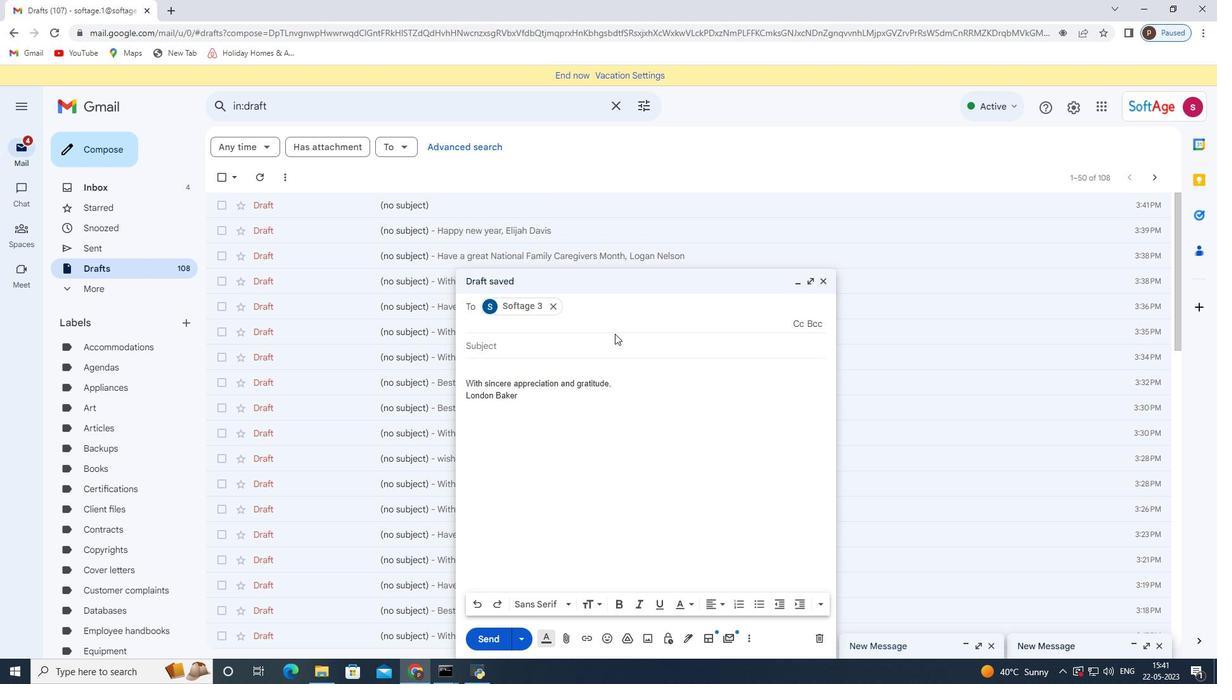 
Action: Mouse moved to (614, 358)
Screenshot: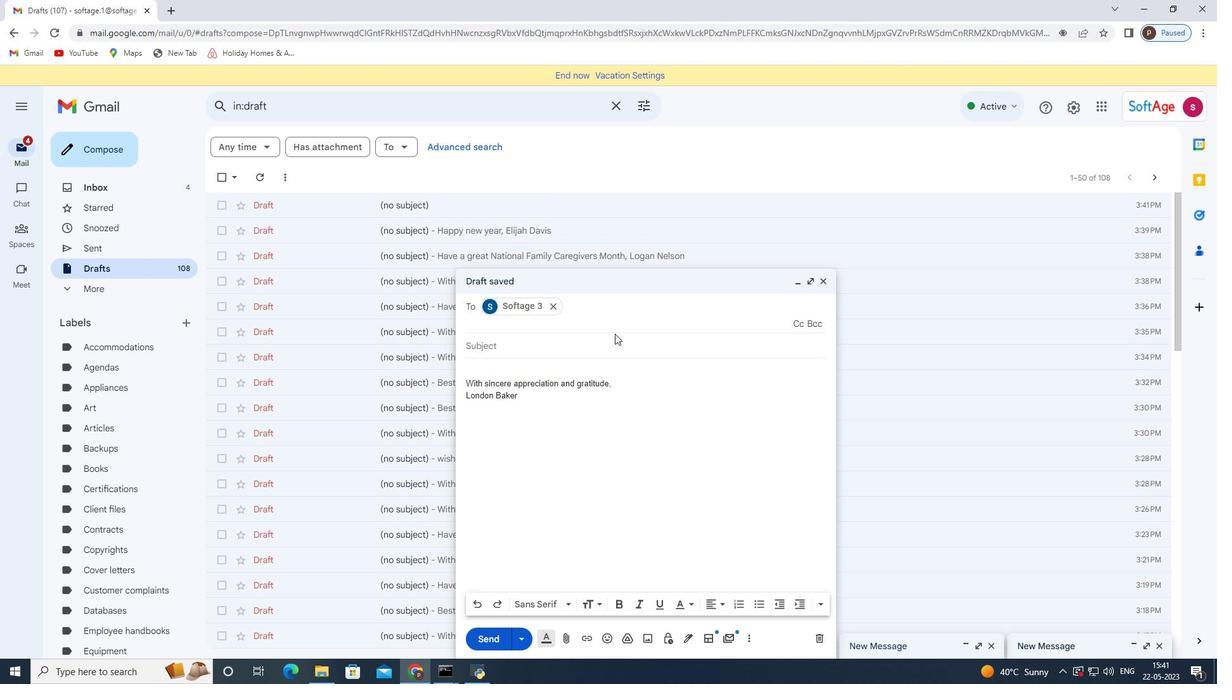 
Action: Mouse scrolled (614, 357) with delta (0, 0)
Screenshot: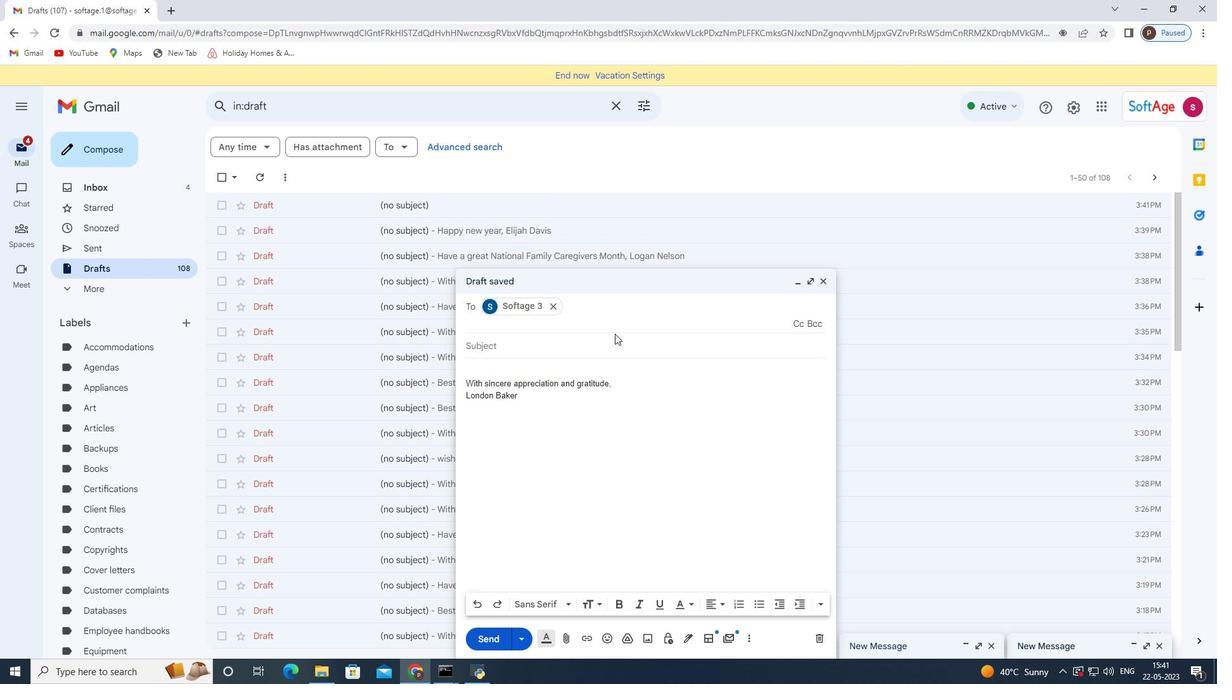 
Action: Mouse moved to (186, 328)
Screenshot: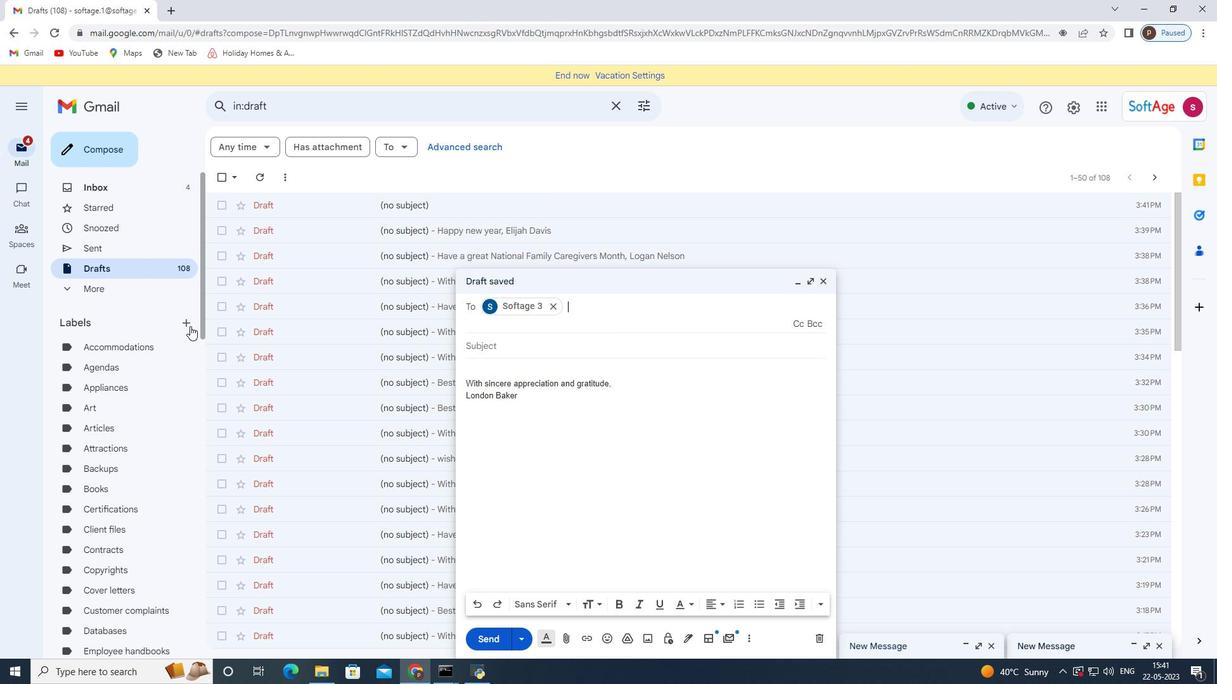 
Action: Mouse pressed left at (186, 328)
Screenshot: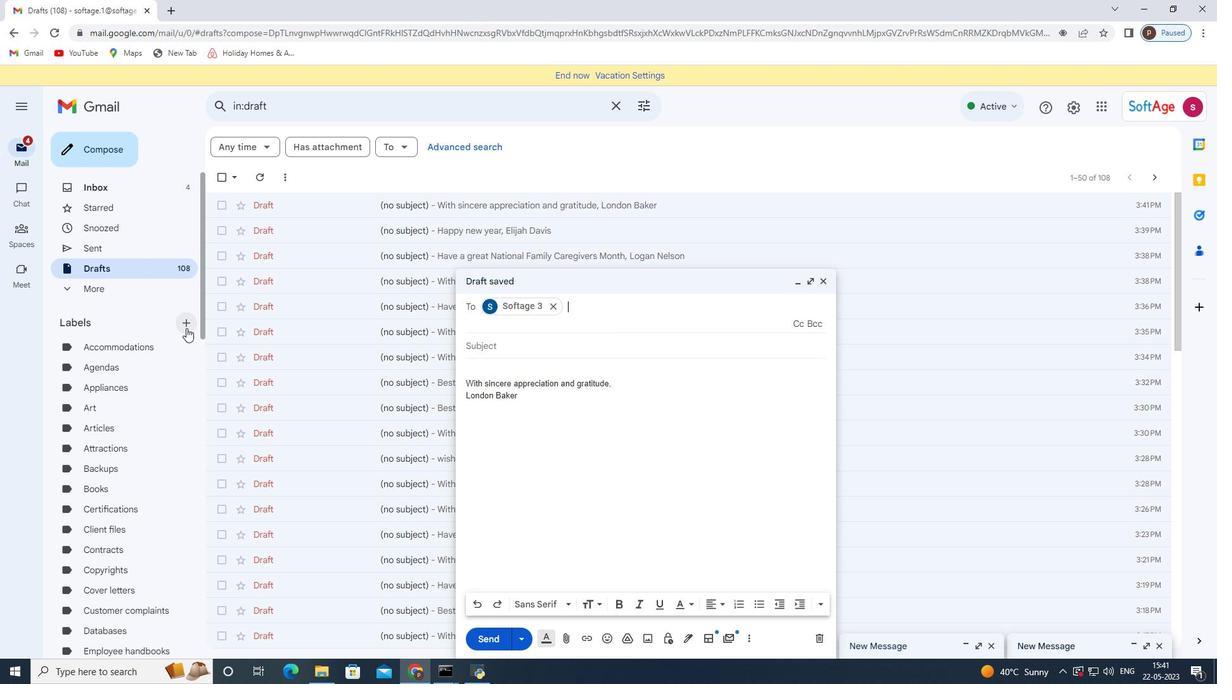 
Action: Mouse moved to (550, 346)
Screenshot: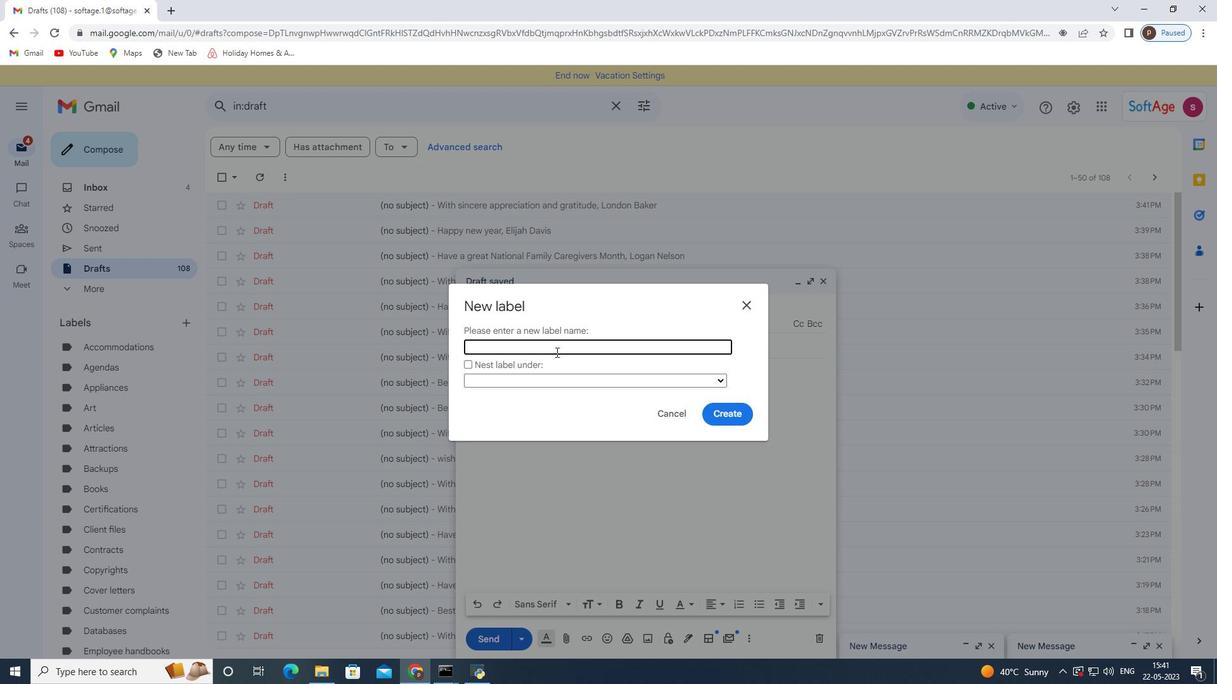 
Action: Mouse pressed left at (550, 346)
Screenshot: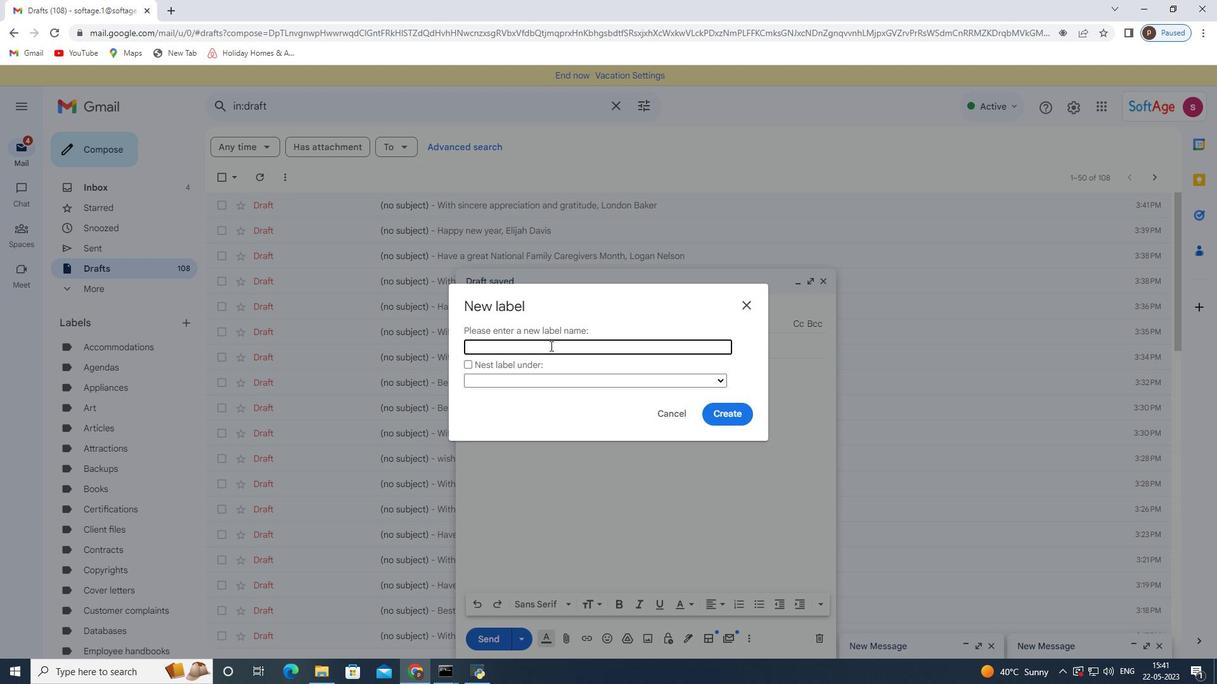 
Action: Key pressed <Key.shift>Job<Key.space>descriptions
Screenshot: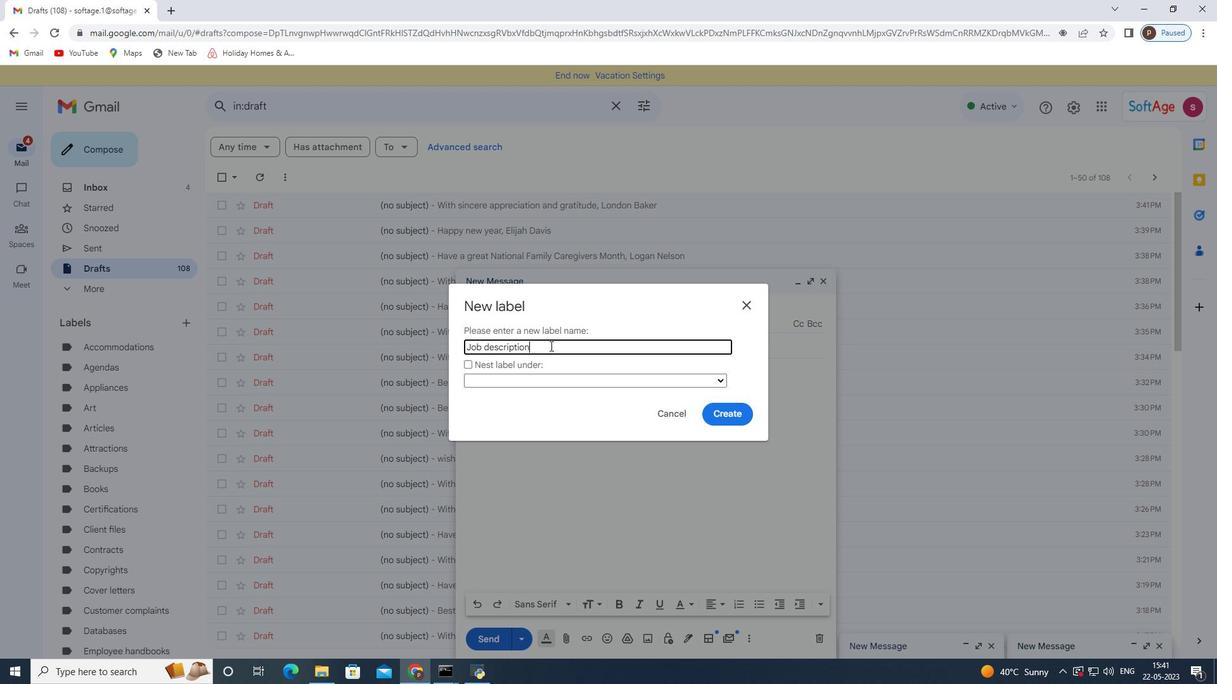 
Action: Mouse moved to (719, 417)
Screenshot: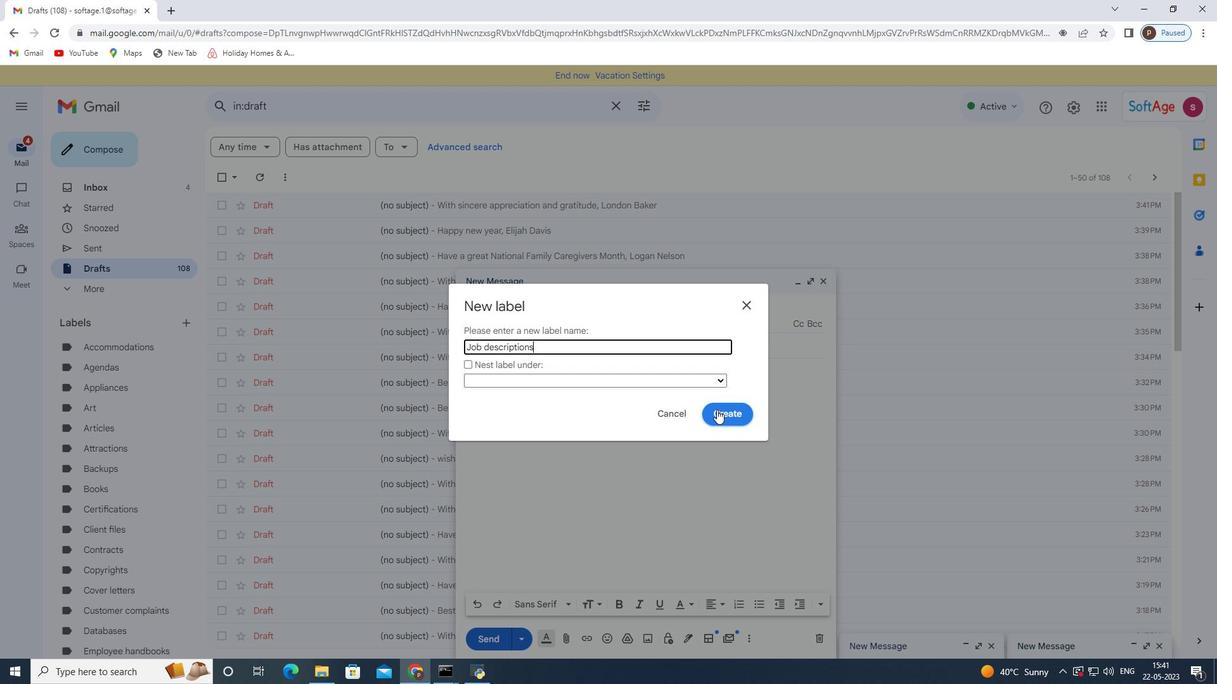 
Action: Mouse pressed left at (719, 417)
Screenshot: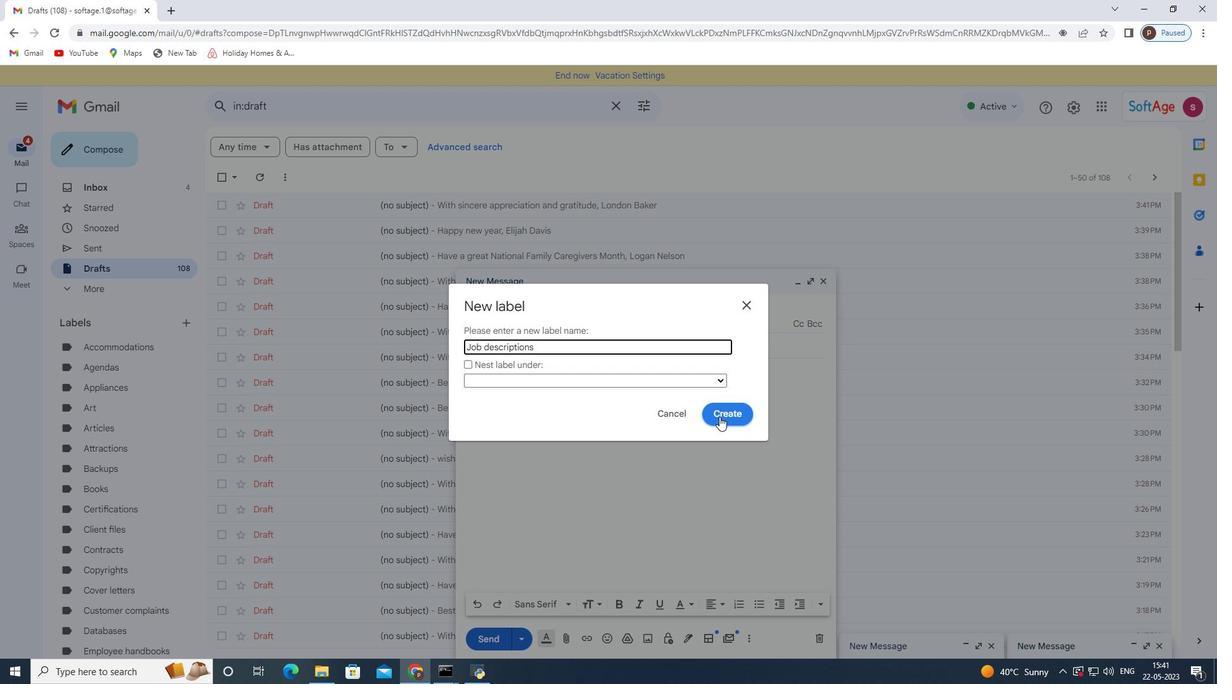 
